 Task: Find connections with filter location Jhābua with filter topic #interviewwith filter profile language English with filter current company Biocon with filter school Sri Venkateswara College with filter industry Retail Groceries with filter service category Real Estate Appraisal with filter keywords title Bellhop
Action: Mouse moved to (644, 85)
Screenshot: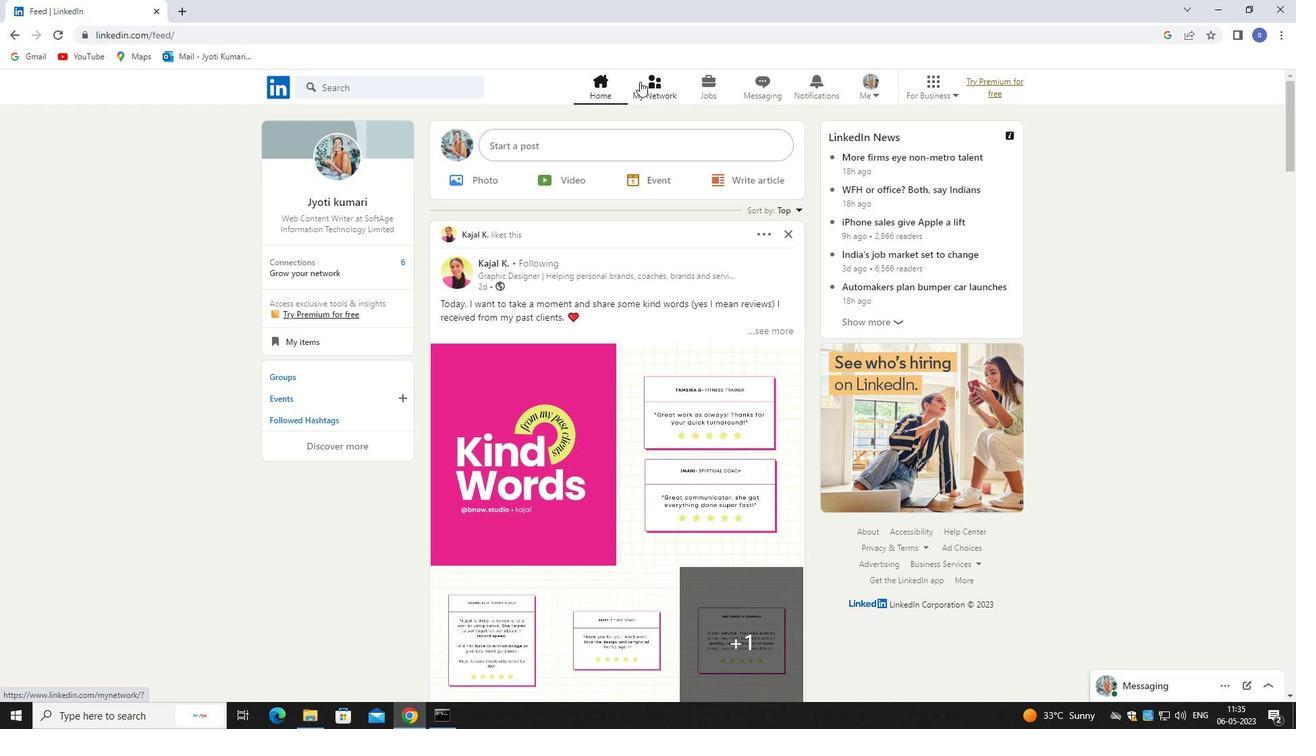 
Action: Mouse pressed left at (644, 85)
Screenshot: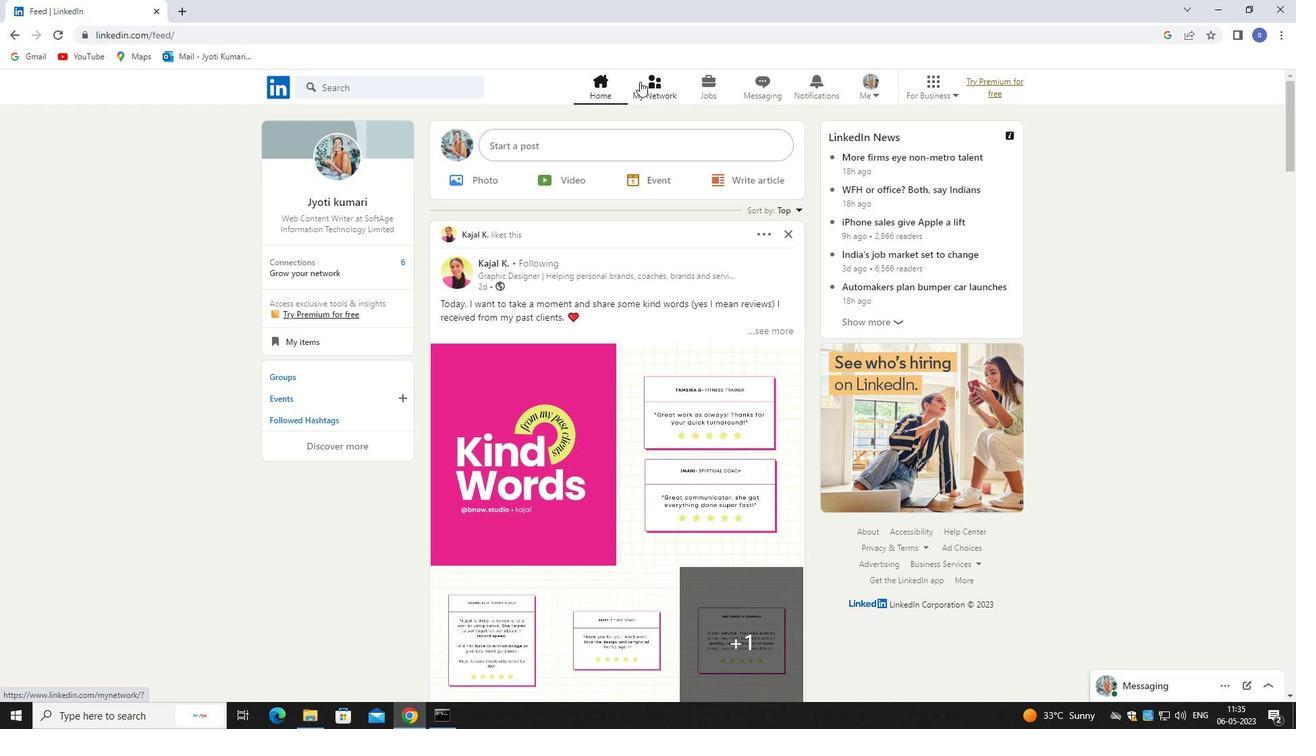 
Action: Mouse moved to (646, 85)
Screenshot: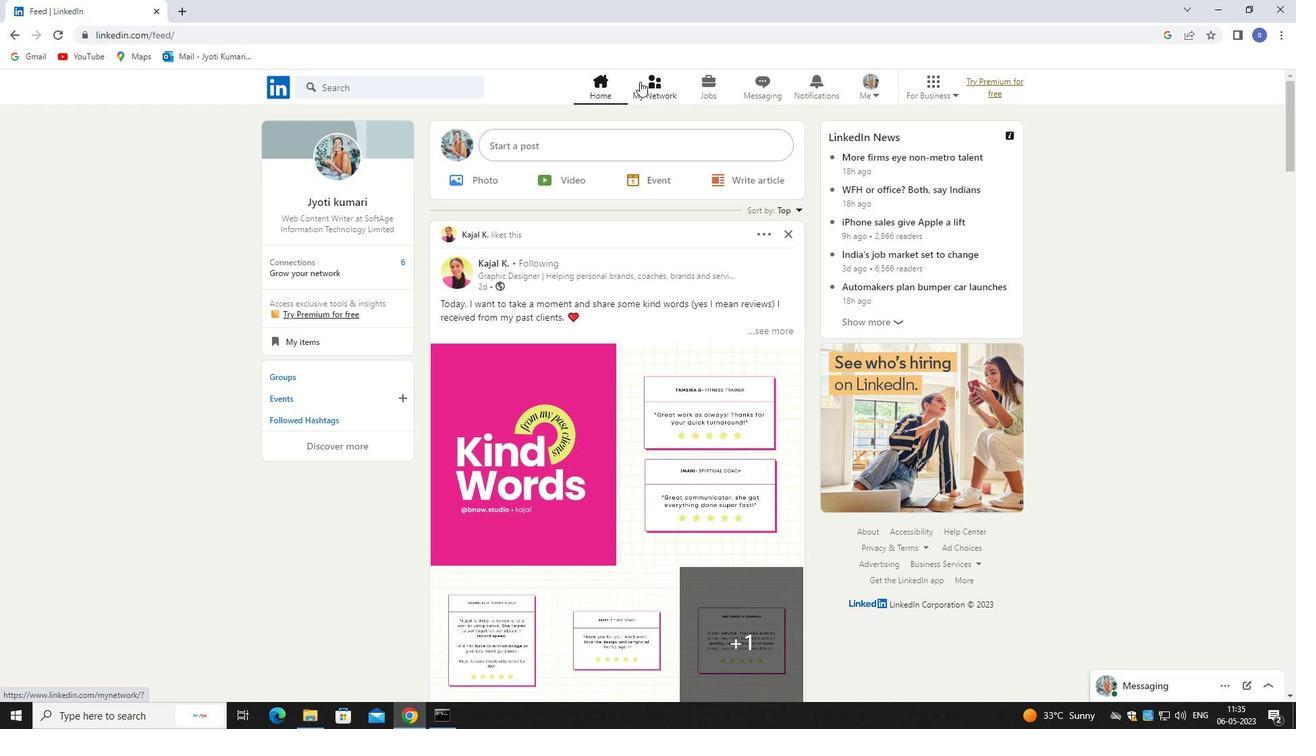 
Action: Mouse pressed left at (646, 85)
Screenshot: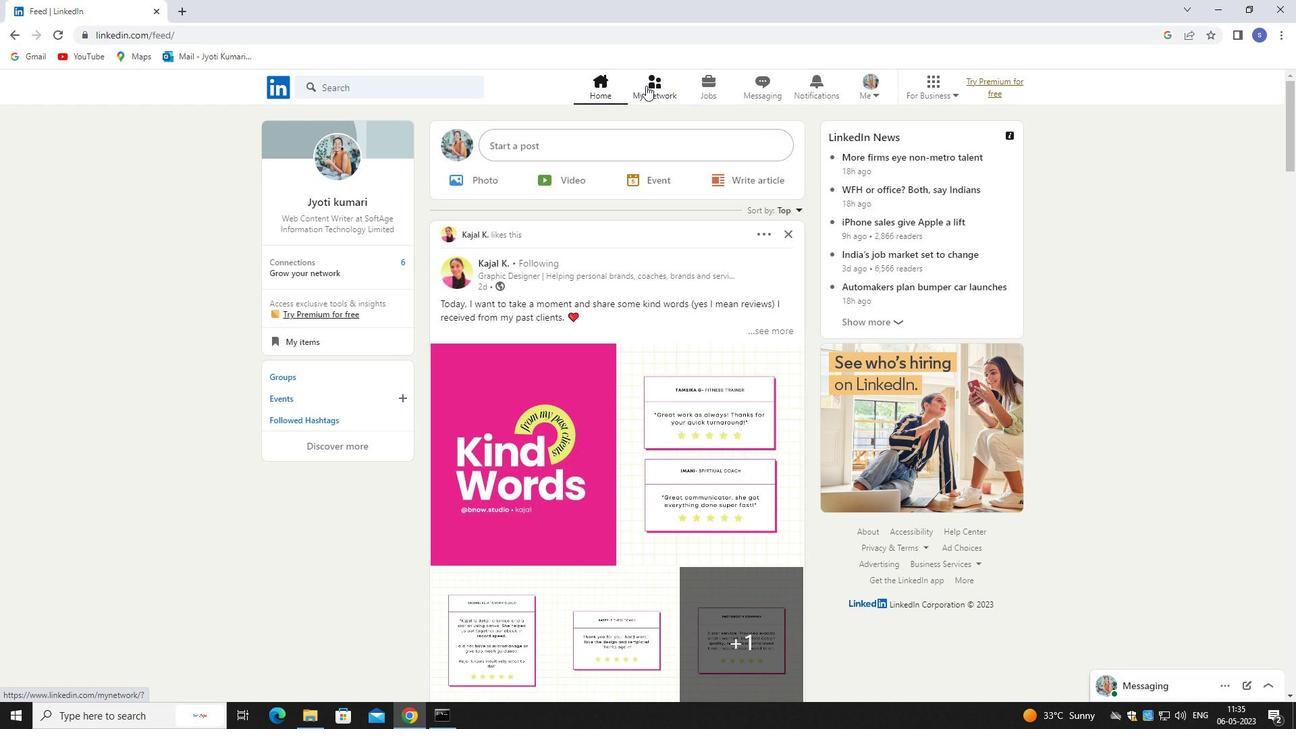 
Action: Mouse moved to (385, 157)
Screenshot: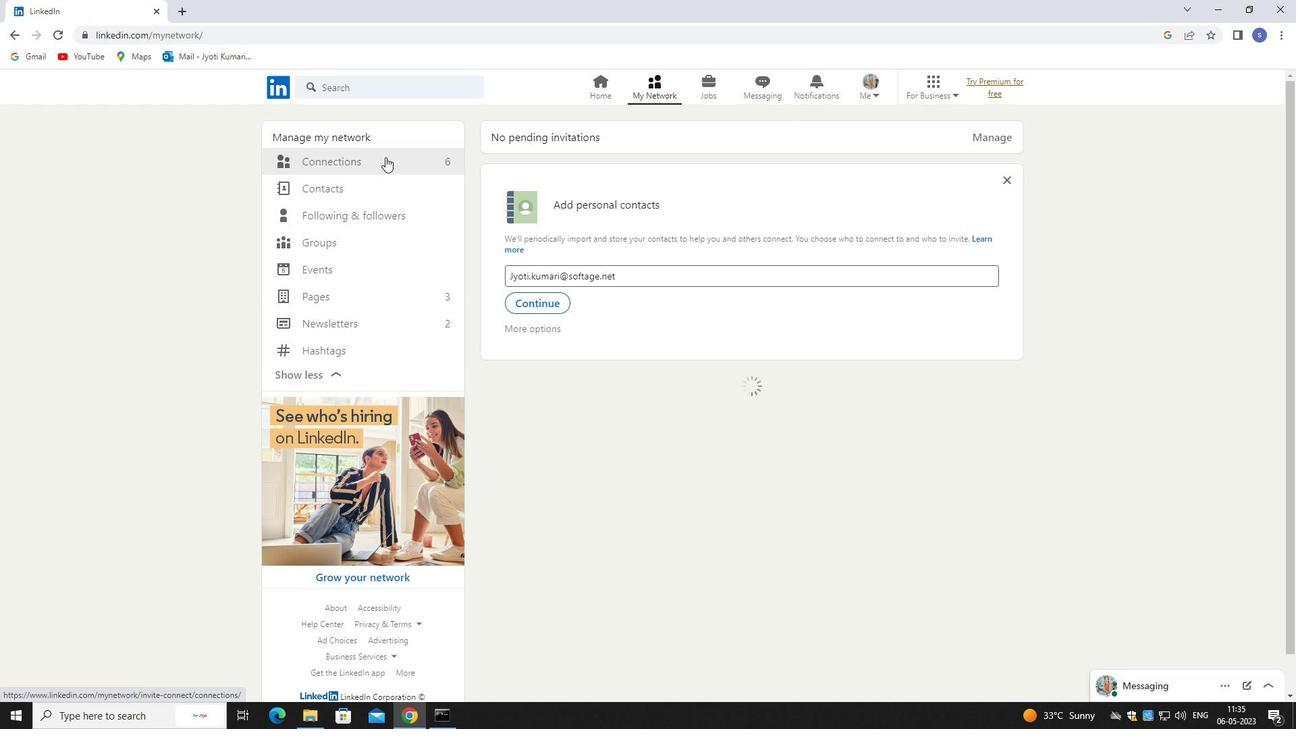 
Action: Mouse pressed left at (385, 157)
Screenshot: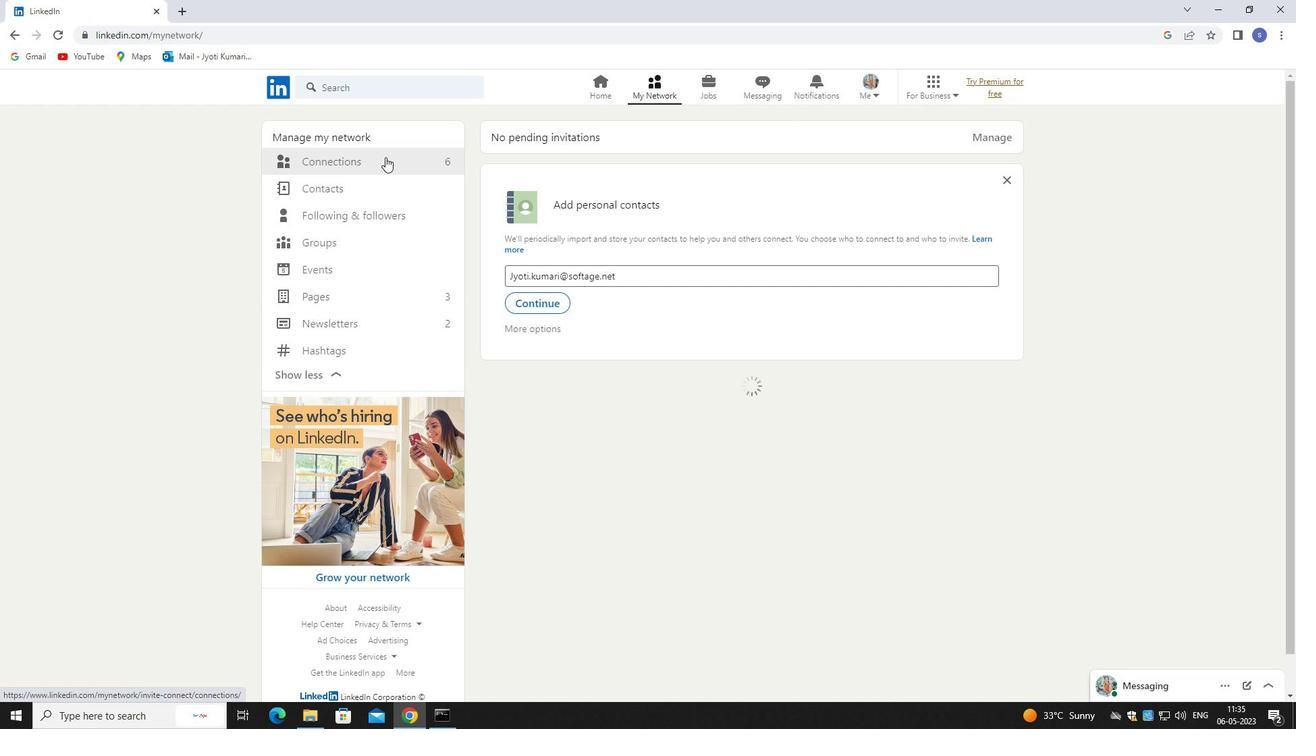 
Action: Mouse moved to (385, 158)
Screenshot: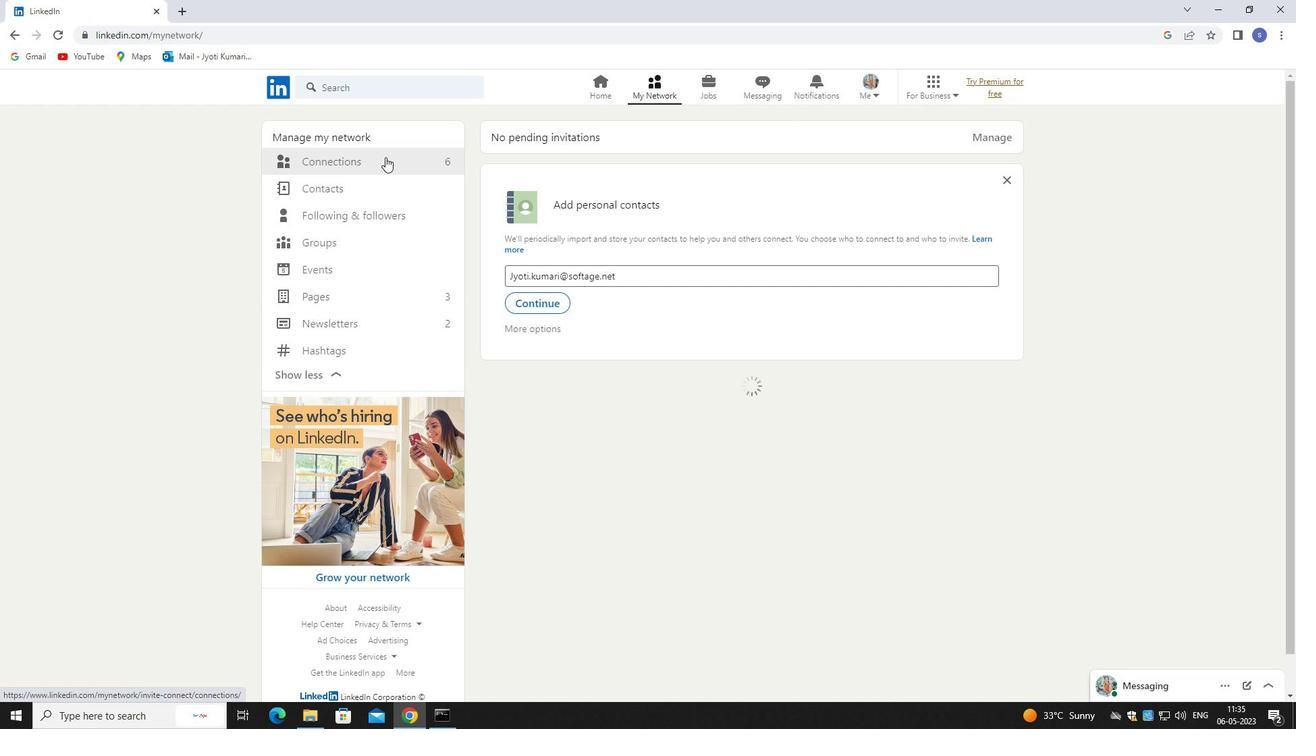 
Action: Mouse pressed left at (385, 158)
Screenshot: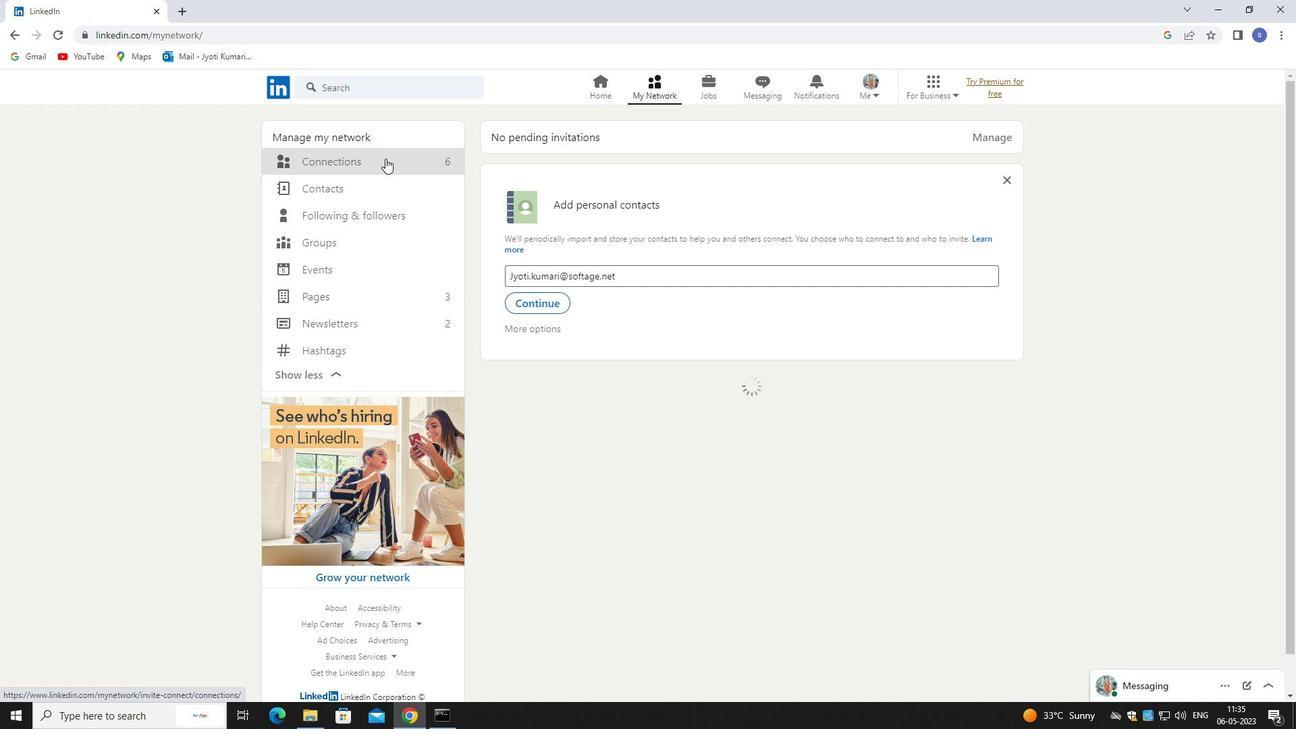 
Action: Mouse moved to (762, 160)
Screenshot: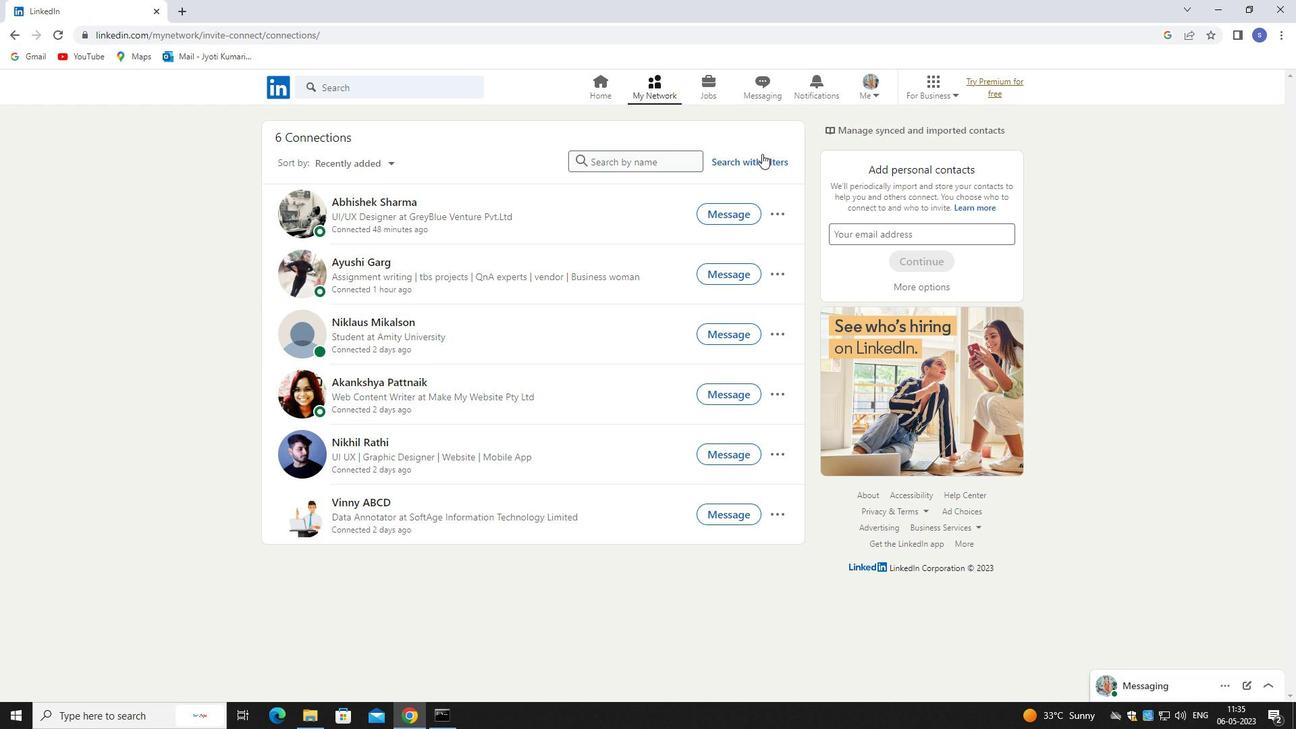 
Action: Mouse pressed left at (762, 160)
Screenshot: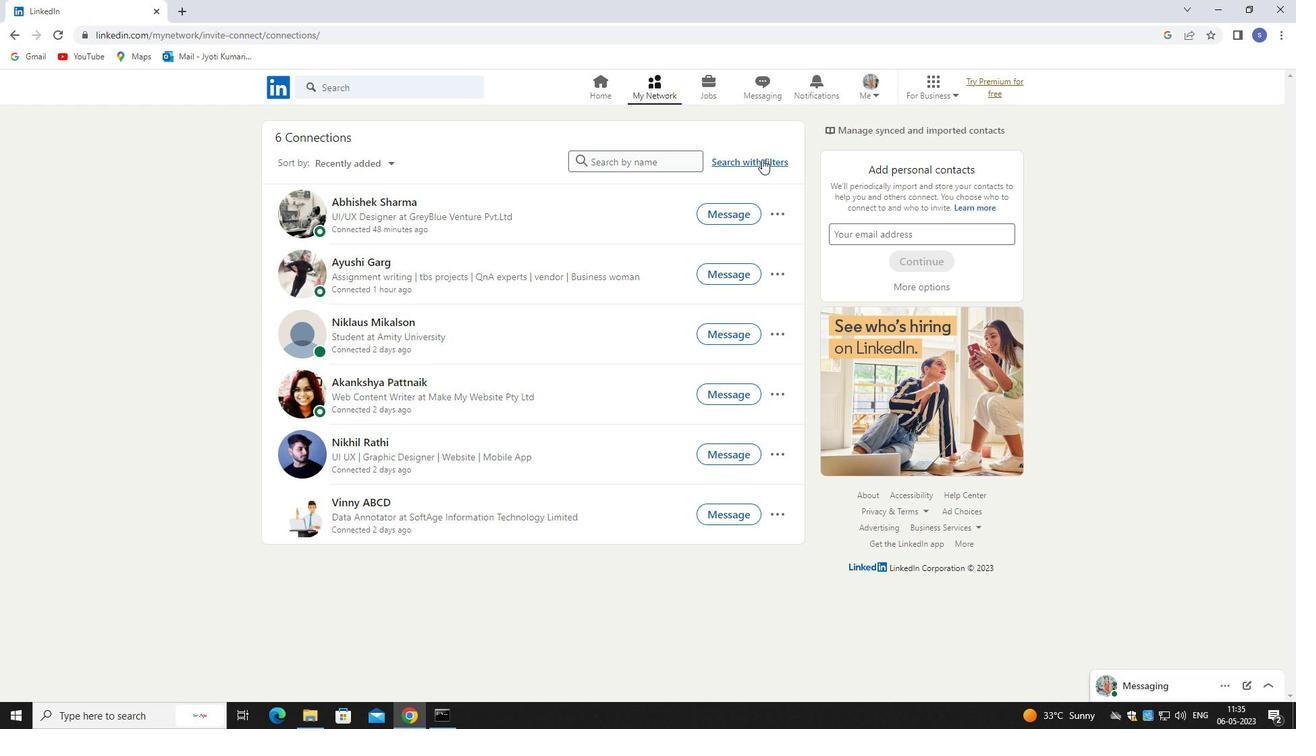 
Action: Mouse pressed left at (762, 160)
Screenshot: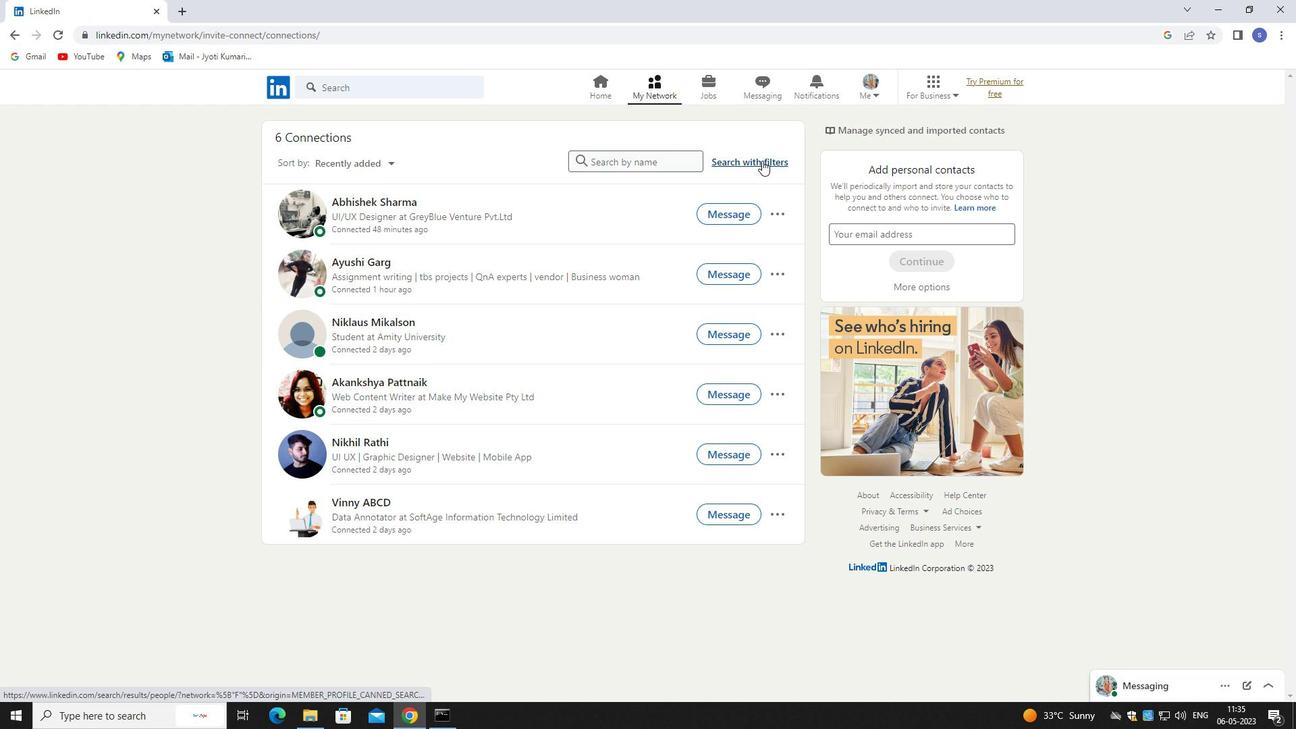 
Action: Mouse moved to (701, 125)
Screenshot: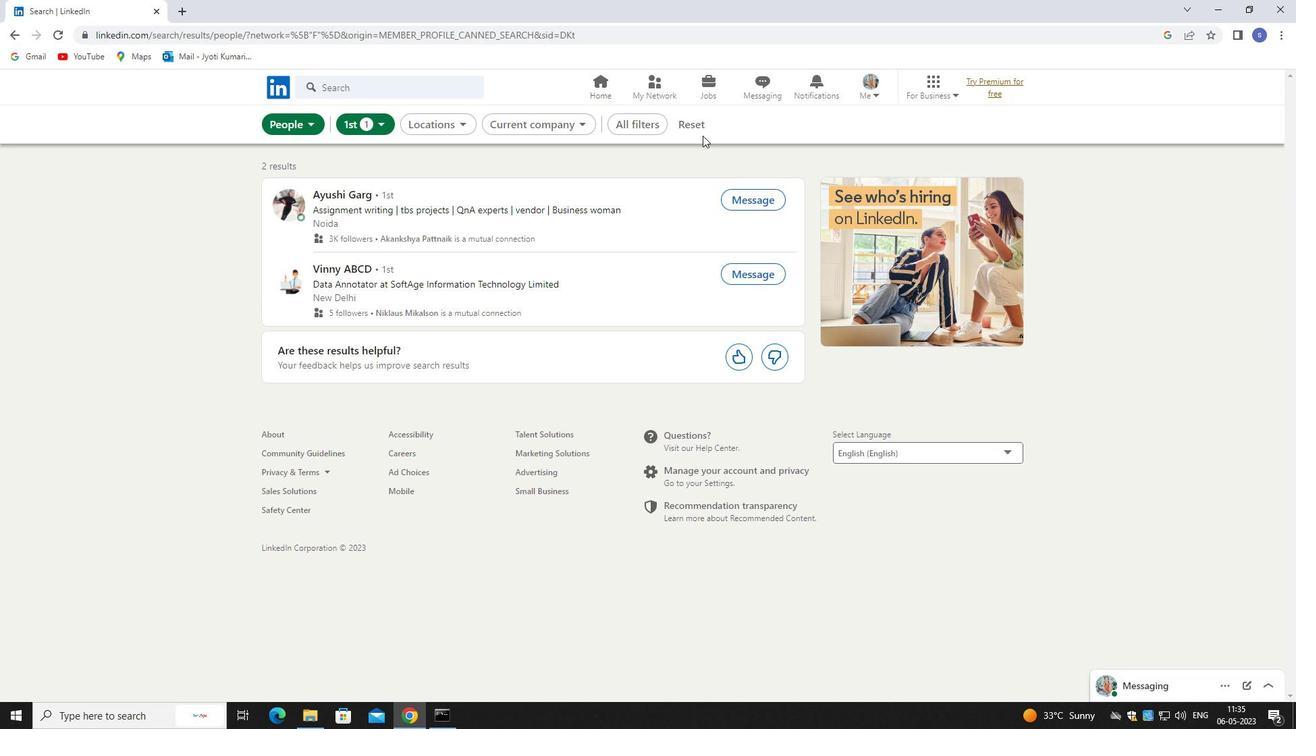 
Action: Mouse pressed left at (701, 125)
Screenshot: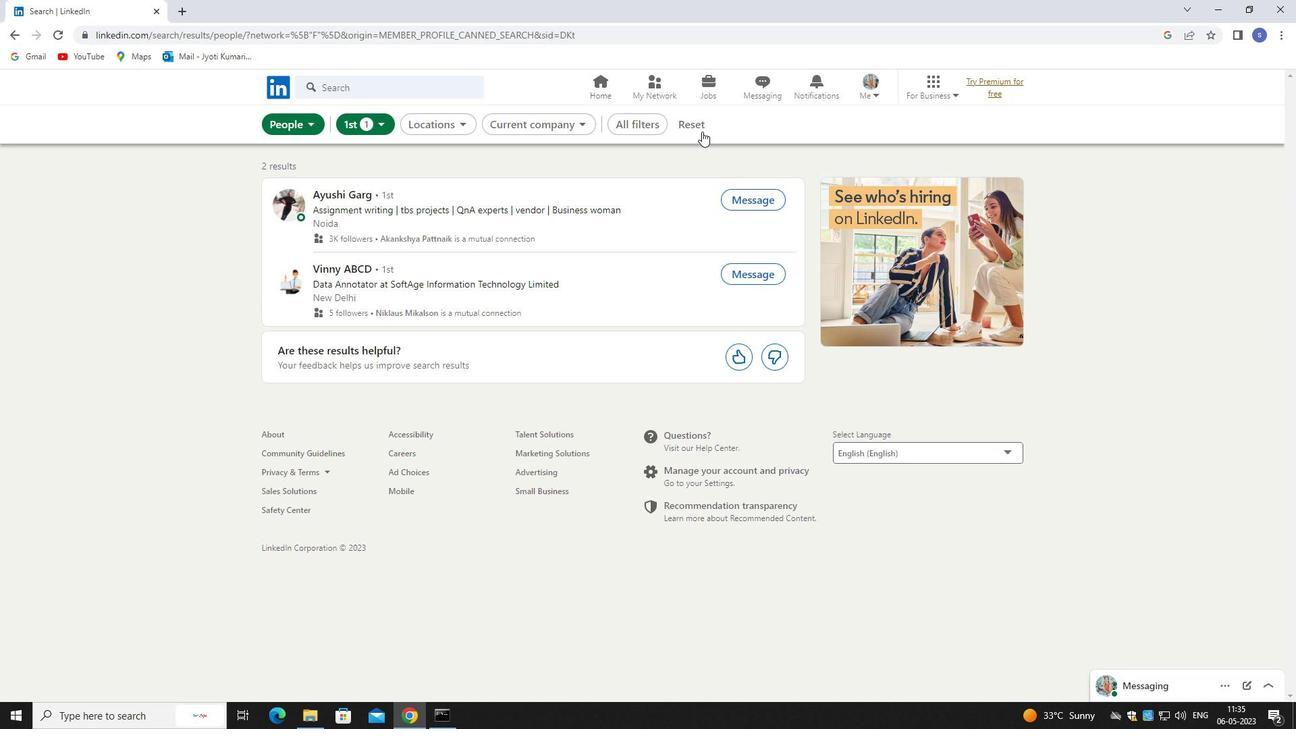 
Action: Mouse moved to (650, 120)
Screenshot: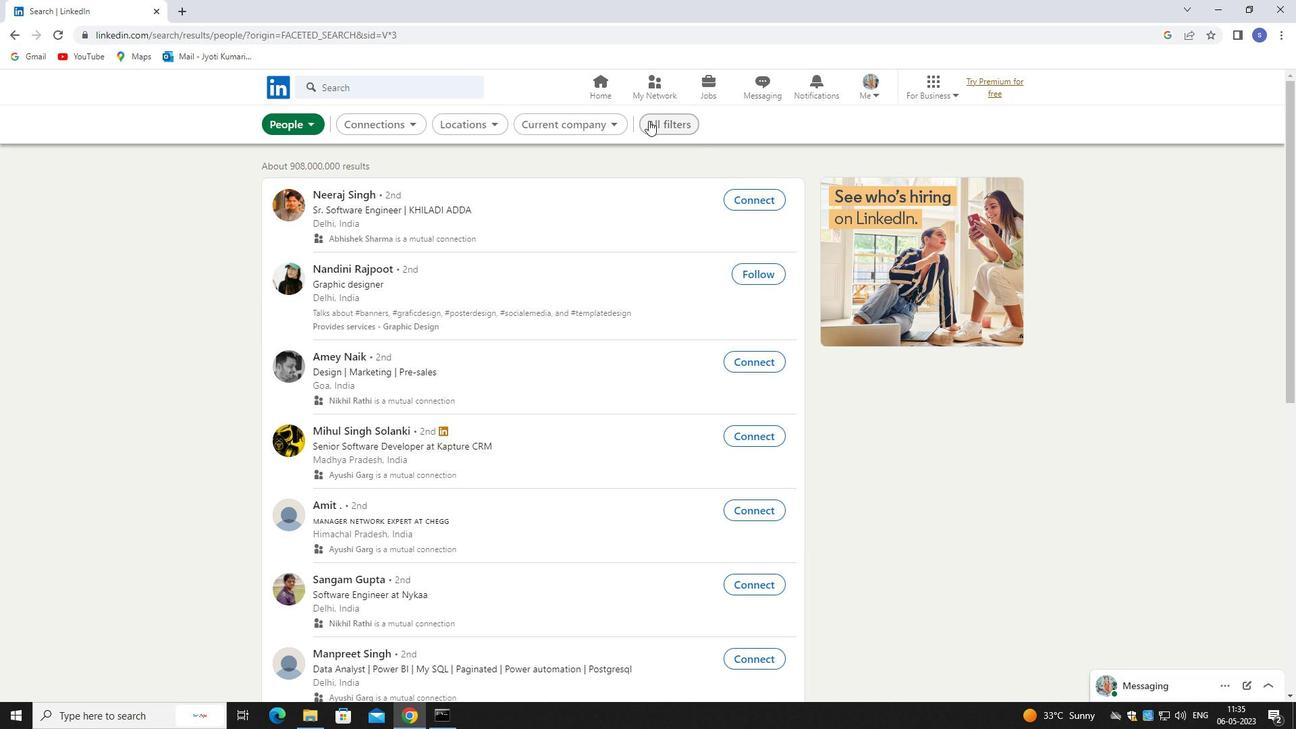 
Action: Mouse pressed left at (650, 120)
Screenshot: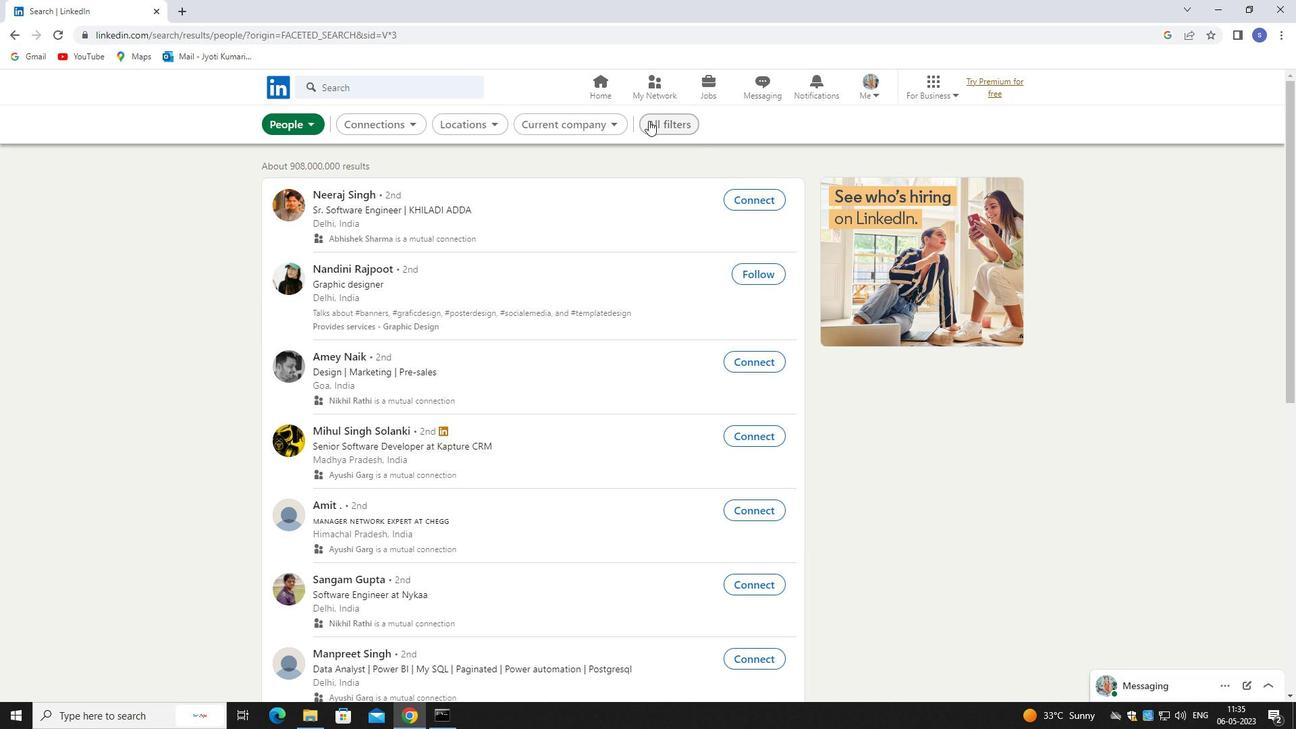 
Action: Mouse moved to (1178, 535)
Screenshot: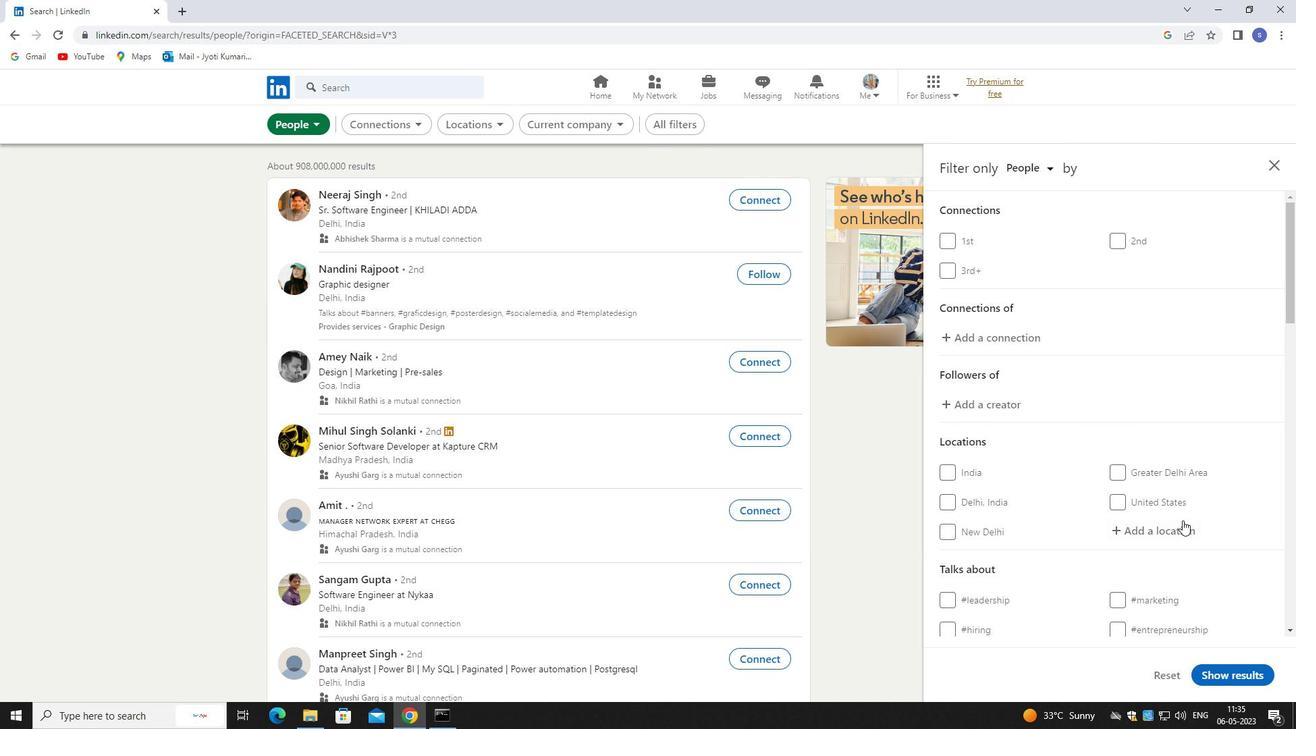 
Action: Mouse pressed left at (1178, 535)
Screenshot: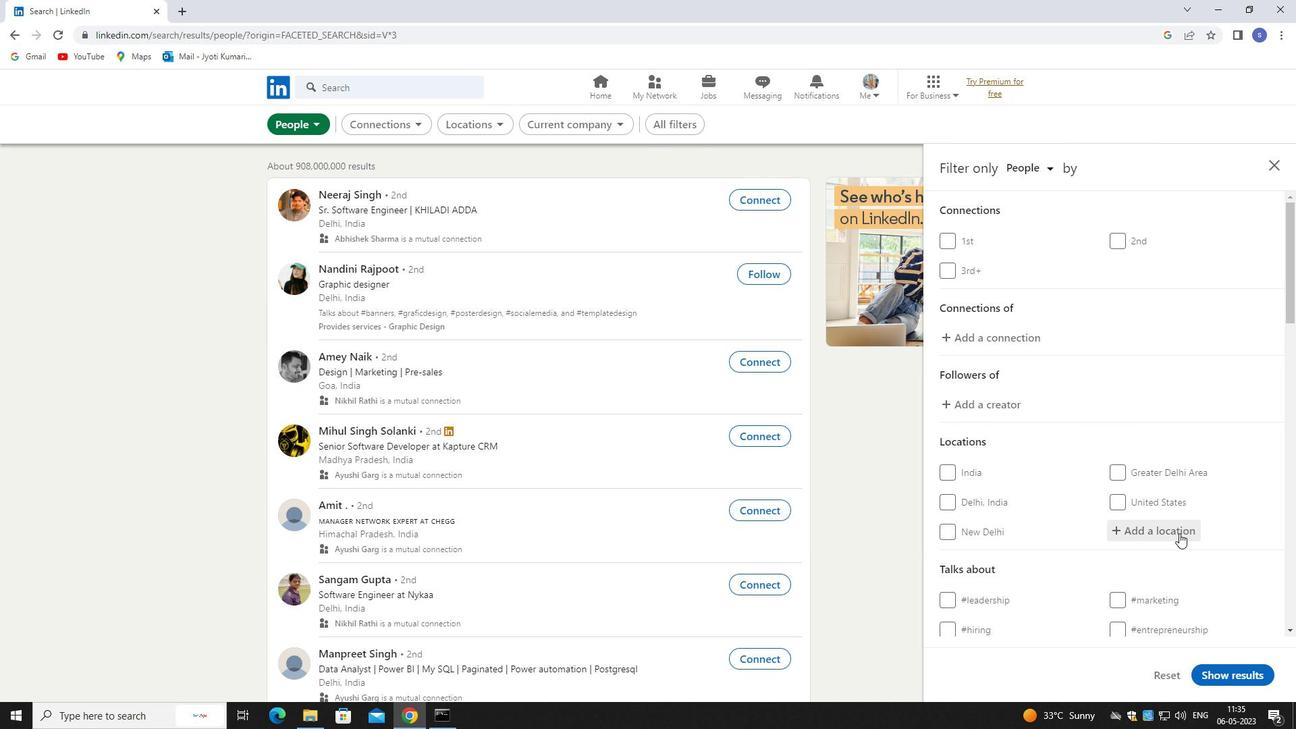 
Action: Mouse moved to (1173, 538)
Screenshot: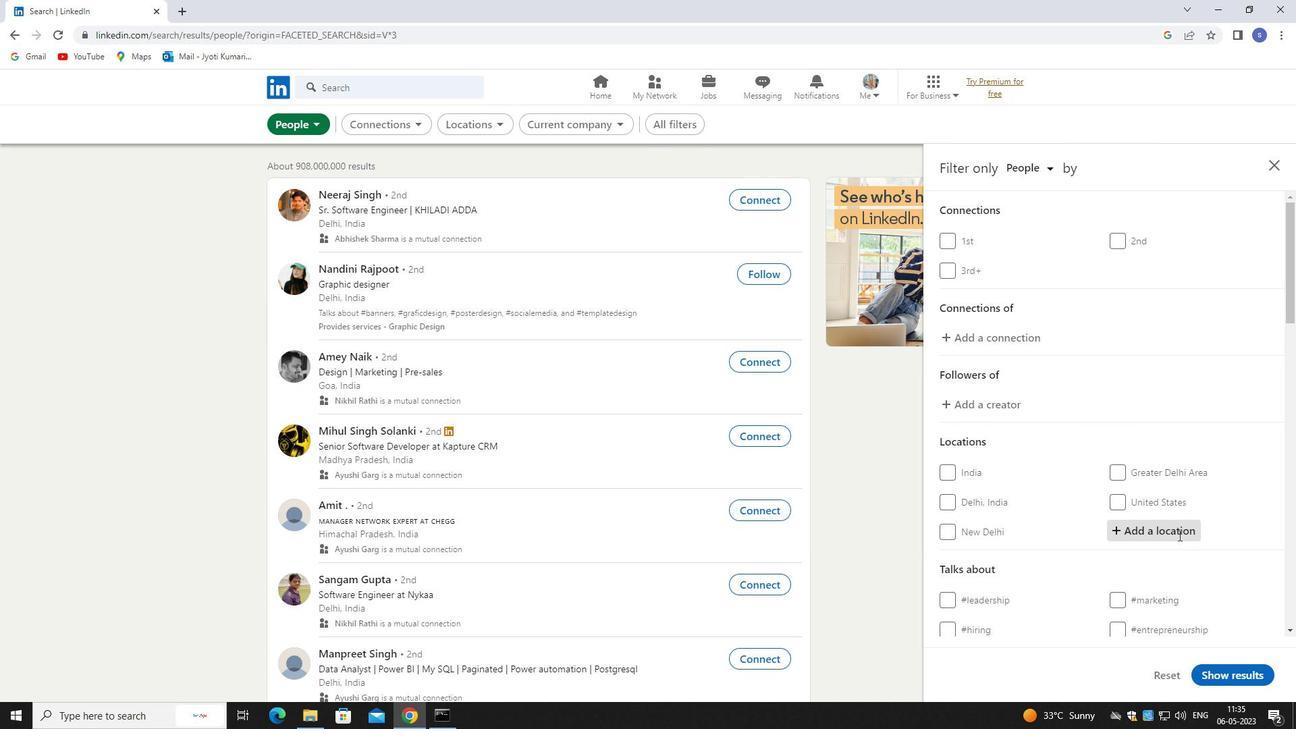 
Action: Key pressed jhabua
Screenshot: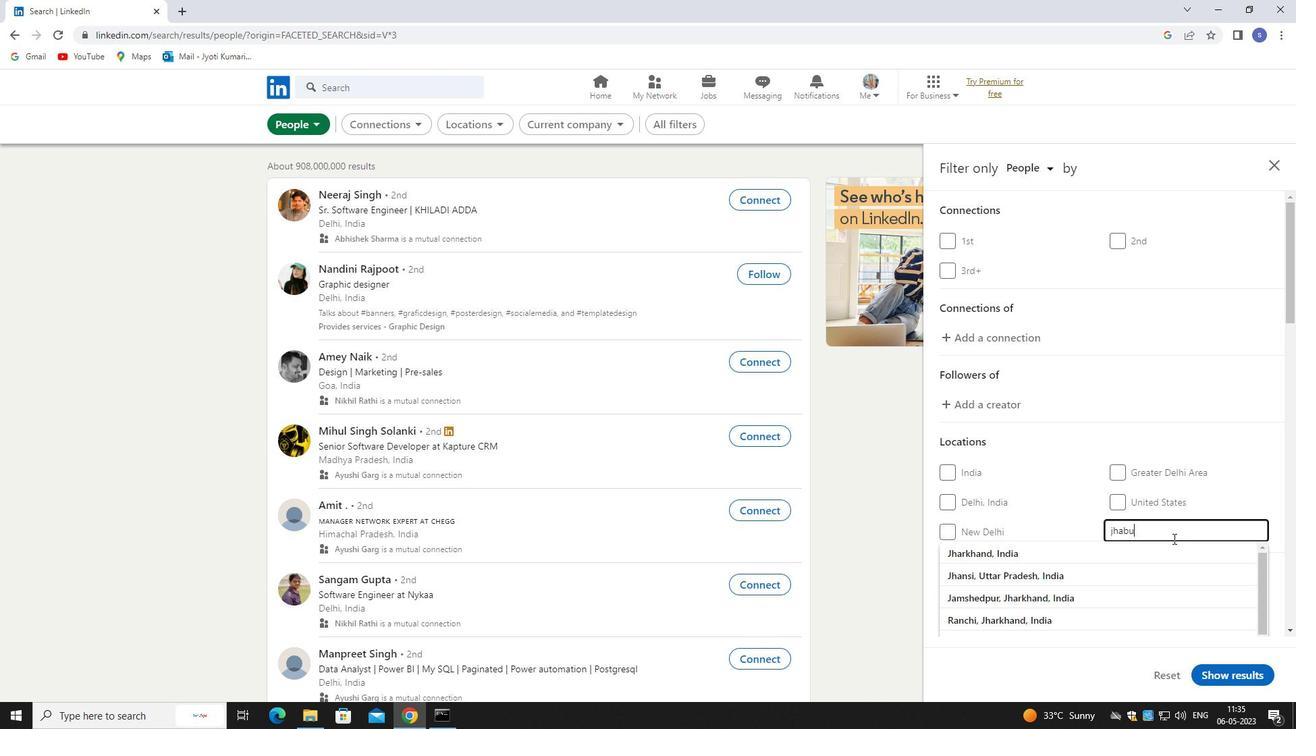
Action: Mouse moved to (1159, 551)
Screenshot: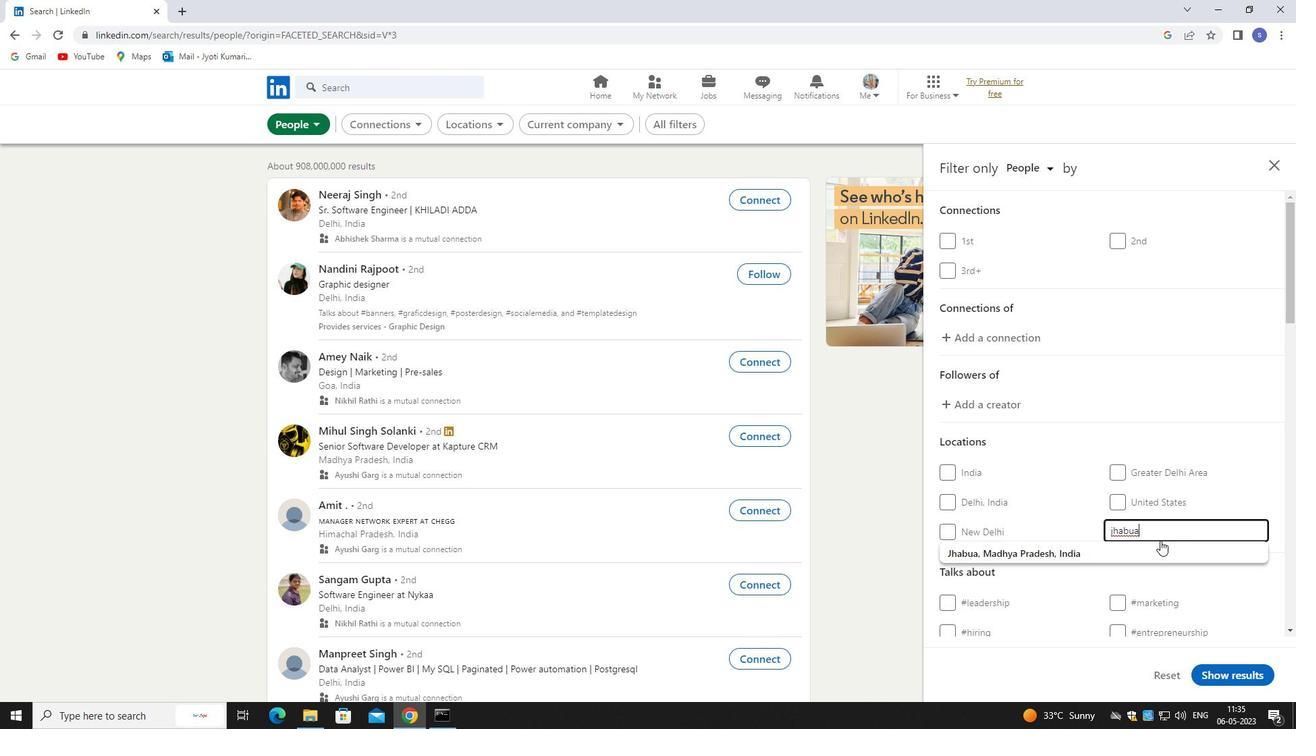 
Action: Mouse pressed left at (1159, 551)
Screenshot: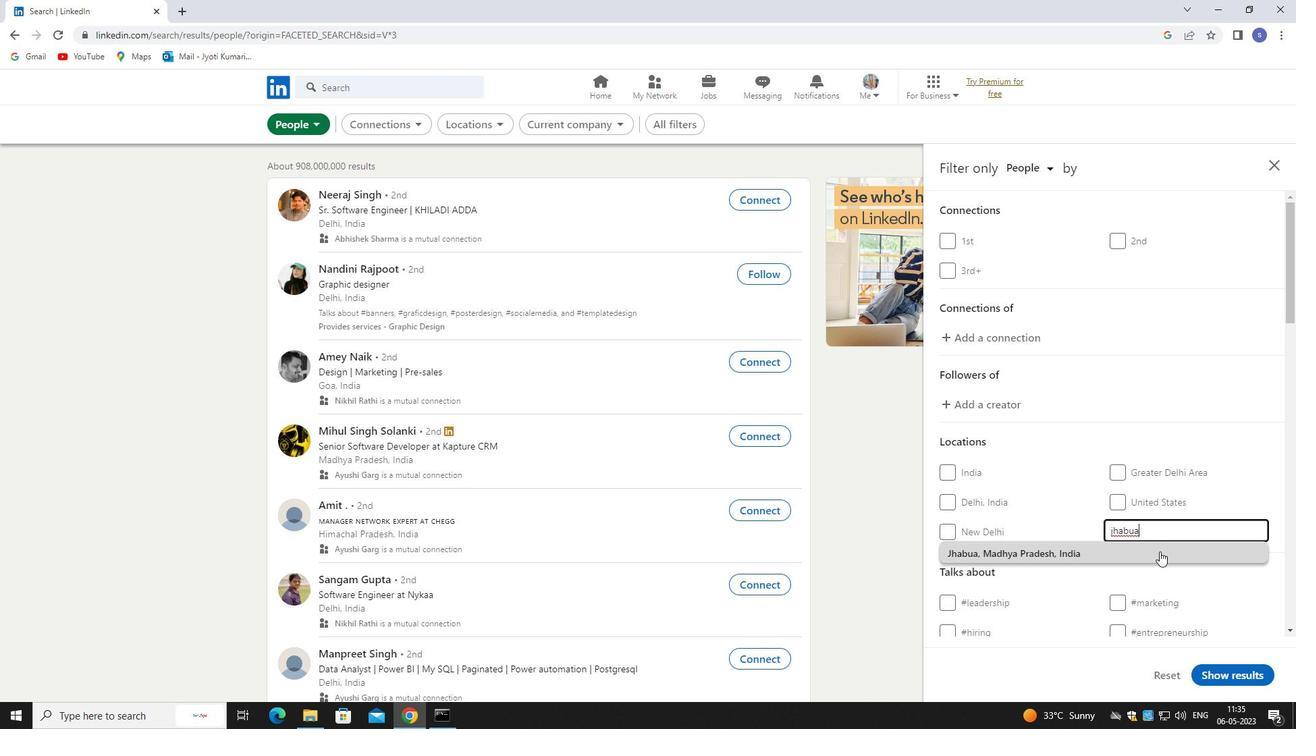 
Action: Mouse moved to (1160, 553)
Screenshot: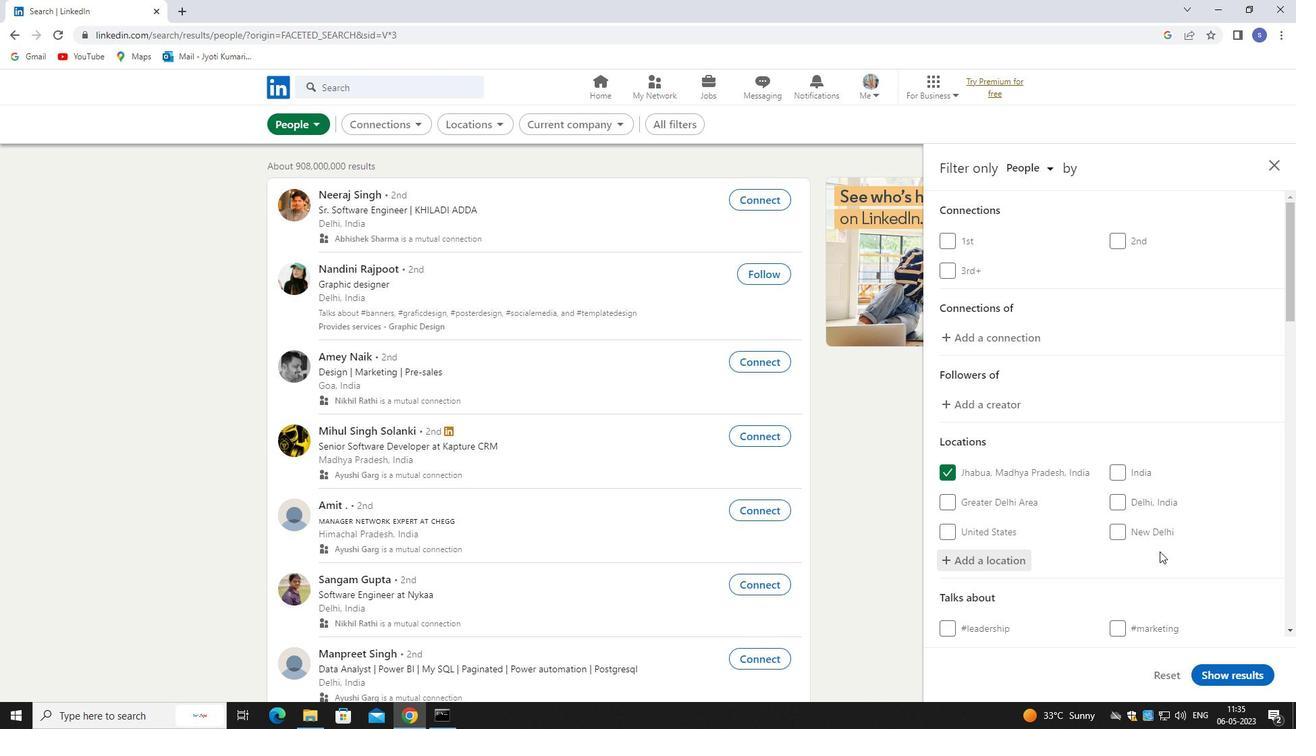 
Action: Mouse scrolled (1160, 552) with delta (0, 0)
Screenshot: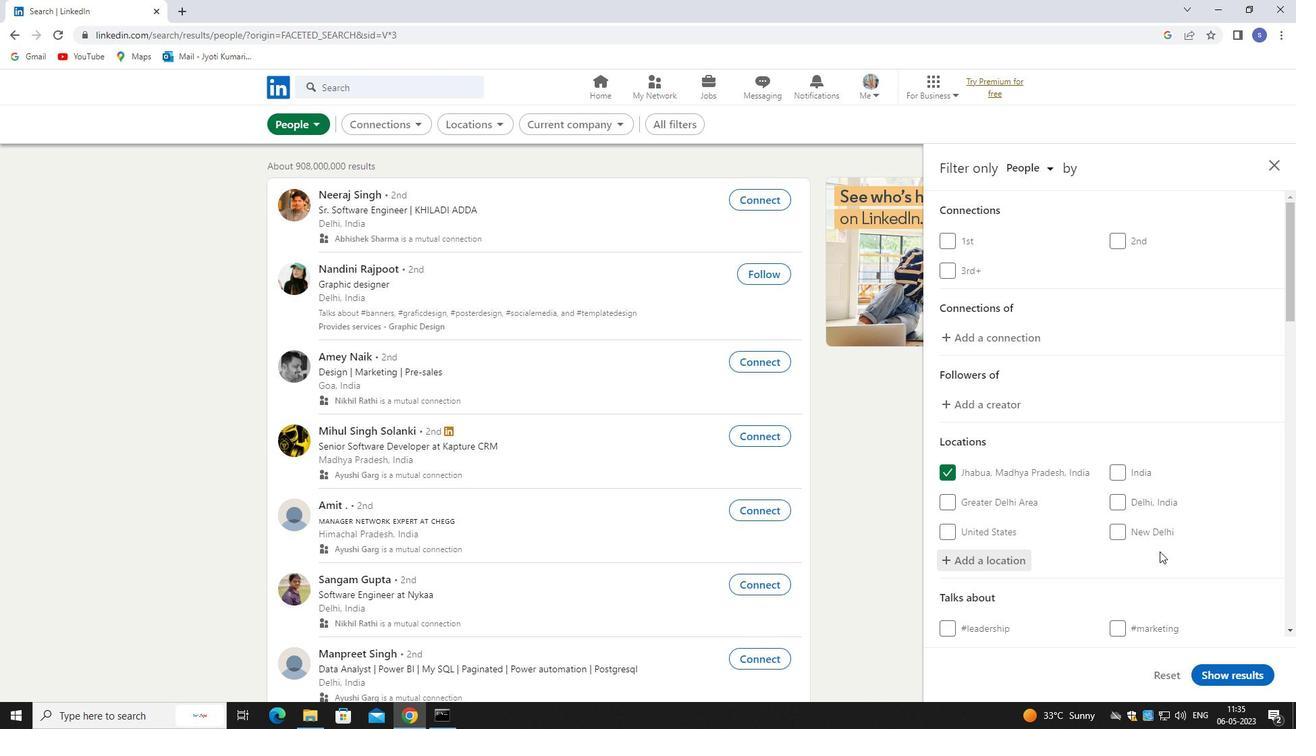 
Action: Mouse moved to (1161, 554)
Screenshot: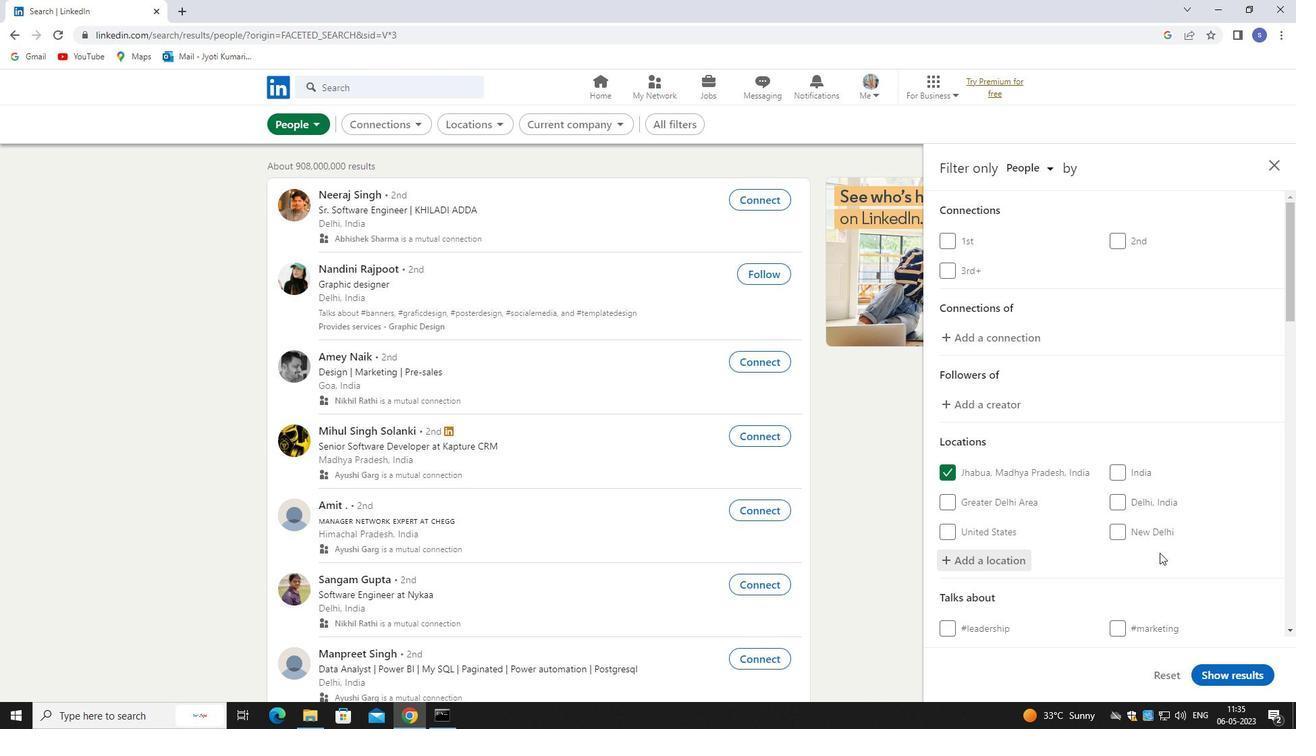 
Action: Mouse scrolled (1161, 553) with delta (0, 0)
Screenshot: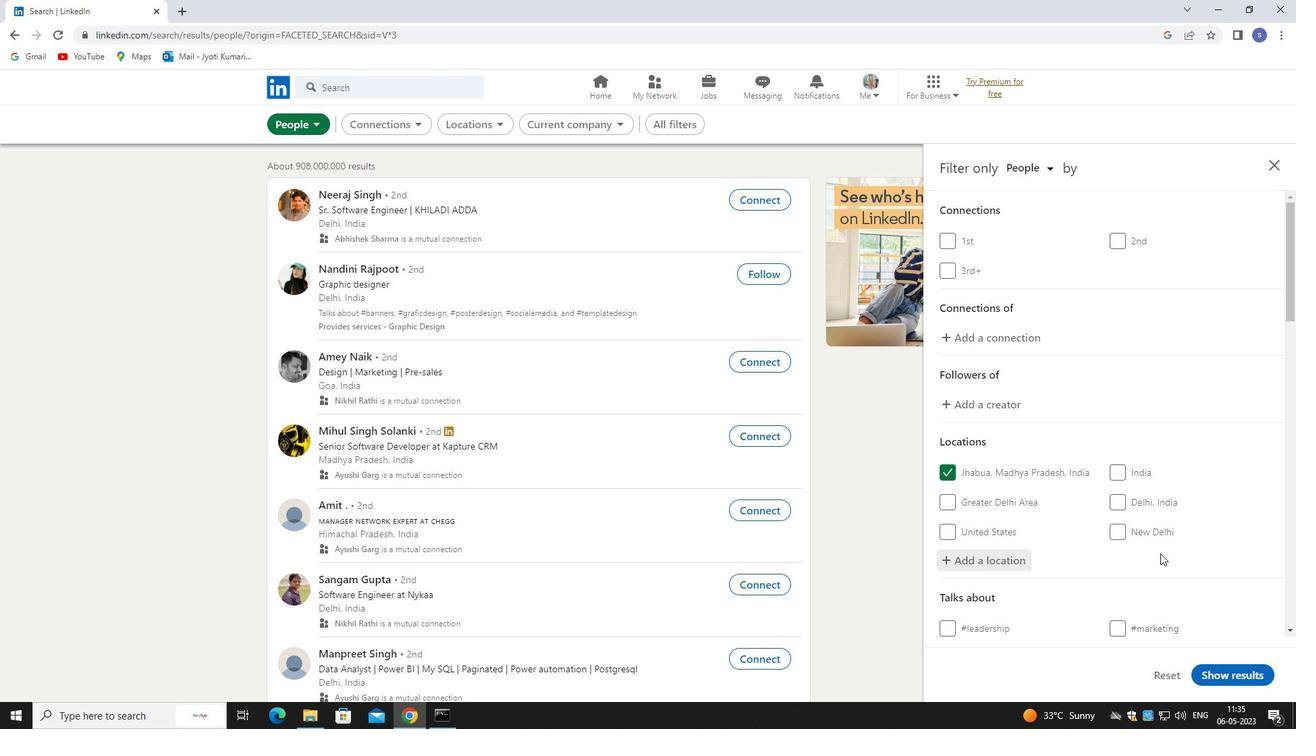 
Action: Mouse moved to (1163, 556)
Screenshot: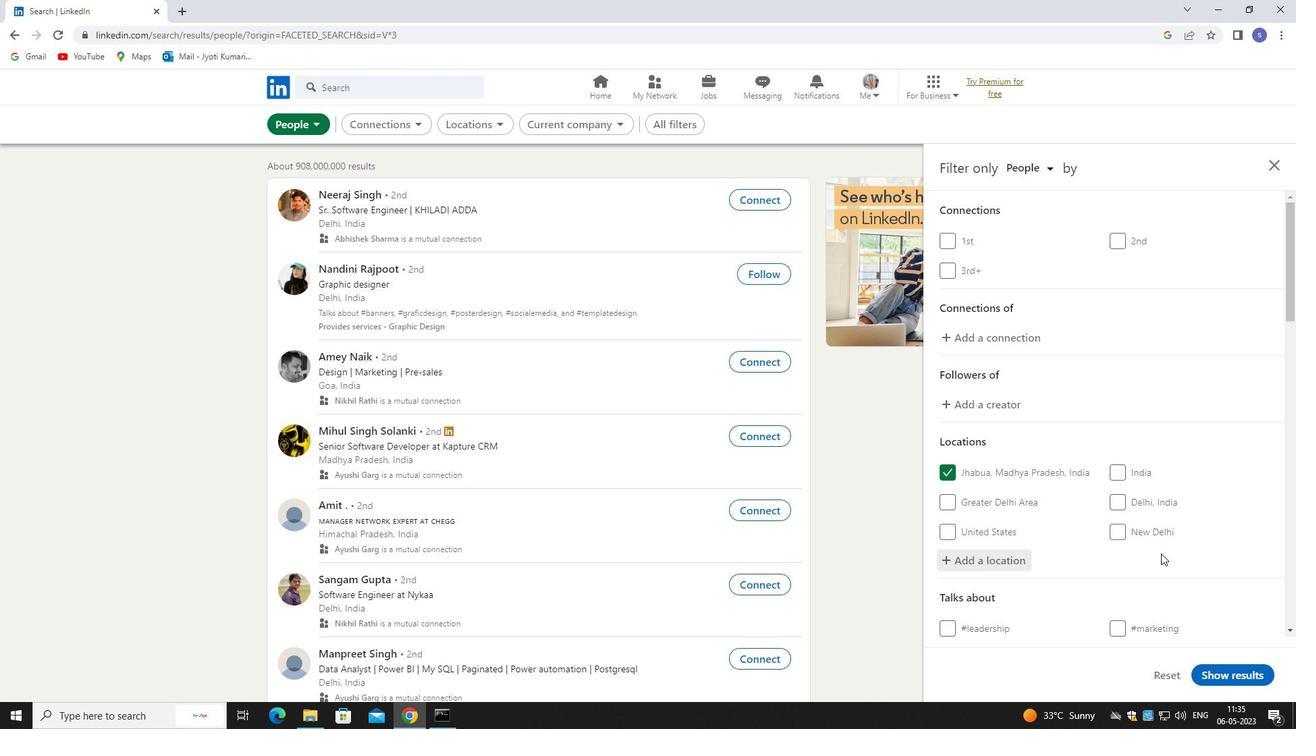 
Action: Mouse pressed left at (1163, 556)
Screenshot: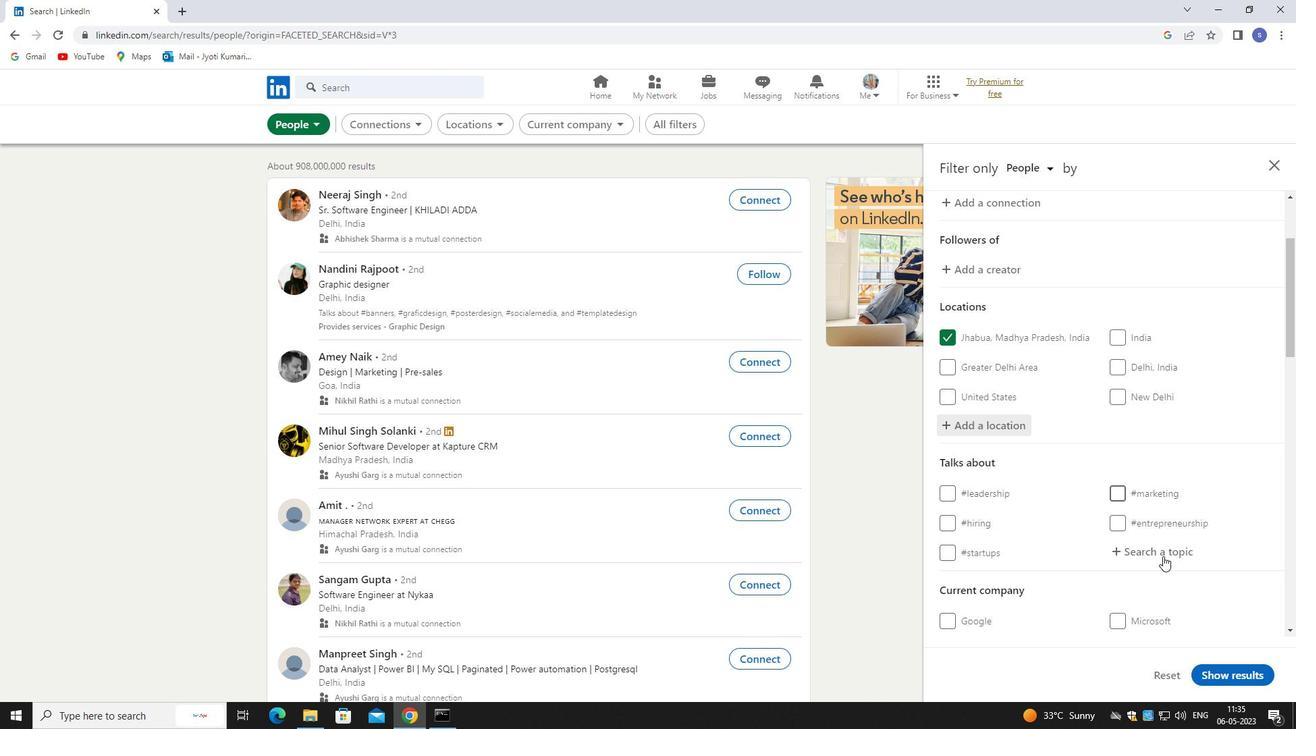 
Action: Key pressed interv
Screenshot: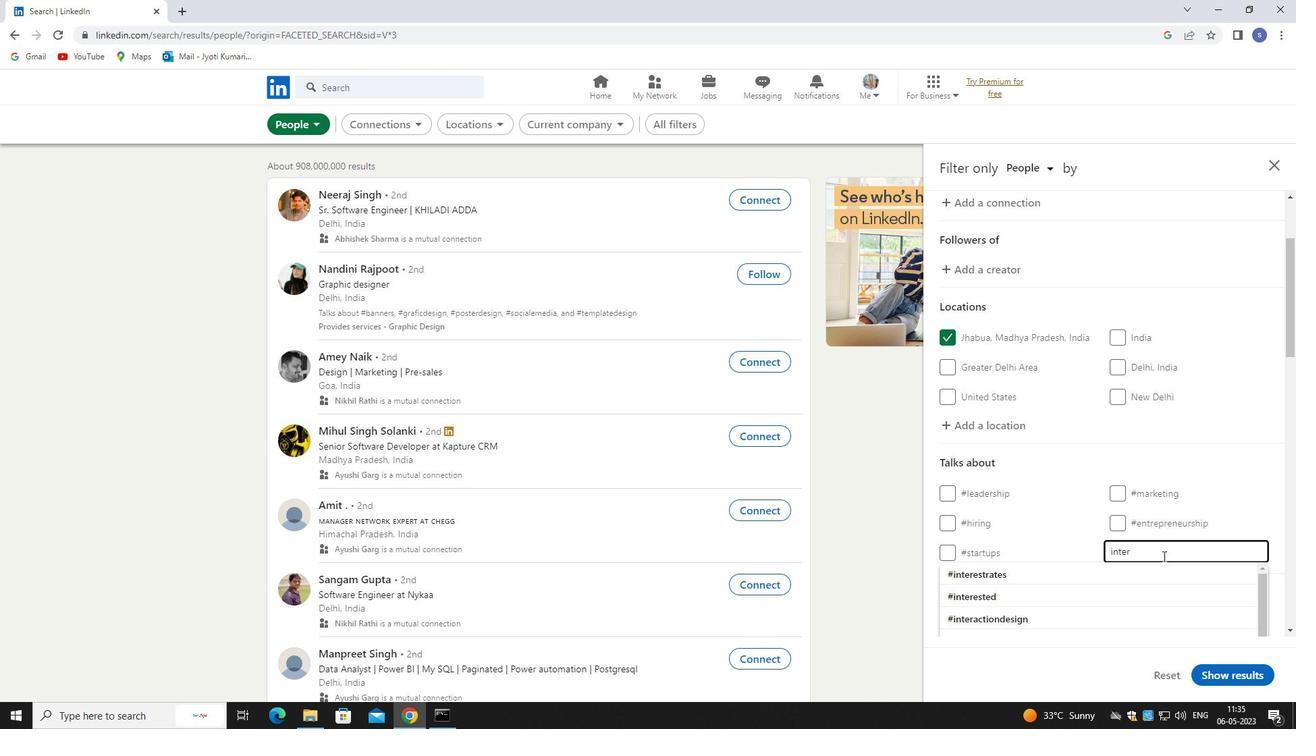 
Action: Mouse moved to (1169, 580)
Screenshot: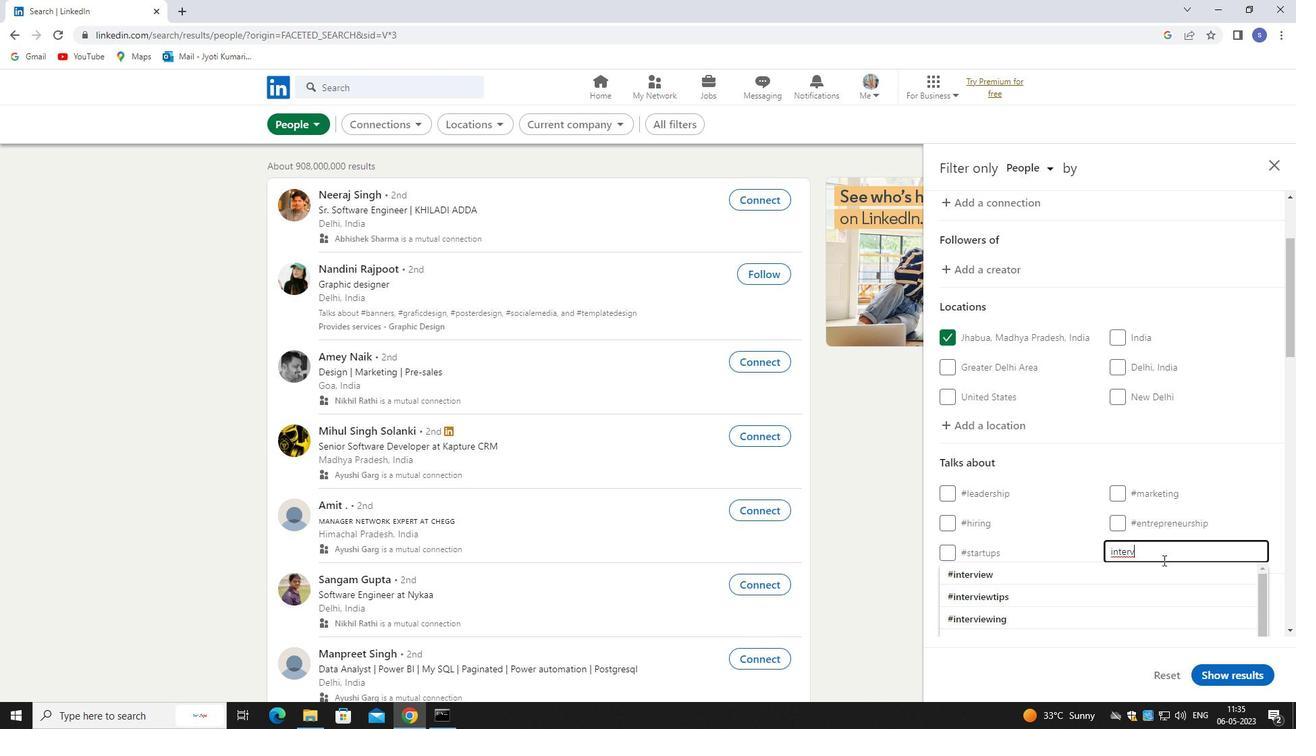
Action: Mouse pressed left at (1169, 580)
Screenshot: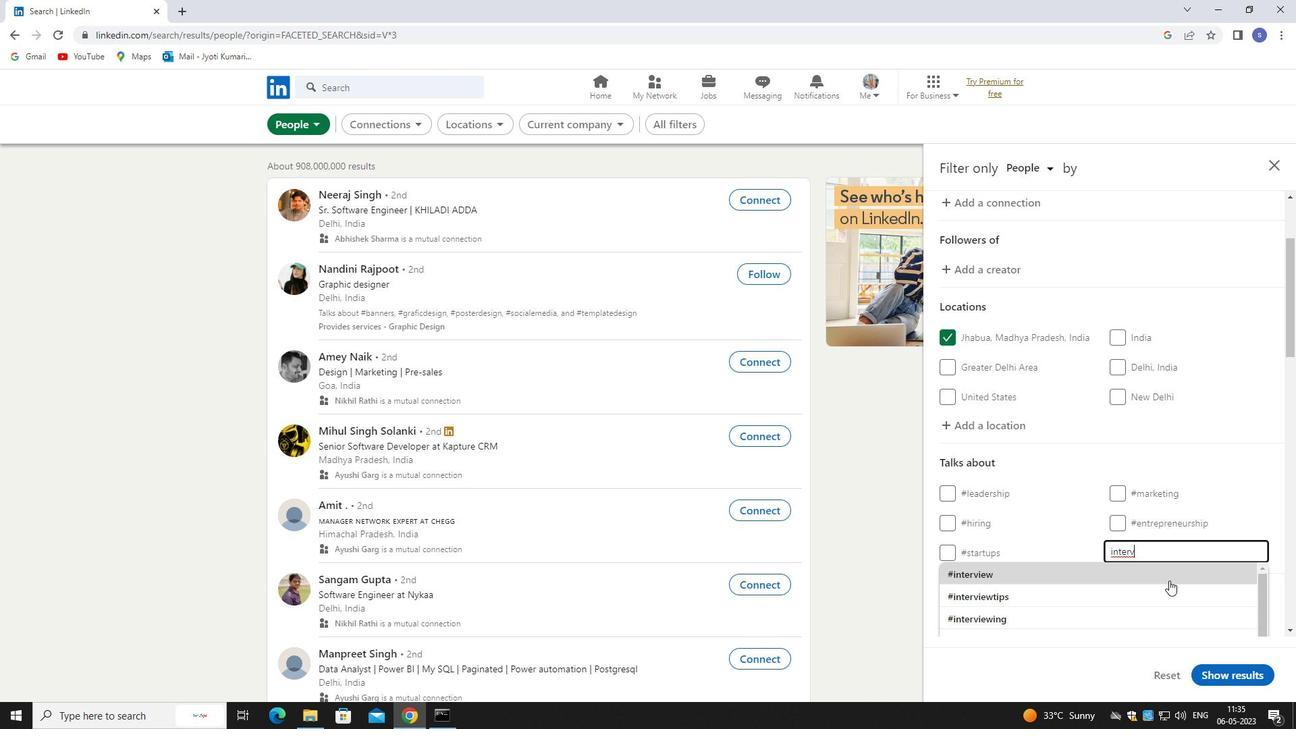 
Action: Mouse moved to (1169, 581)
Screenshot: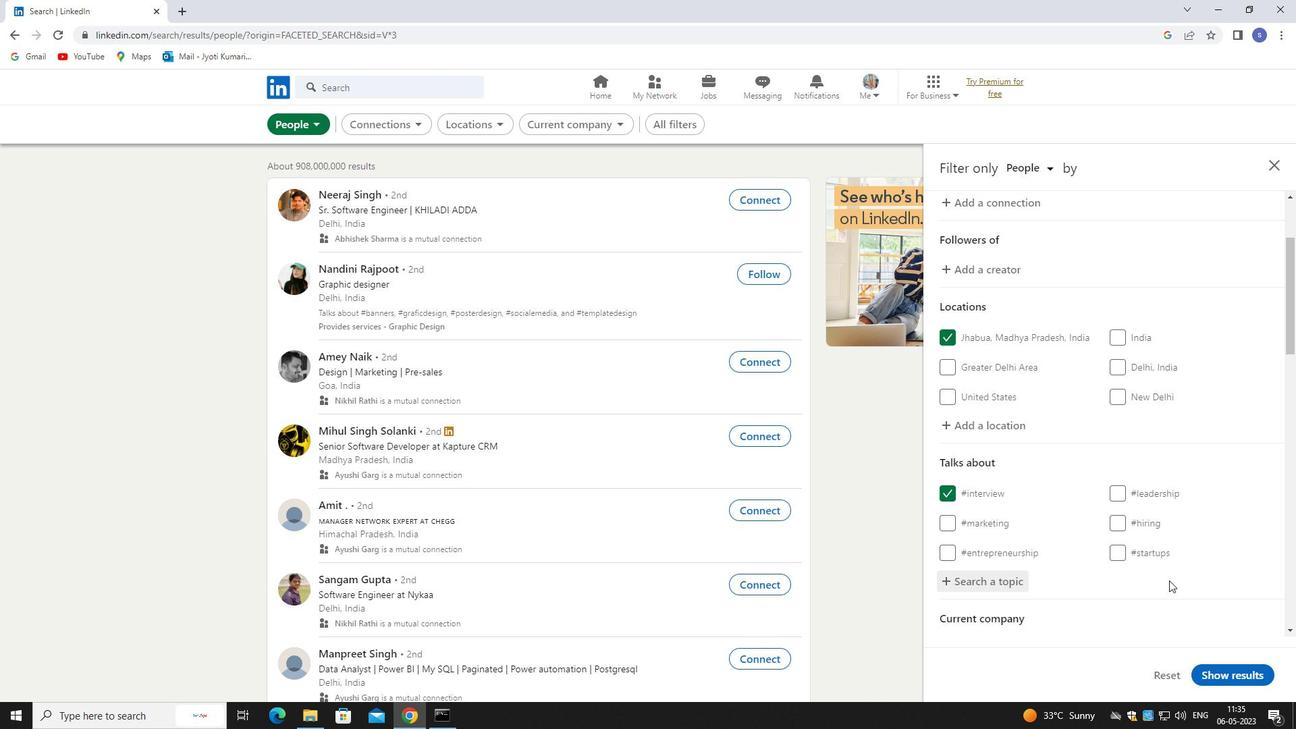 
Action: Mouse scrolled (1169, 580) with delta (0, 0)
Screenshot: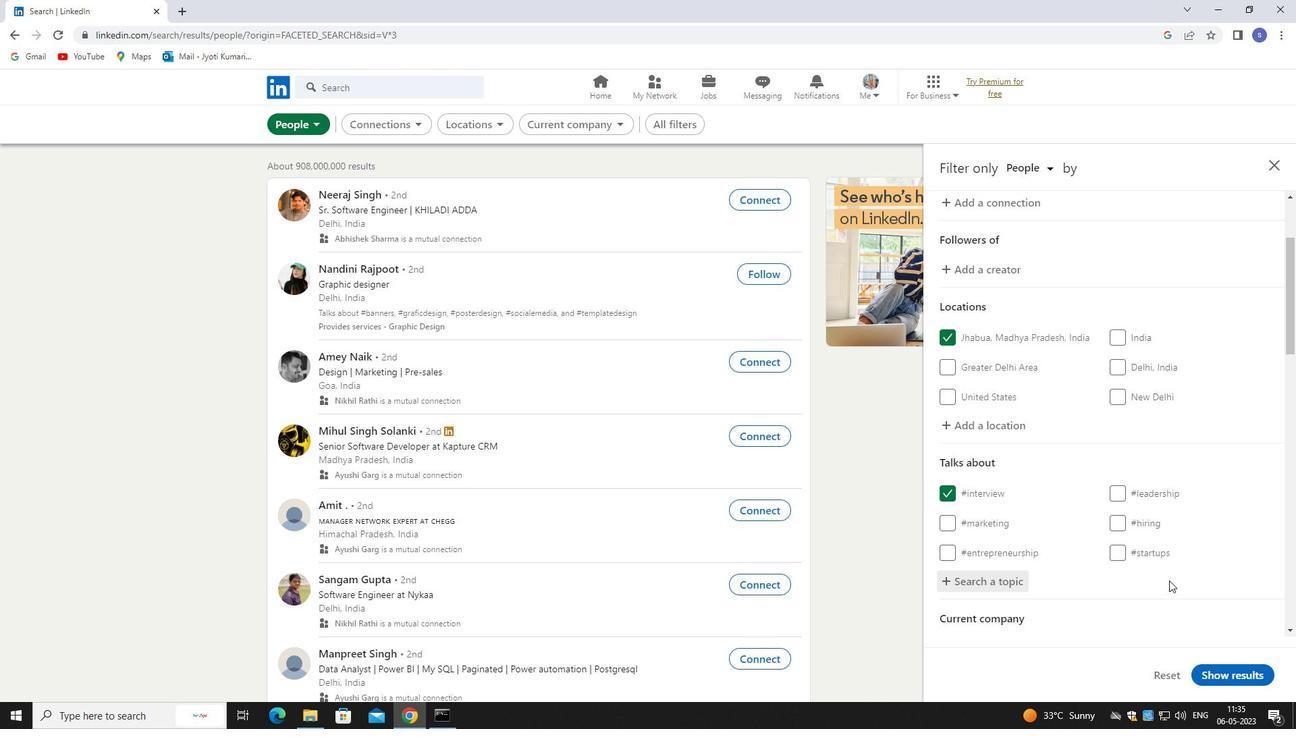 
Action: Mouse moved to (1167, 584)
Screenshot: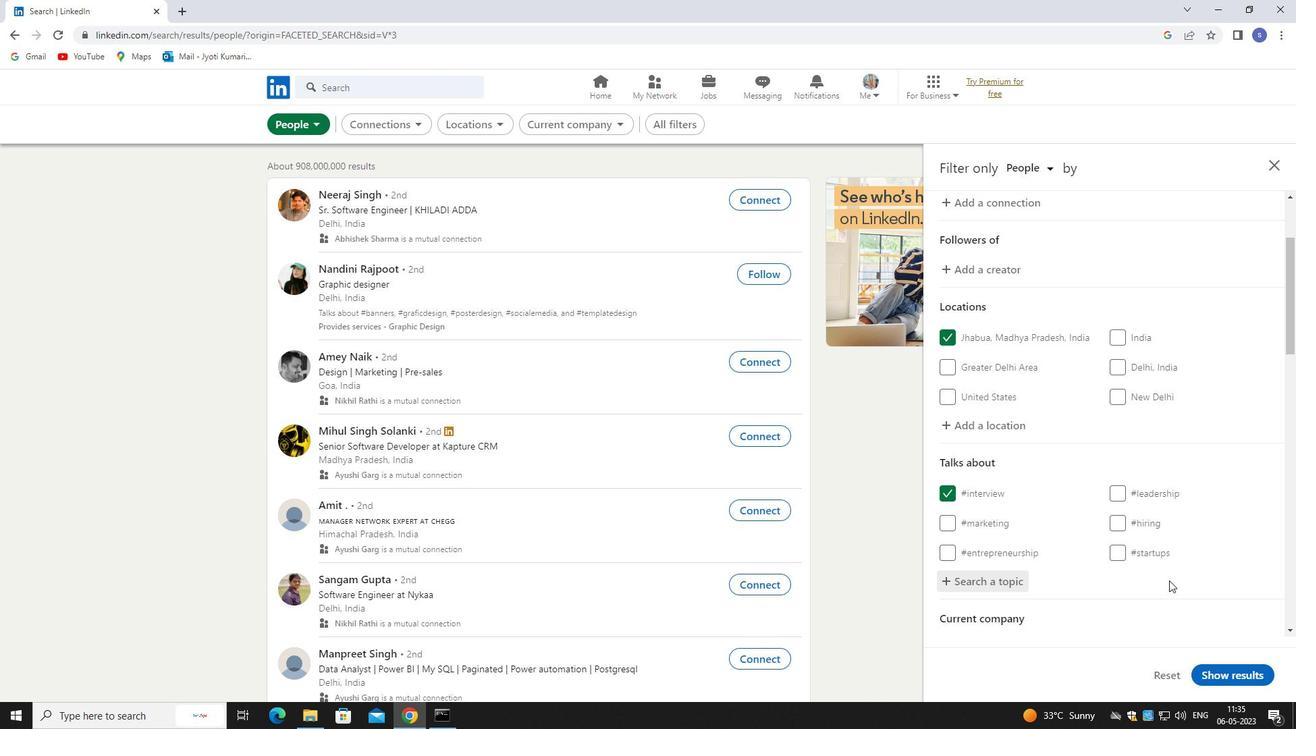 
Action: Mouse scrolled (1167, 583) with delta (0, 0)
Screenshot: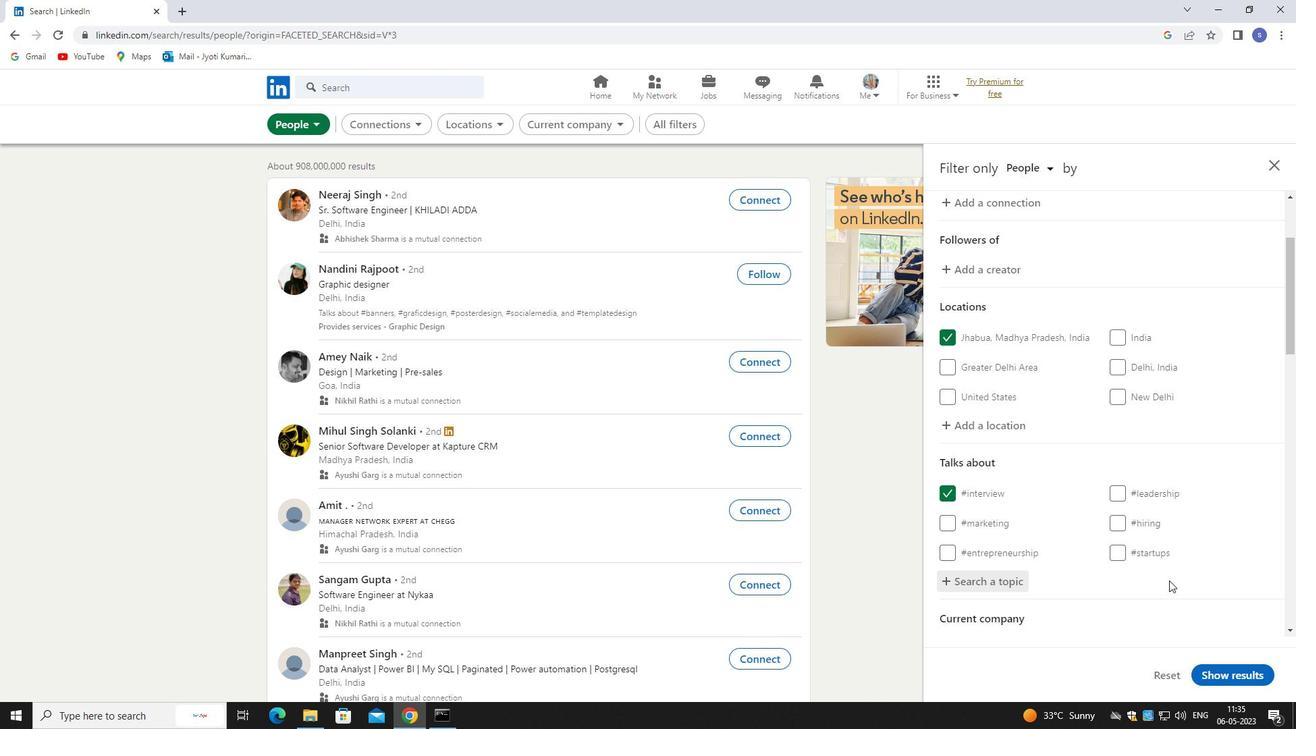 
Action: Mouse moved to (1167, 585)
Screenshot: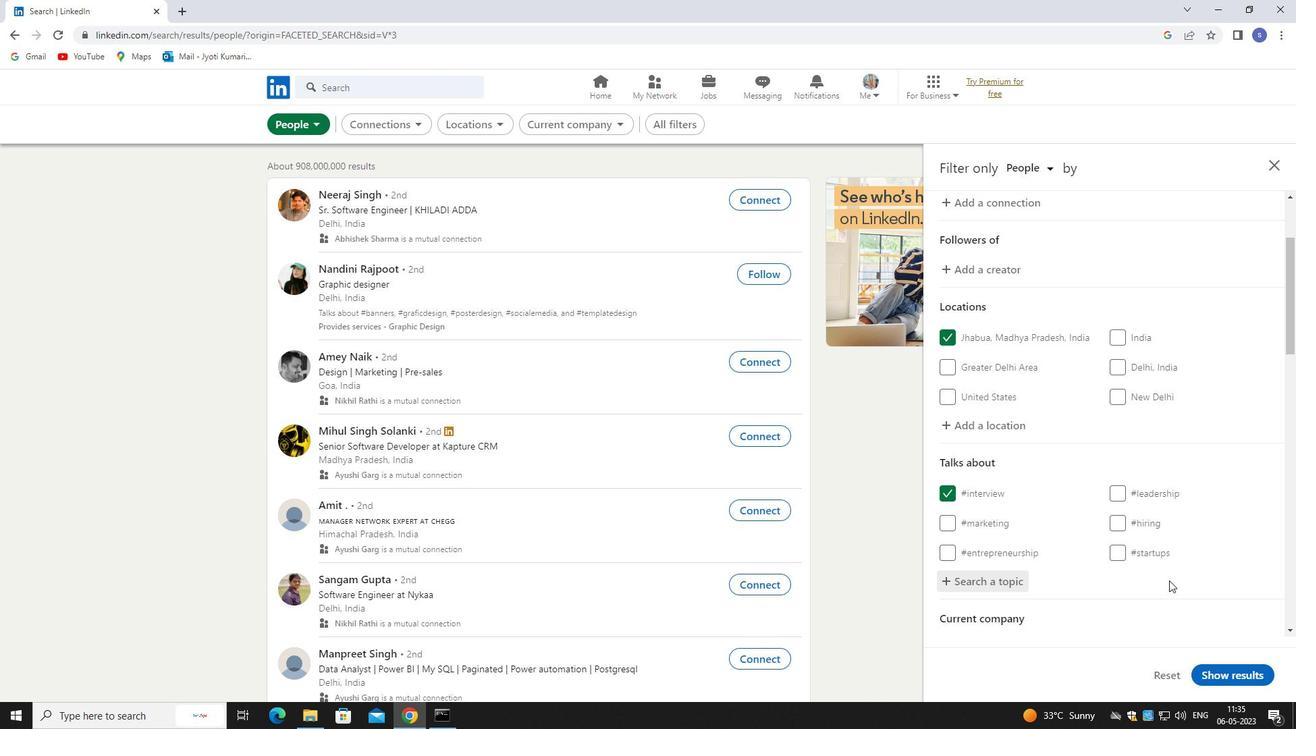 
Action: Mouse scrolled (1167, 585) with delta (0, 0)
Screenshot: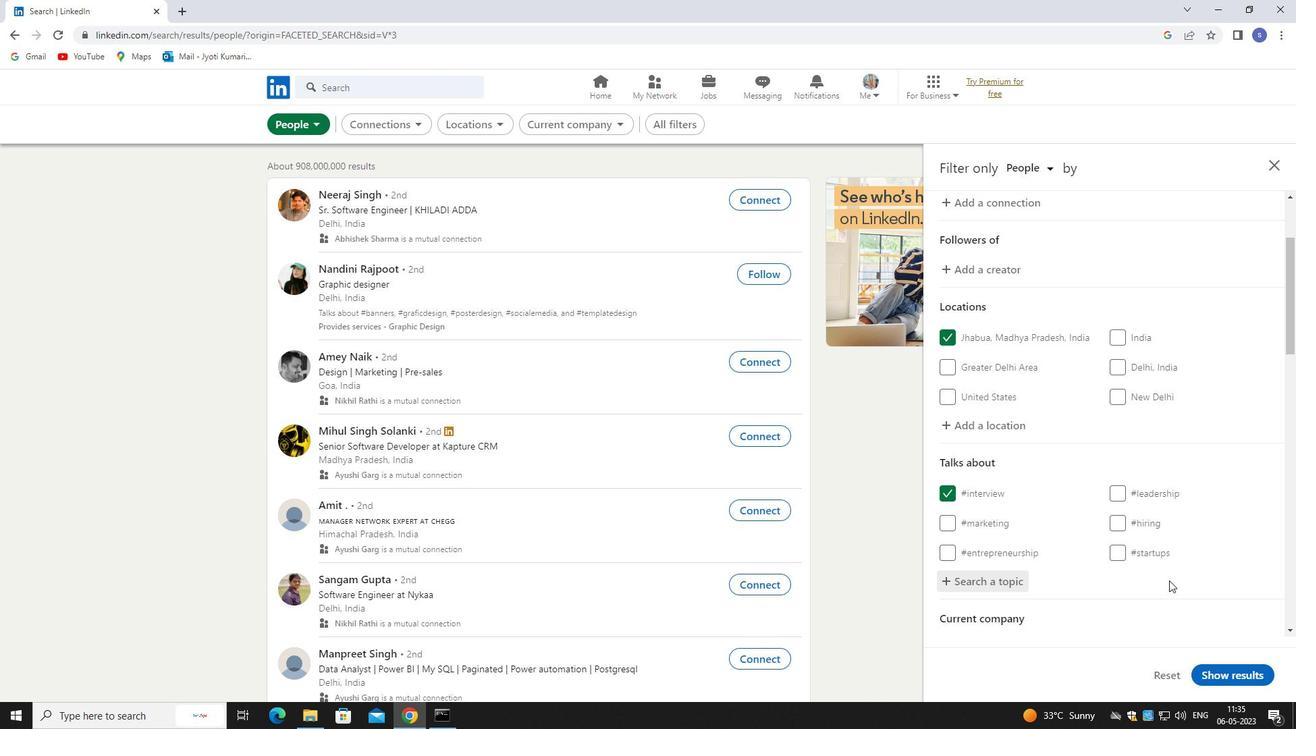
Action: Mouse moved to (1166, 585)
Screenshot: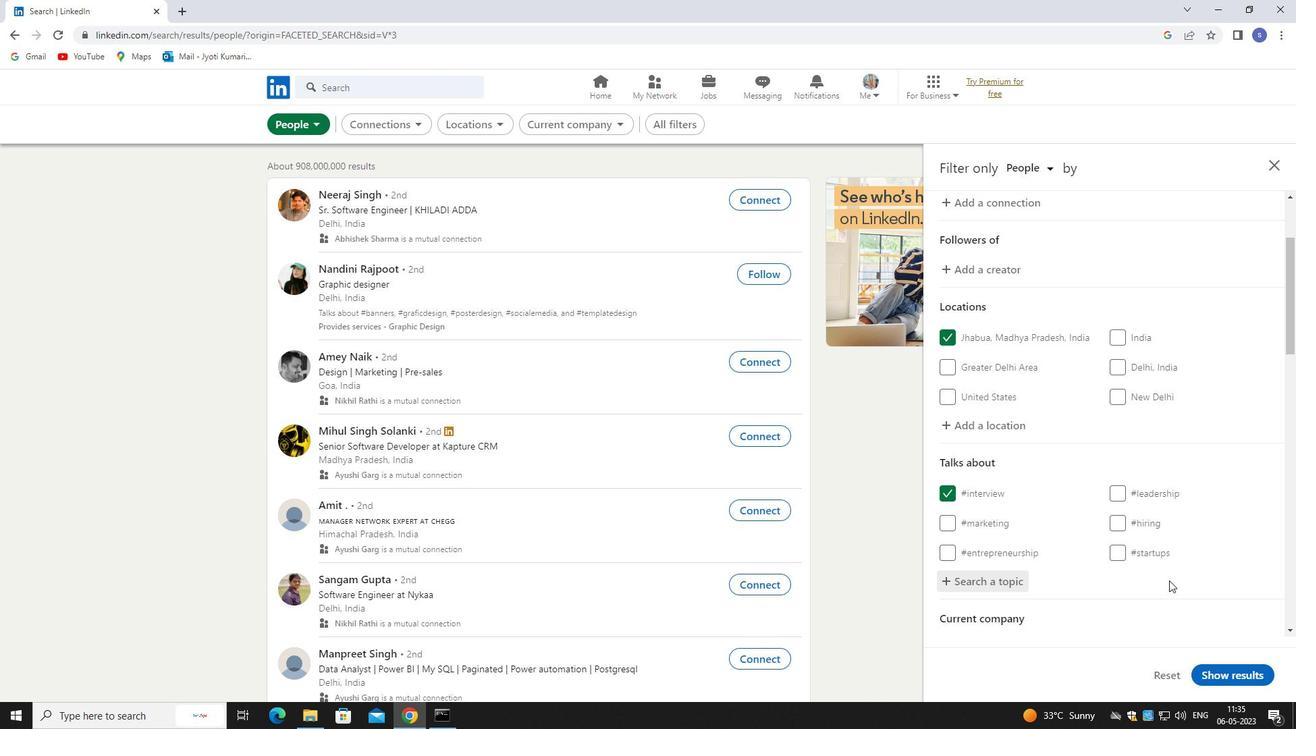 
Action: Mouse scrolled (1166, 585) with delta (0, 0)
Screenshot: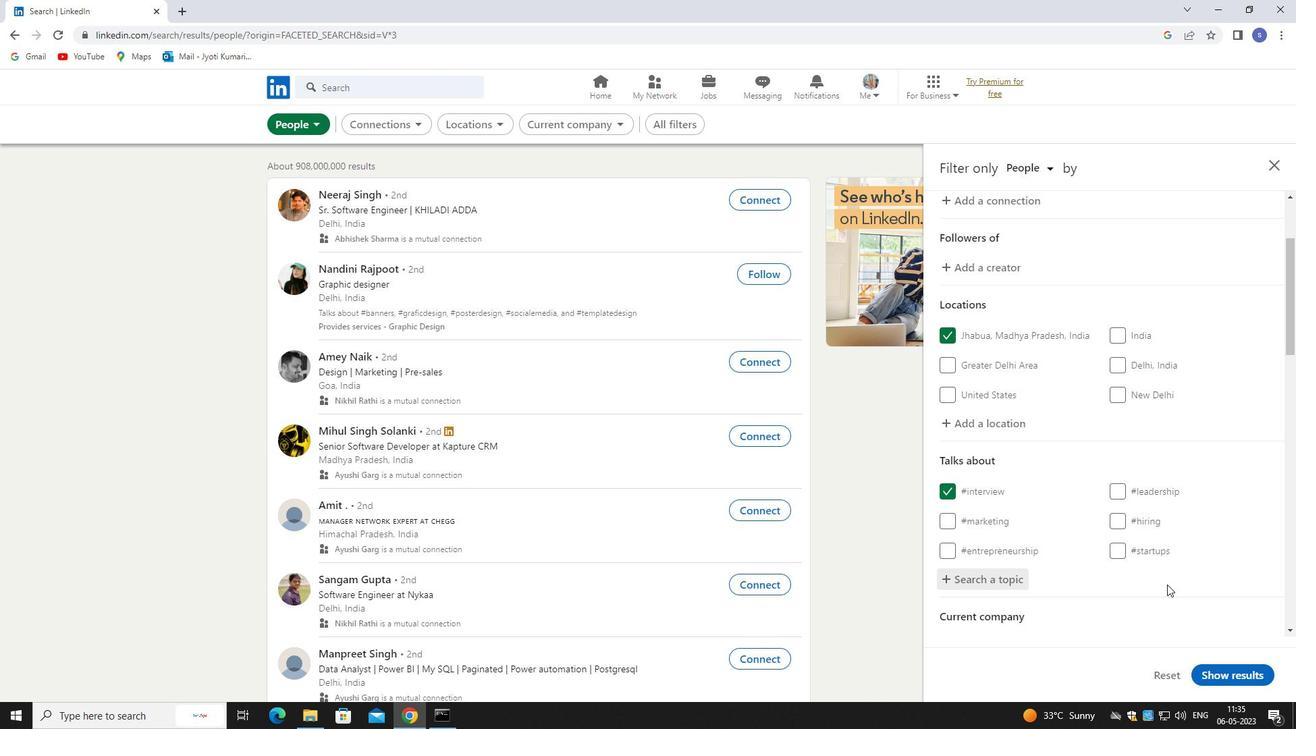 
Action: Mouse moved to (1150, 432)
Screenshot: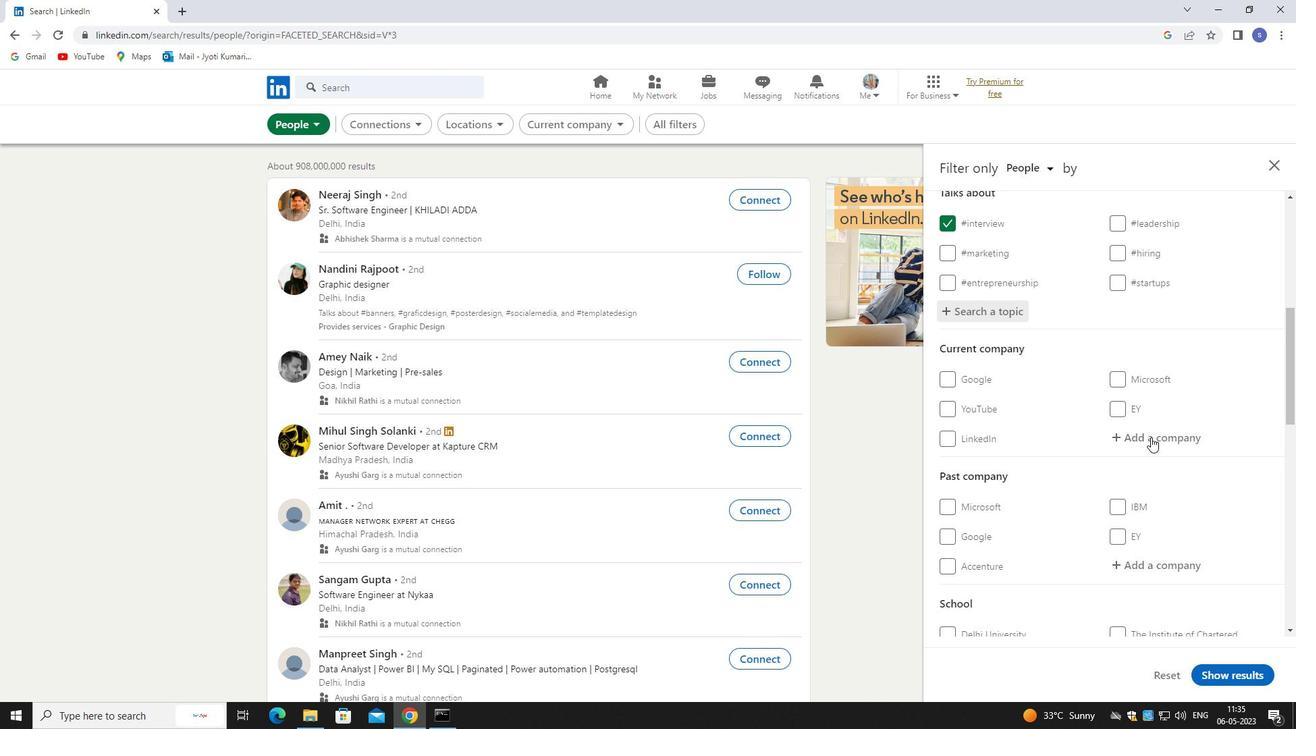 
Action: Mouse pressed left at (1150, 432)
Screenshot: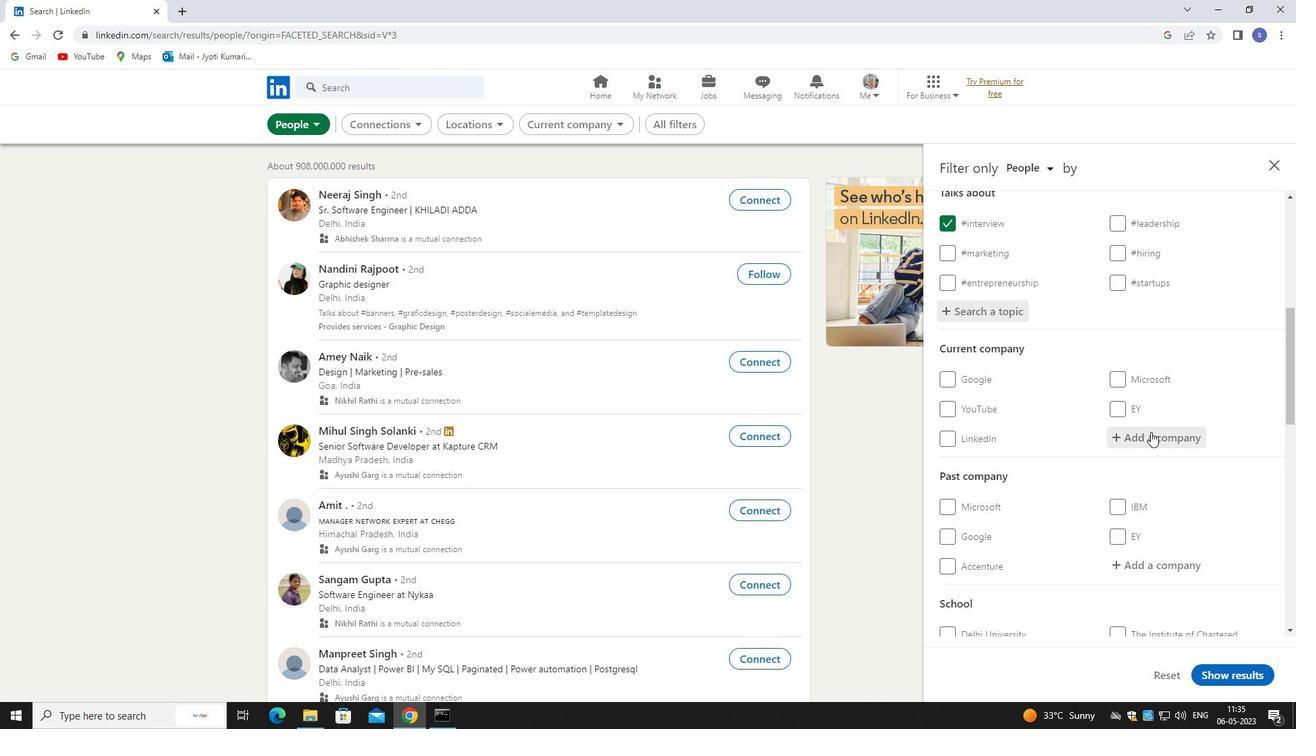 
Action: Mouse moved to (1166, 438)
Screenshot: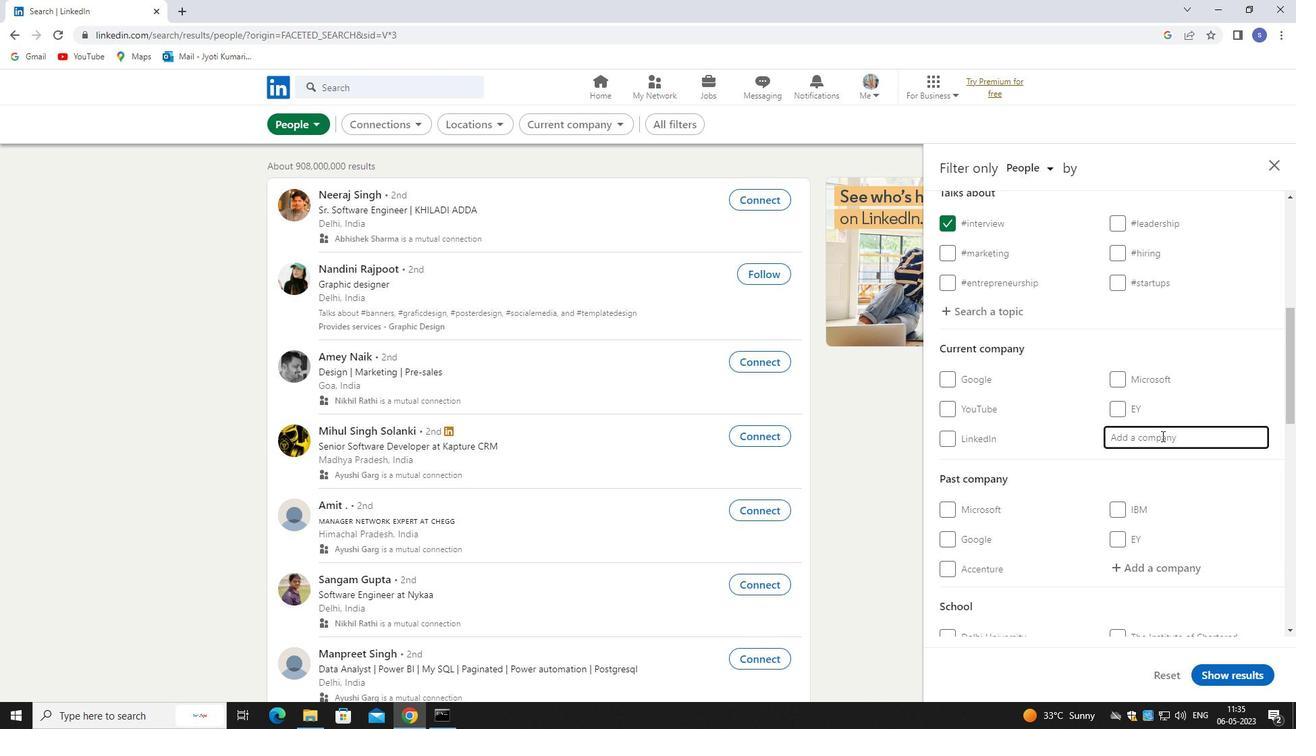 
Action: Key pressed <Key.shift>BIOCON
Screenshot: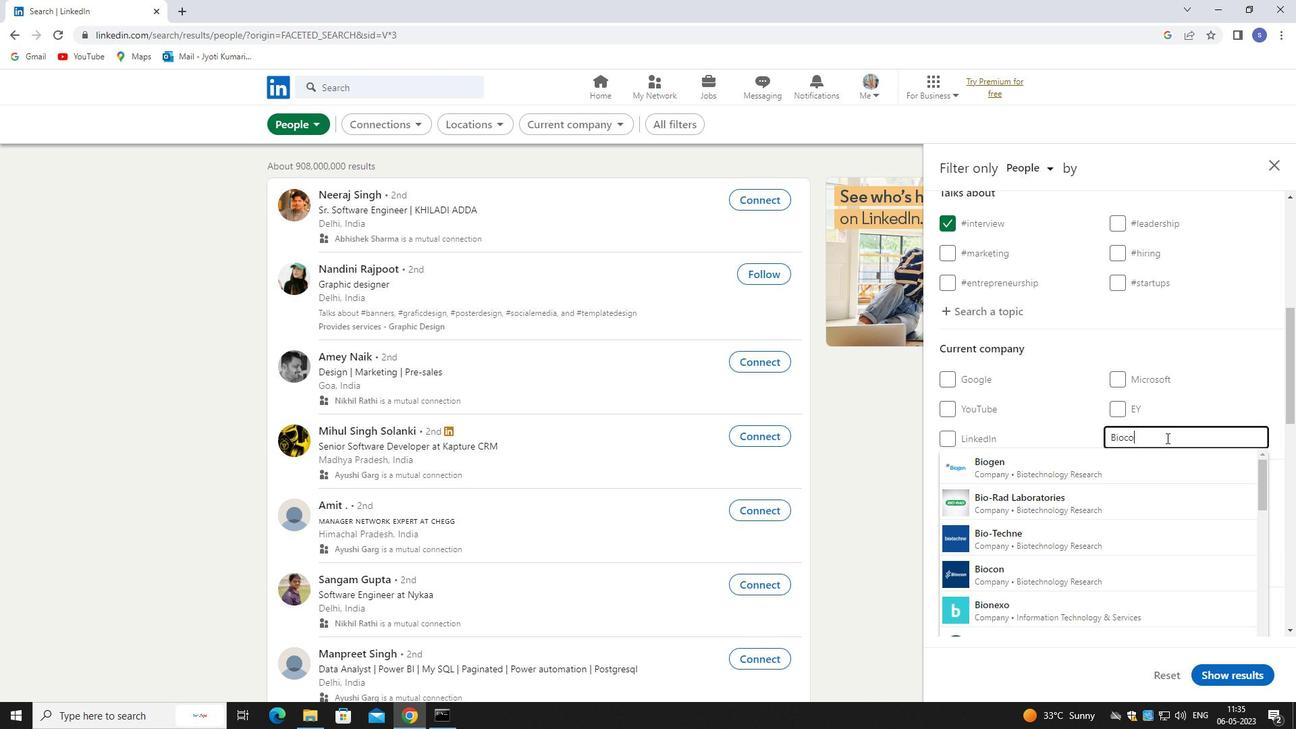 
Action: Mouse moved to (1150, 463)
Screenshot: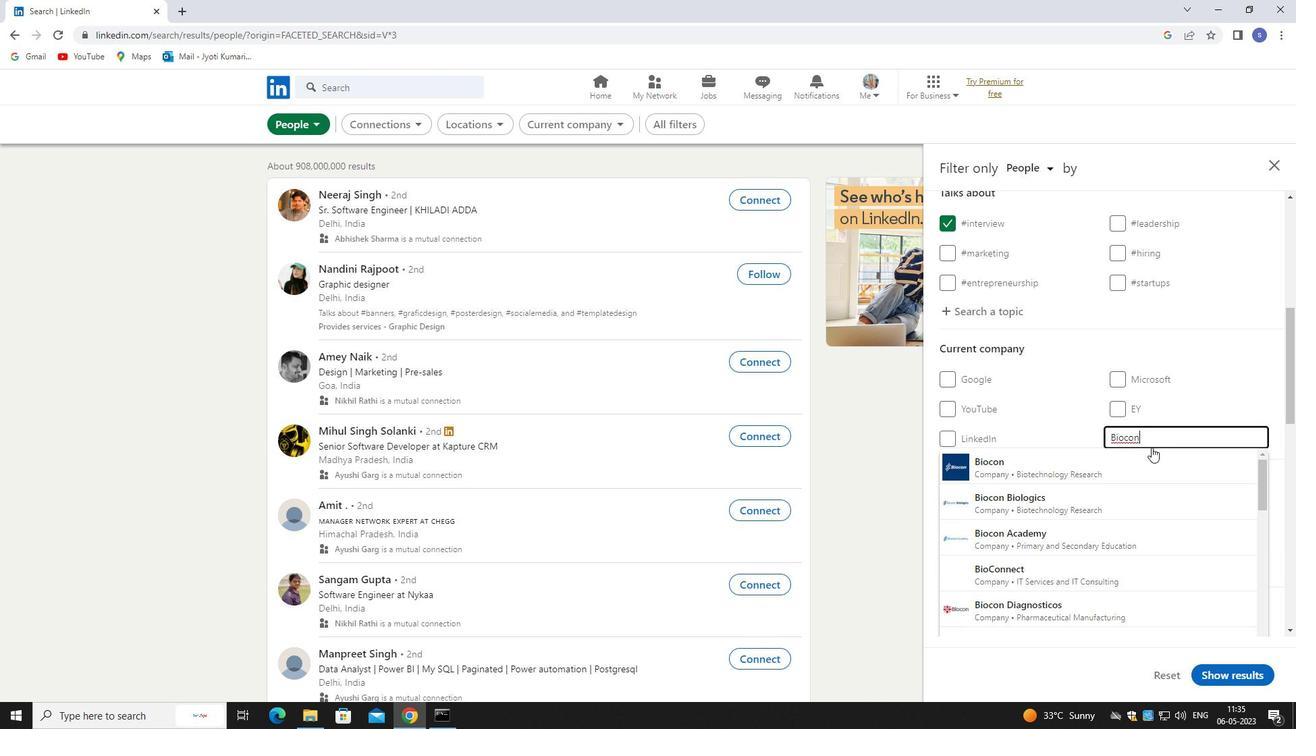 
Action: Mouse pressed left at (1150, 463)
Screenshot: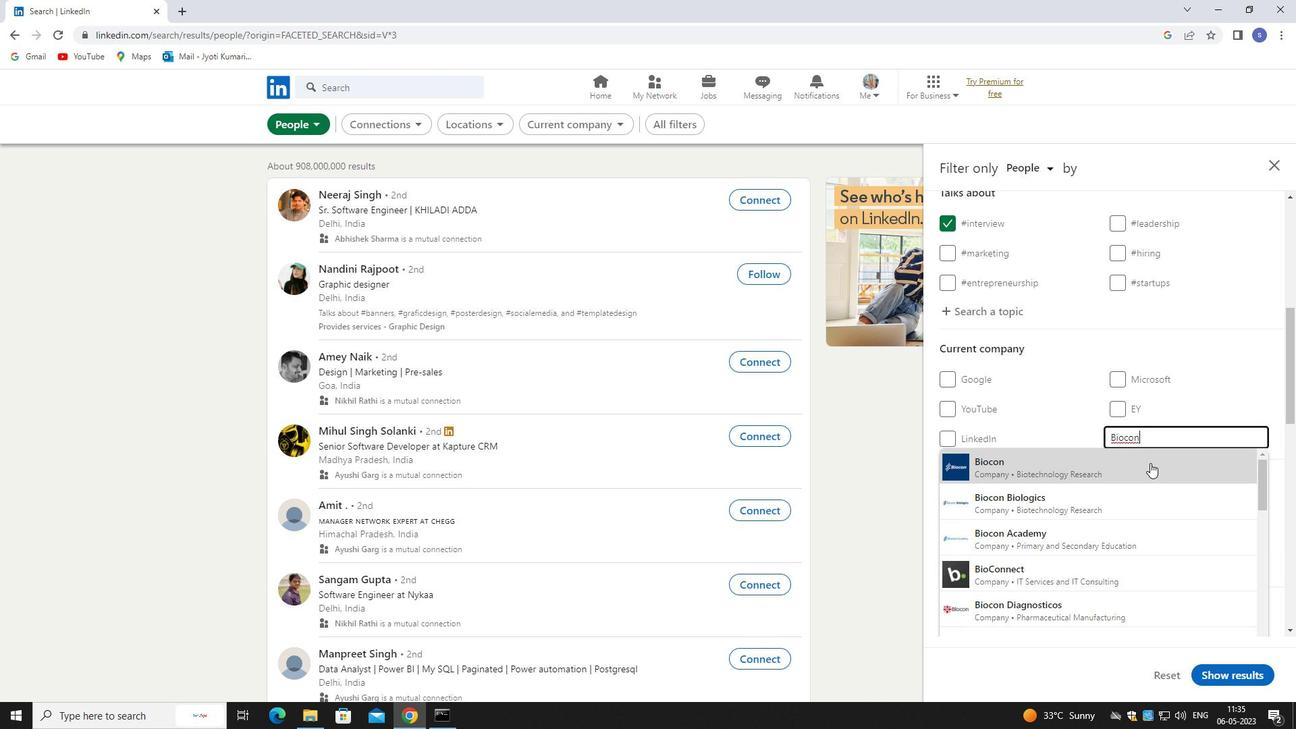 
Action: Mouse moved to (1149, 464)
Screenshot: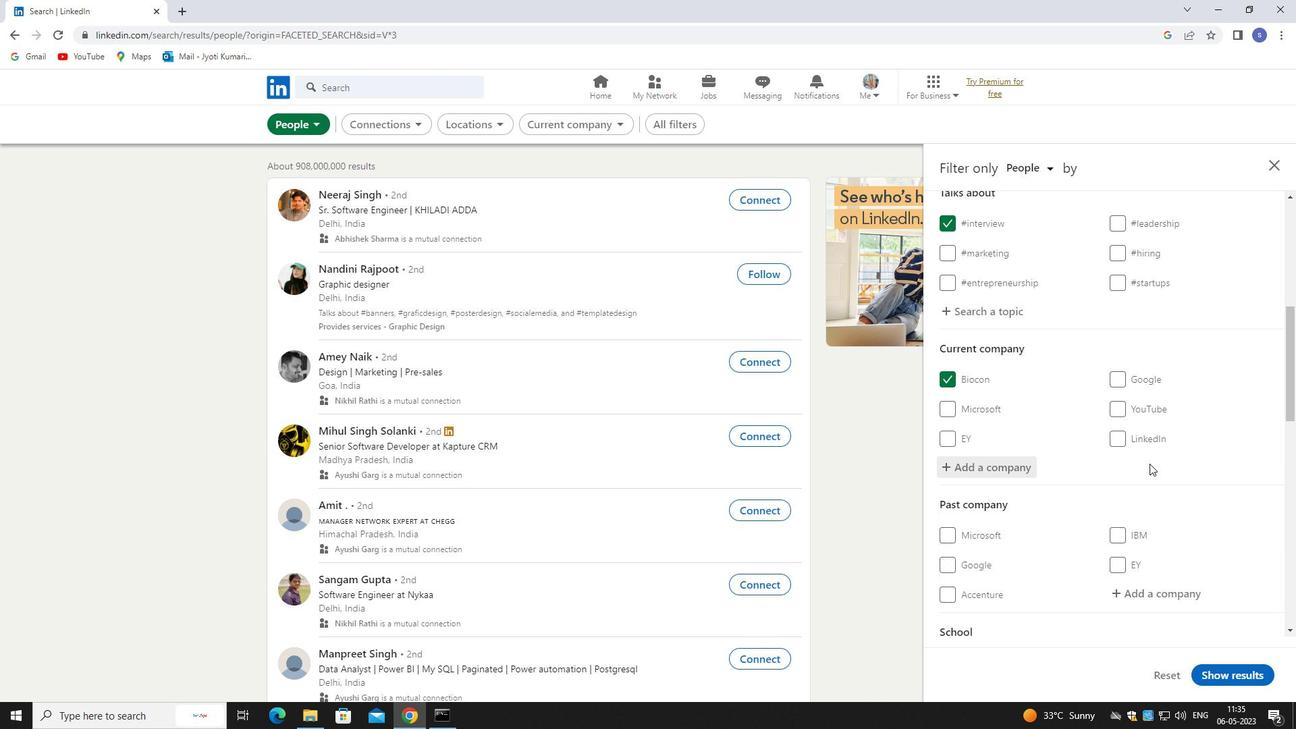 
Action: Mouse scrolled (1149, 463) with delta (0, 0)
Screenshot: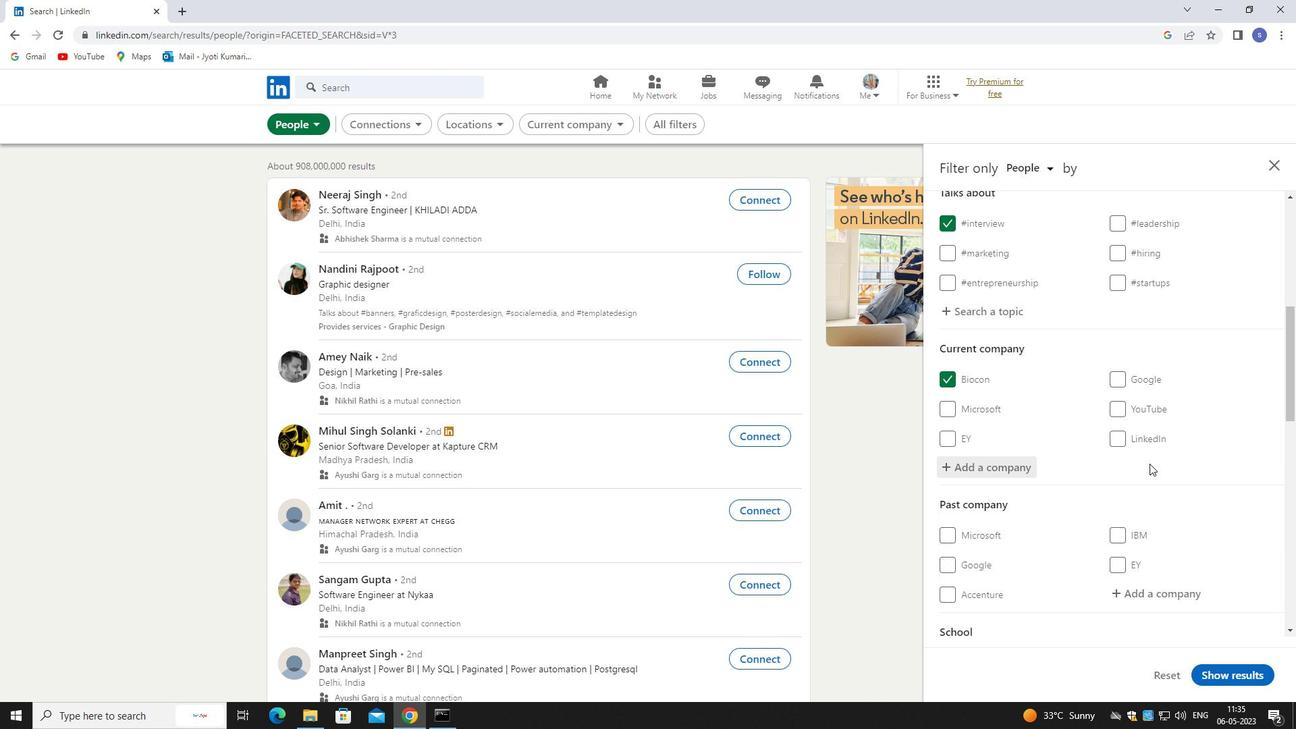 
Action: Mouse moved to (1149, 465)
Screenshot: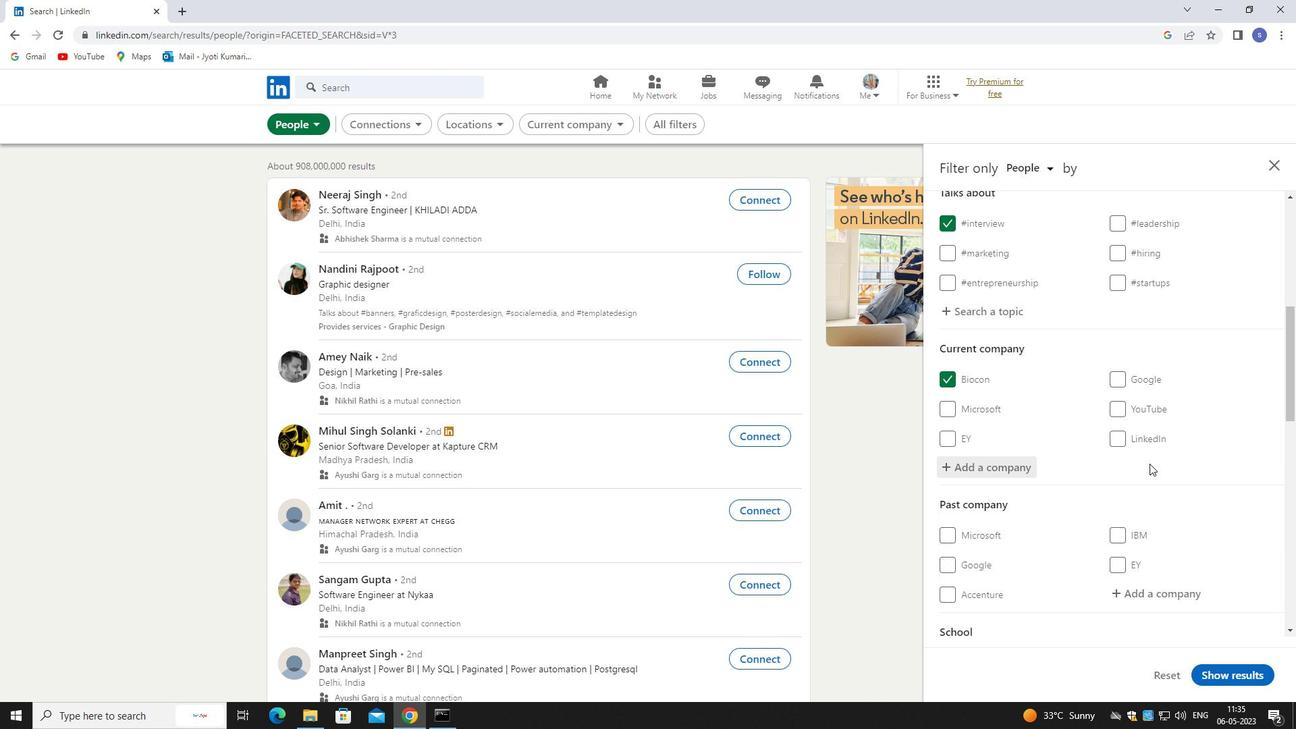 
Action: Mouse scrolled (1149, 464) with delta (0, 0)
Screenshot: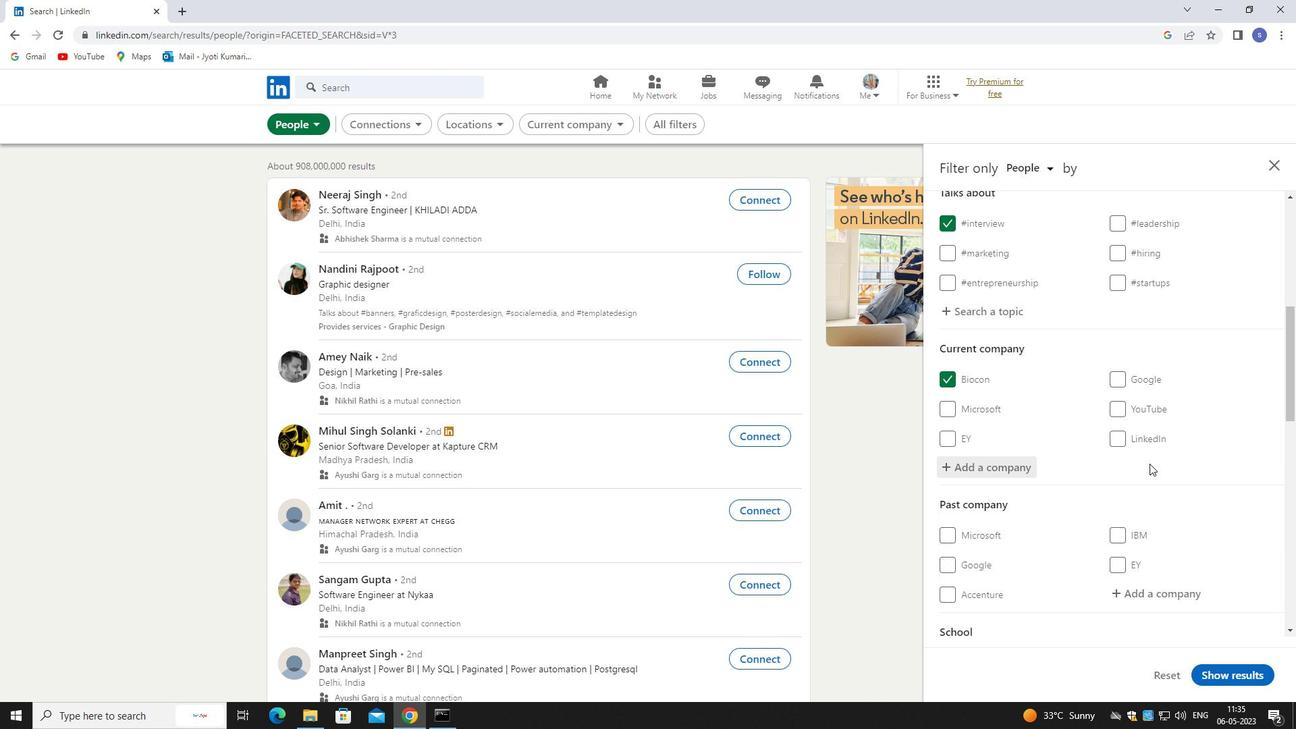 
Action: Mouse moved to (1146, 471)
Screenshot: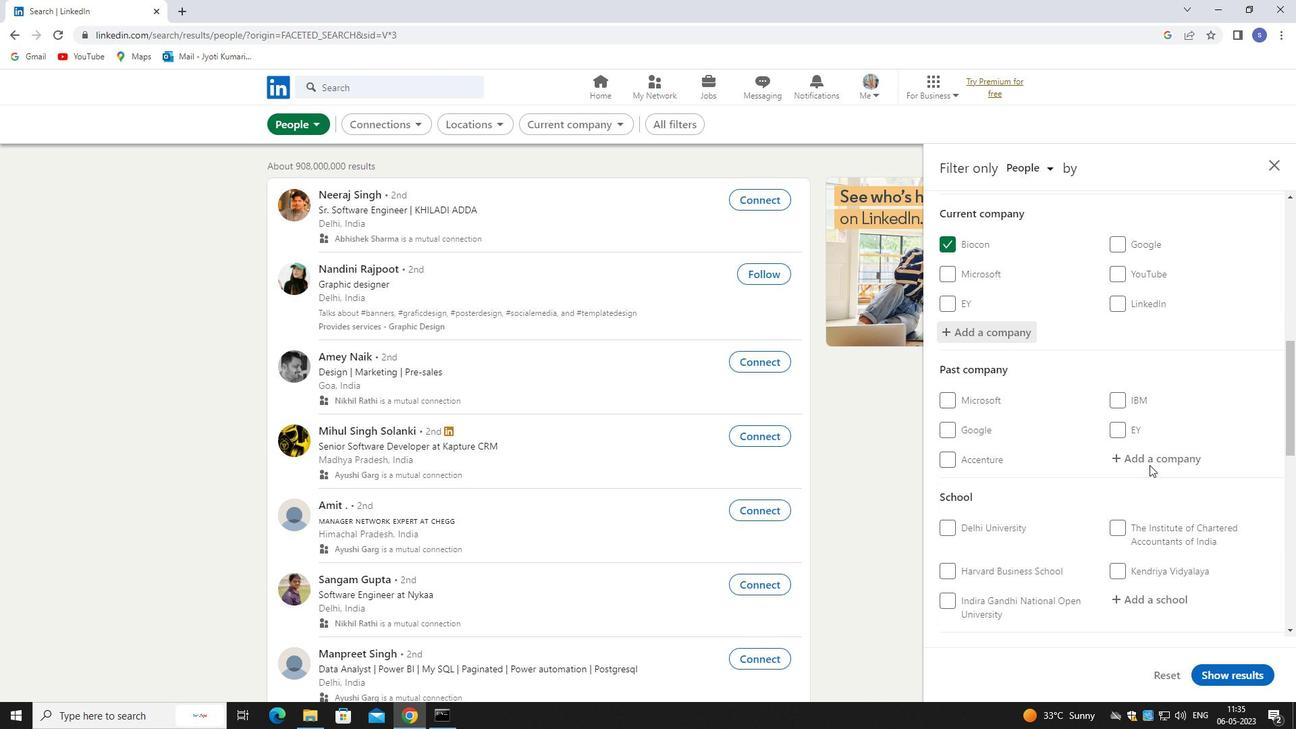
Action: Mouse scrolled (1146, 470) with delta (0, 0)
Screenshot: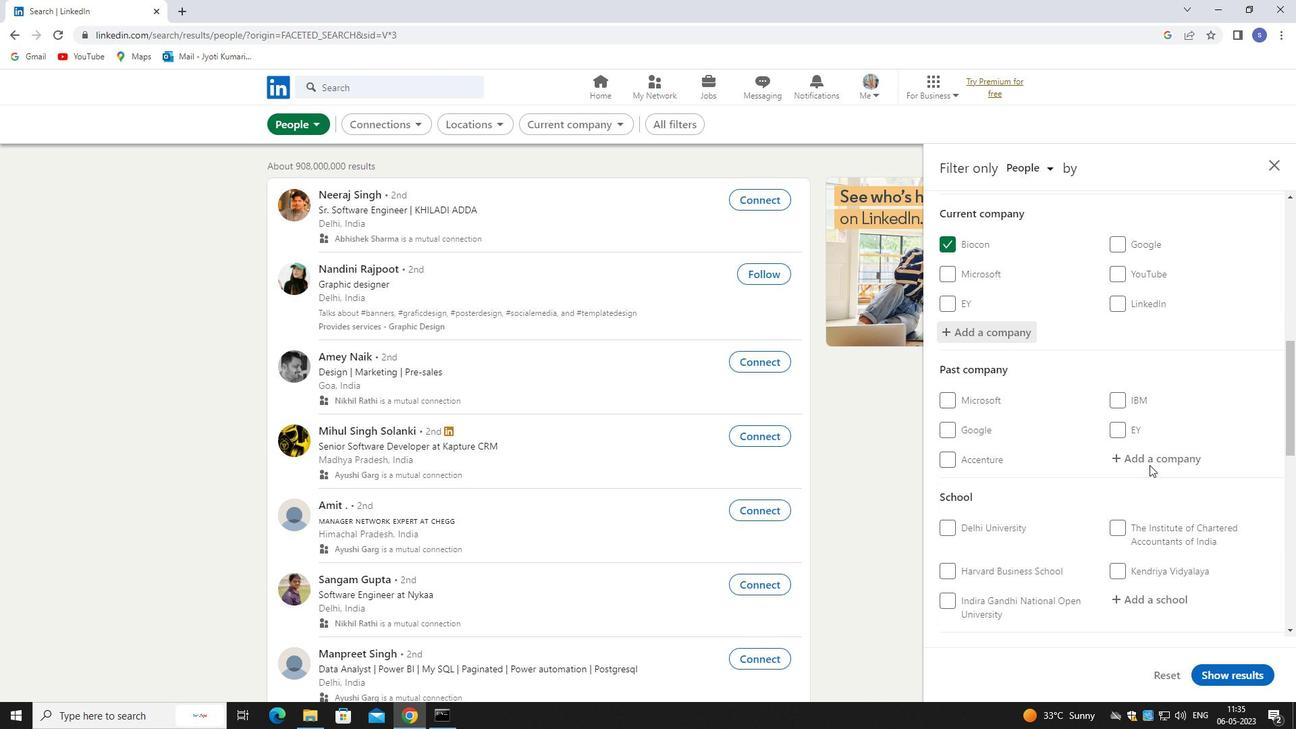 
Action: Mouse moved to (1144, 473)
Screenshot: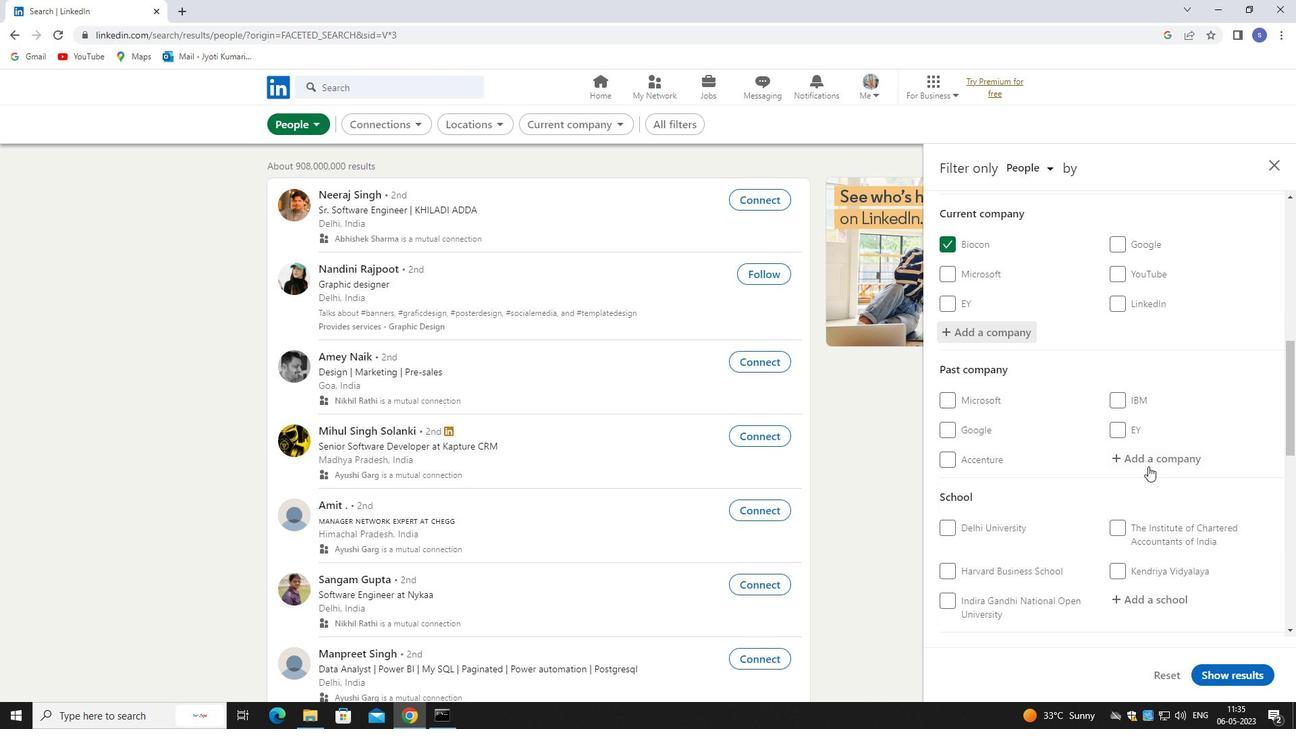 
Action: Mouse scrolled (1144, 473) with delta (0, 0)
Screenshot: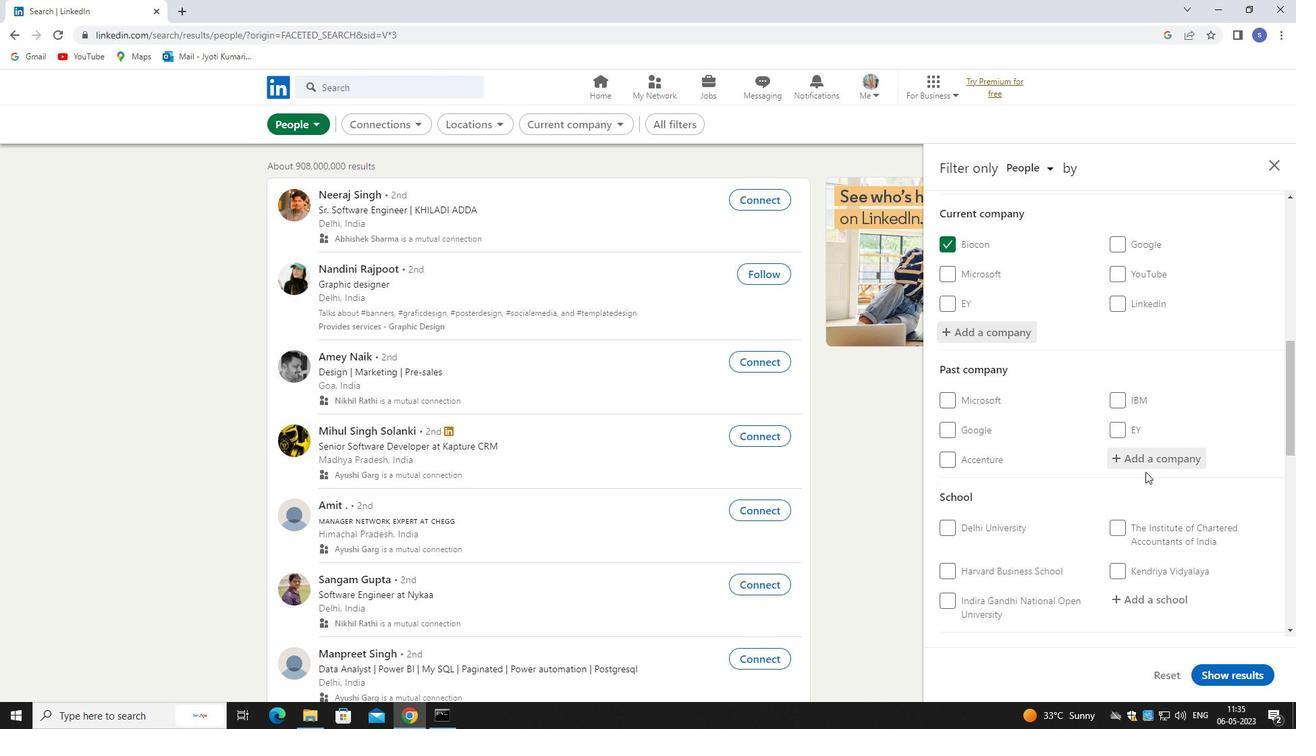 
Action: Mouse moved to (1144, 467)
Screenshot: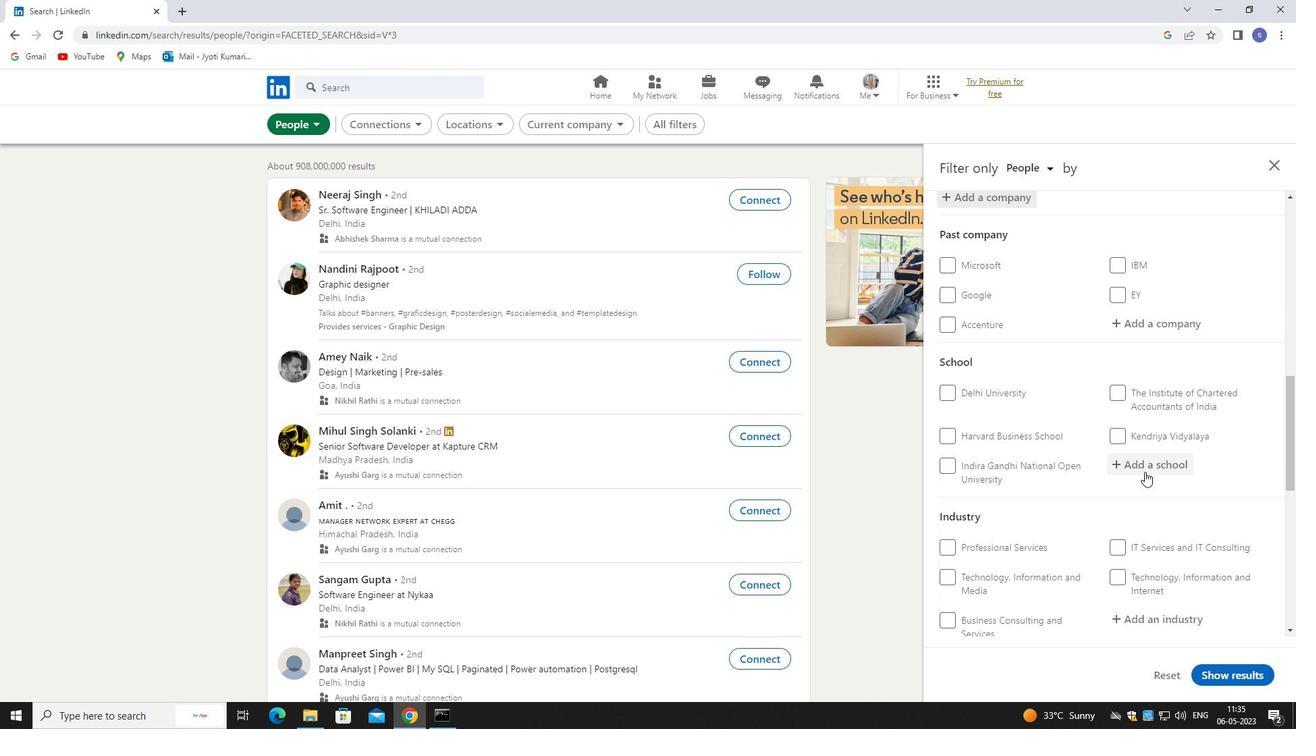 
Action: Mouse pressed left at (1144, 467)
Screenshot: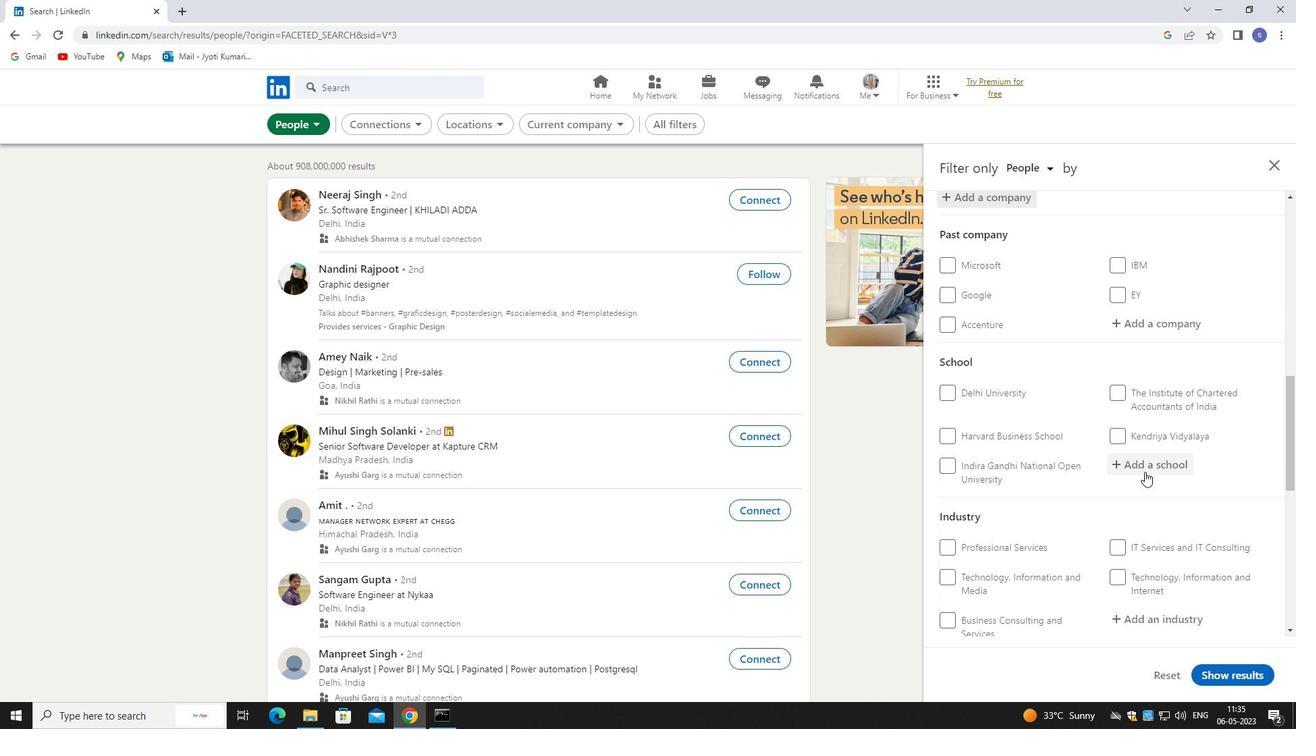 
Action: Key pressed SRI<Key.space>VEN
Screenshot: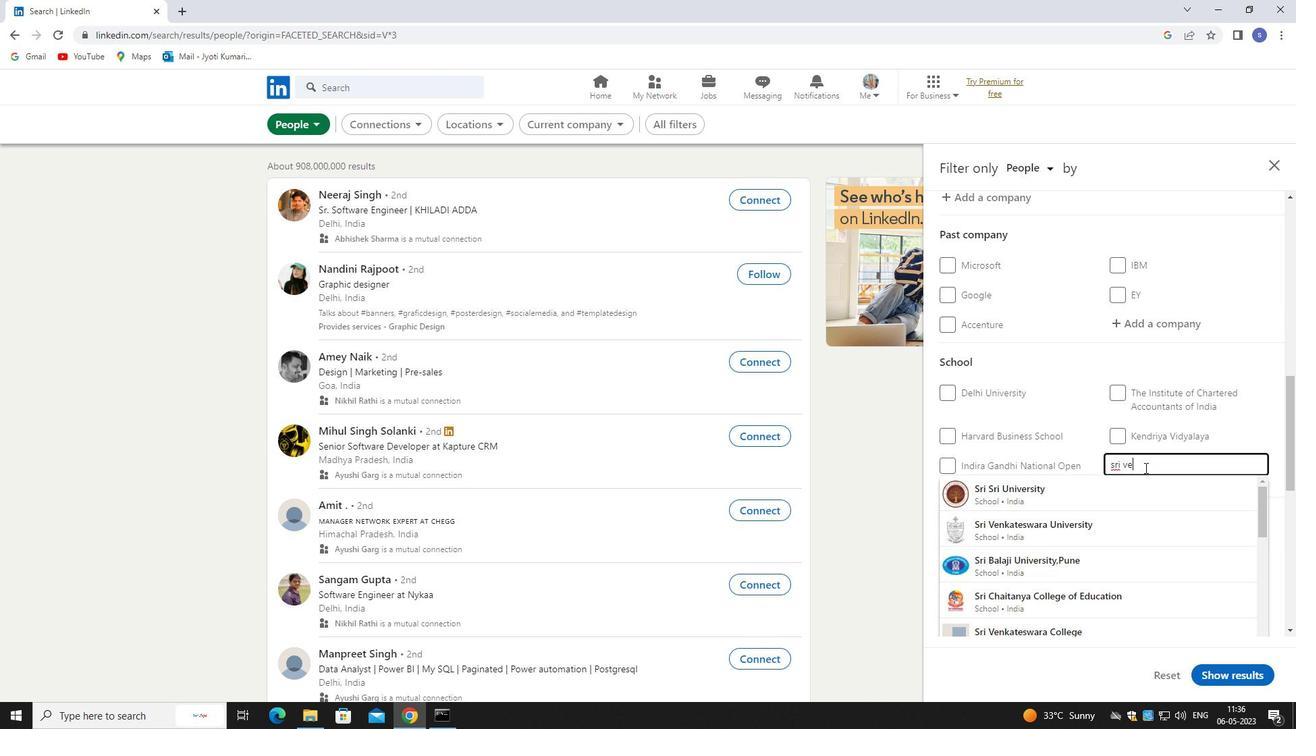 
Action: Mouse moved to (1124, 492)
Screenshot: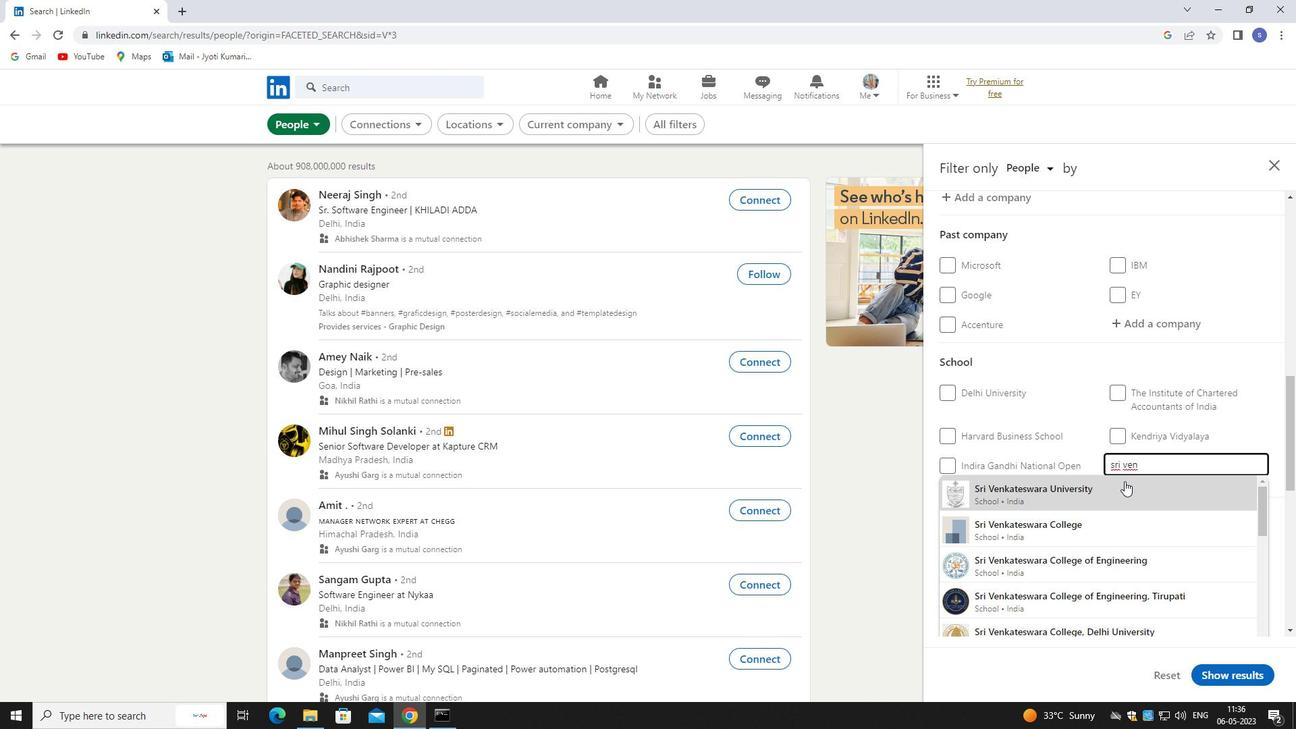 
Action: Mouse pressed left at (1124, 492)
Screenshot: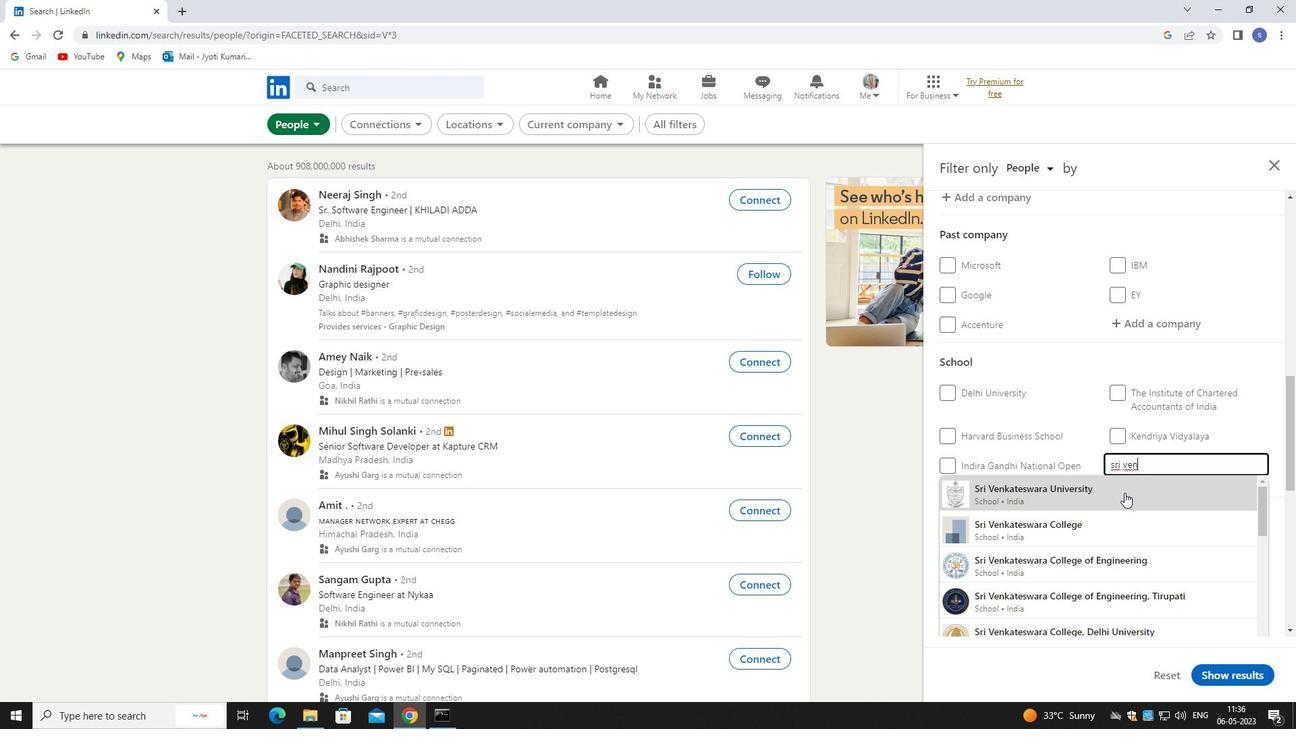 
Action: Mouse moved to (998, 503)
Screenshot: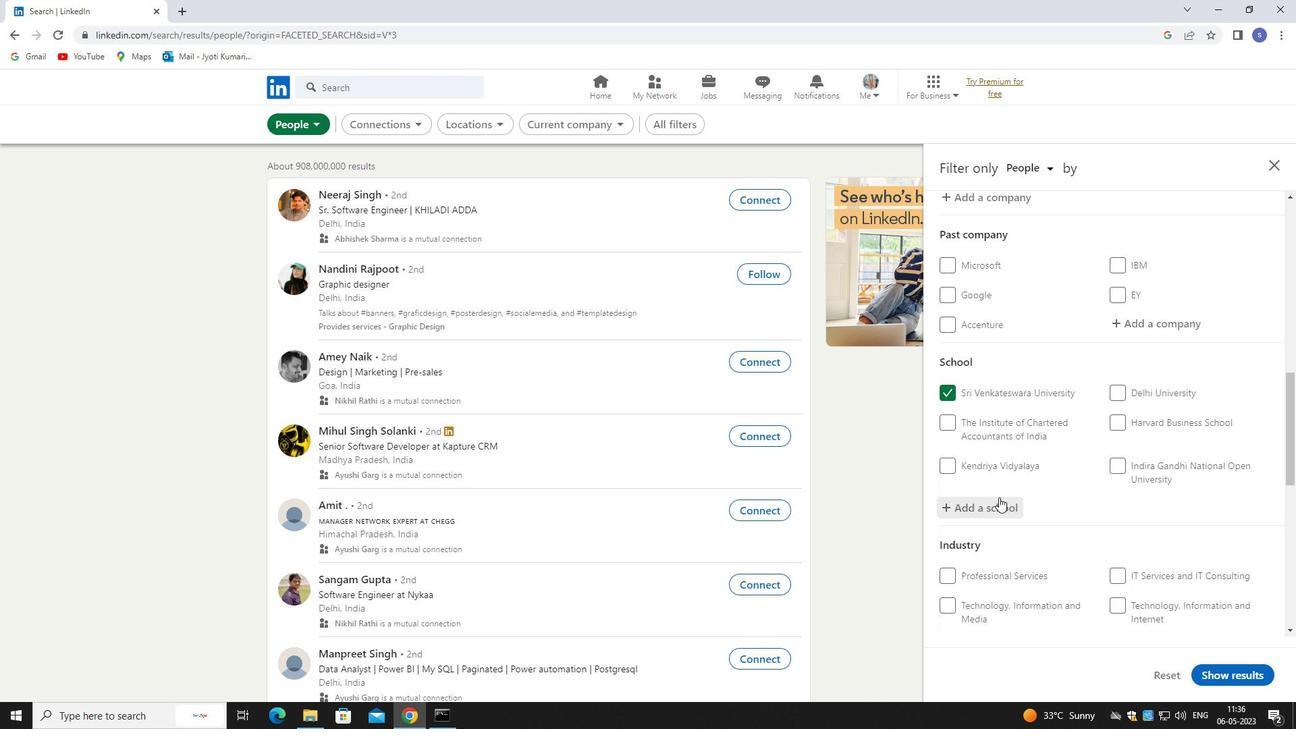 
Action: Mouse pressed left at (998, 503)
Screenshot: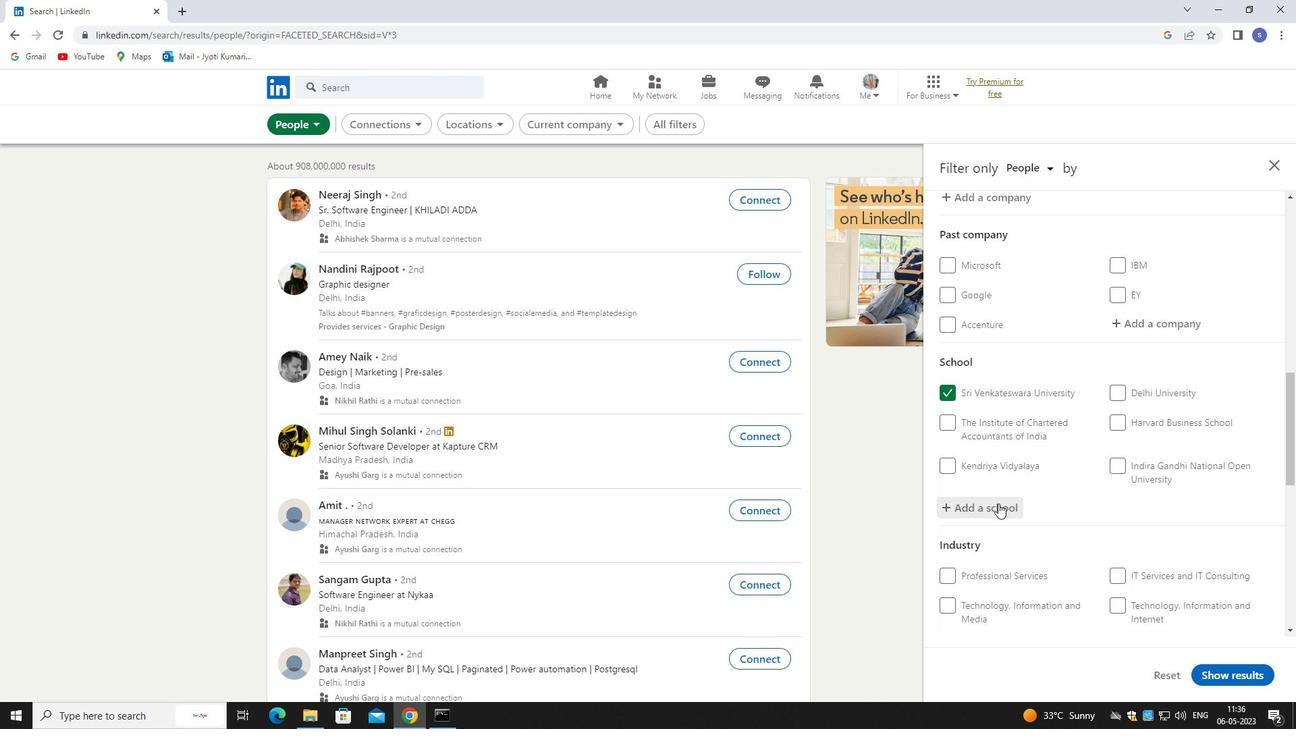 
Action: Key pressed SRI<Key.space>VEN
Screenshot: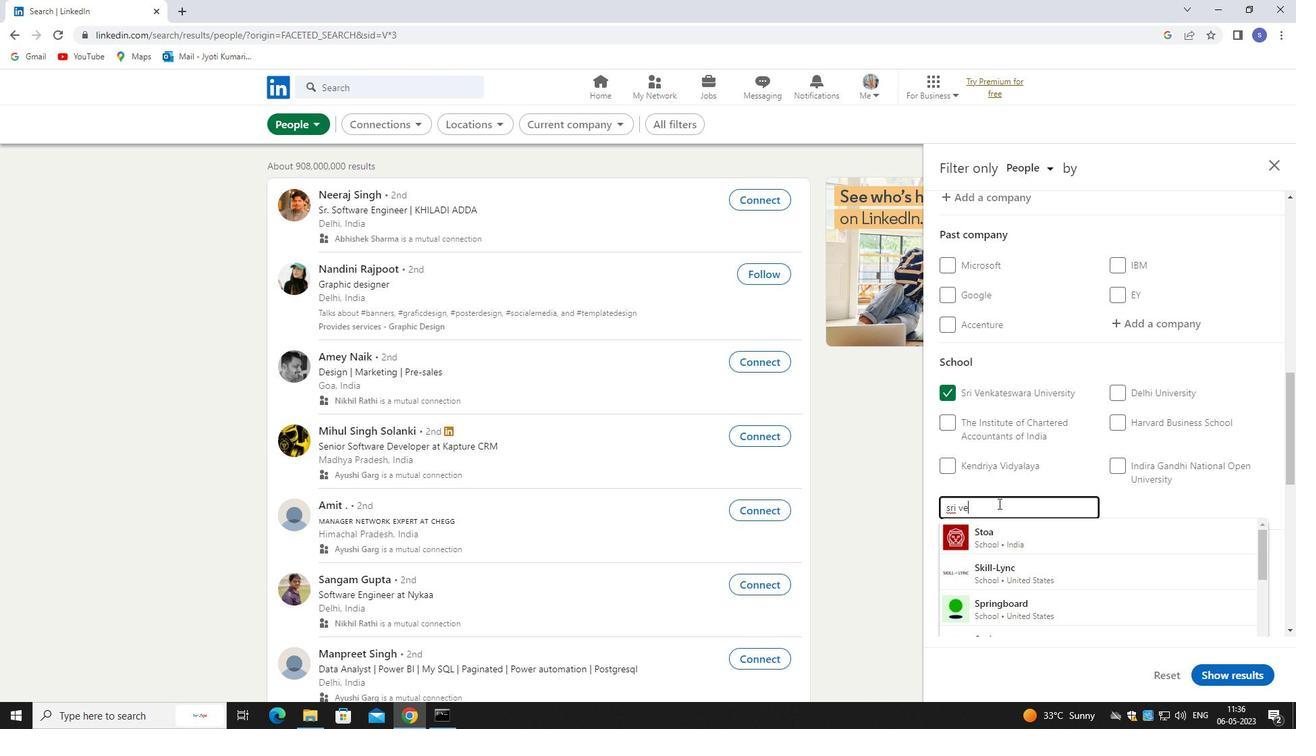 
Action: Mouse moved to (1030, 562)
Screenshot: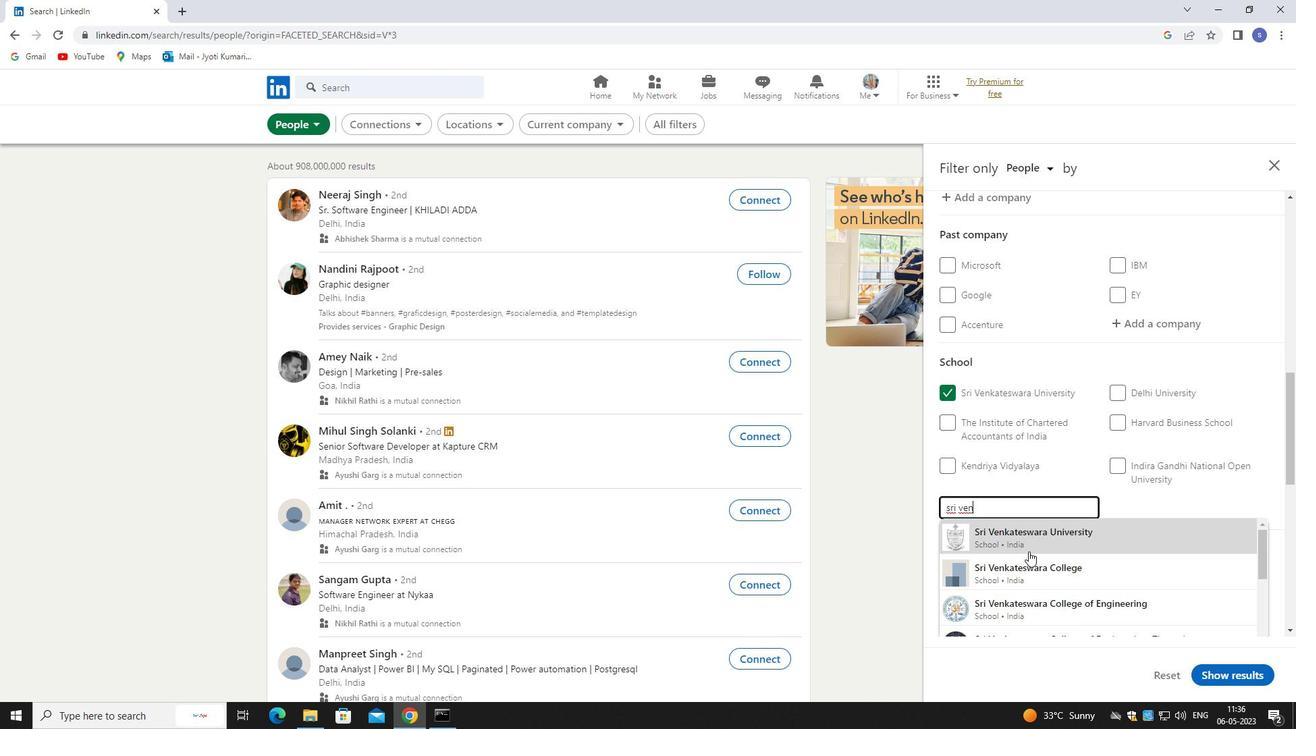 
Action: Mouse pressed left at (1030, 562)
Screenshot: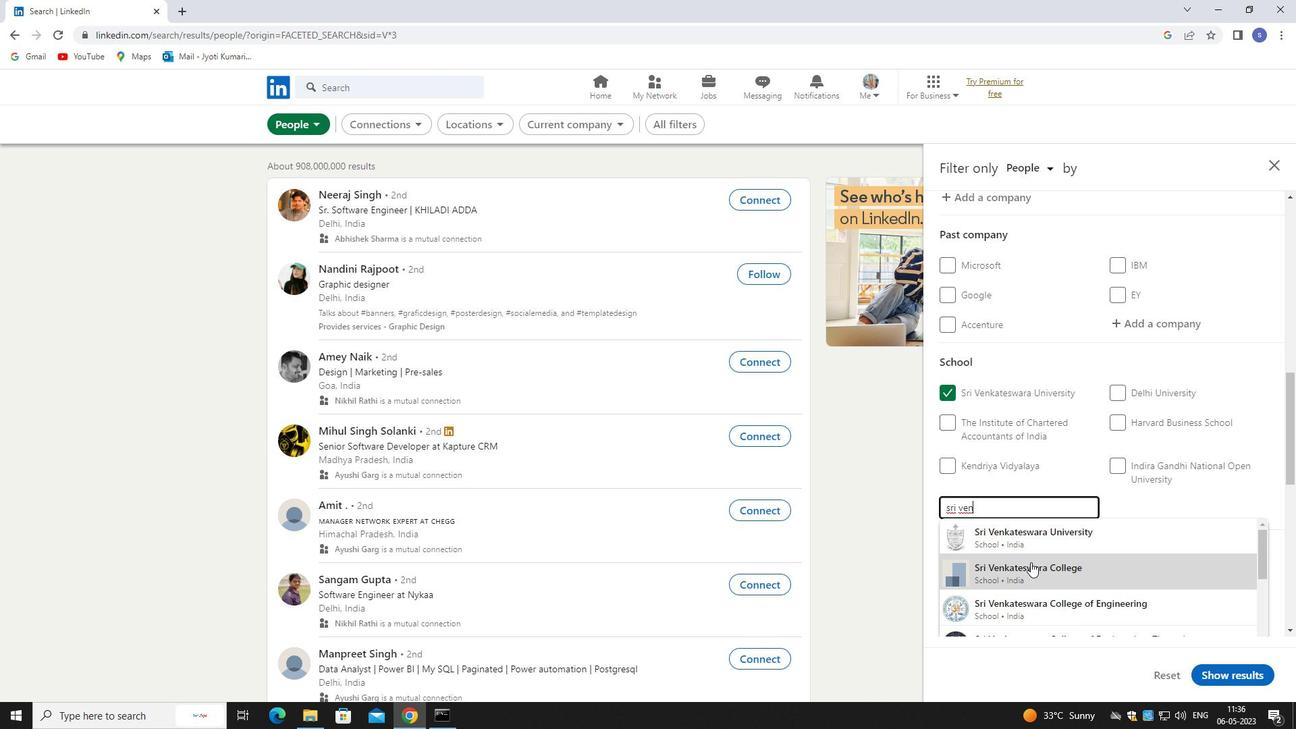 
Action: Mouse moved to (952, 388)
Screenshot: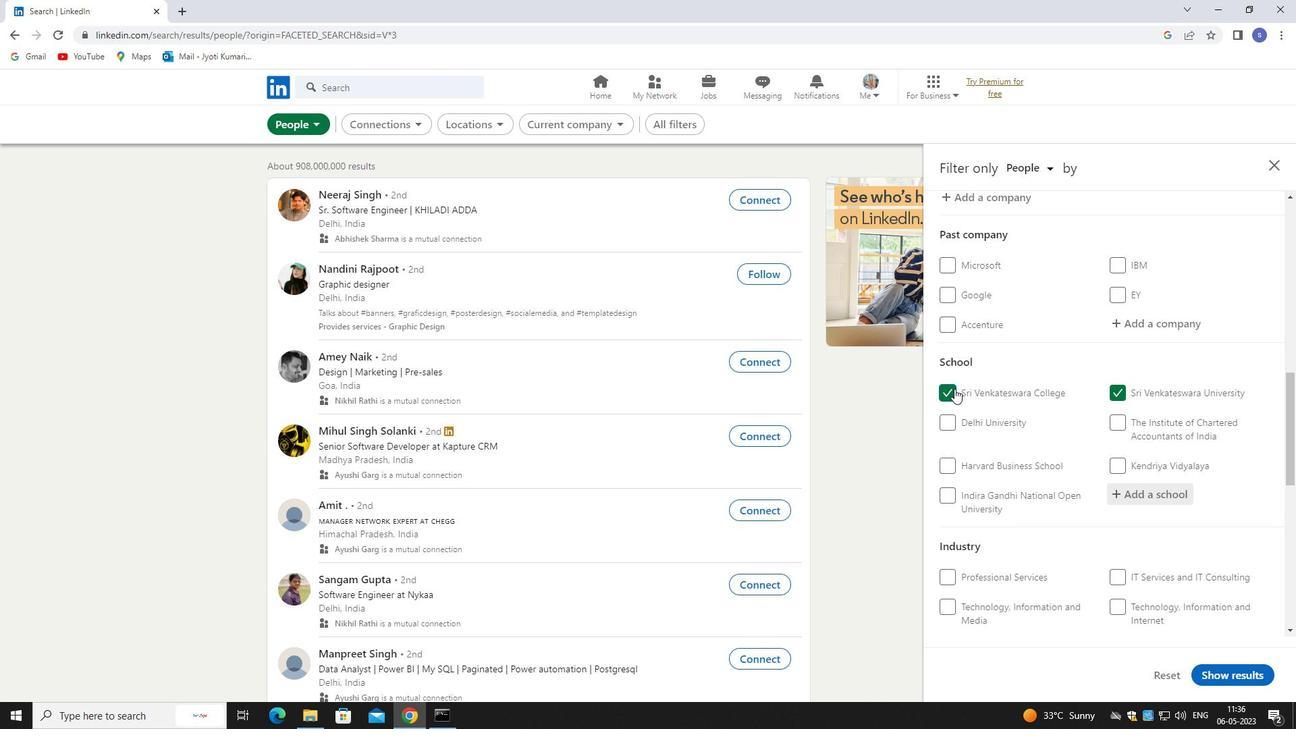 
Action: Mouse pressed left at (952, 388)
Screenshot: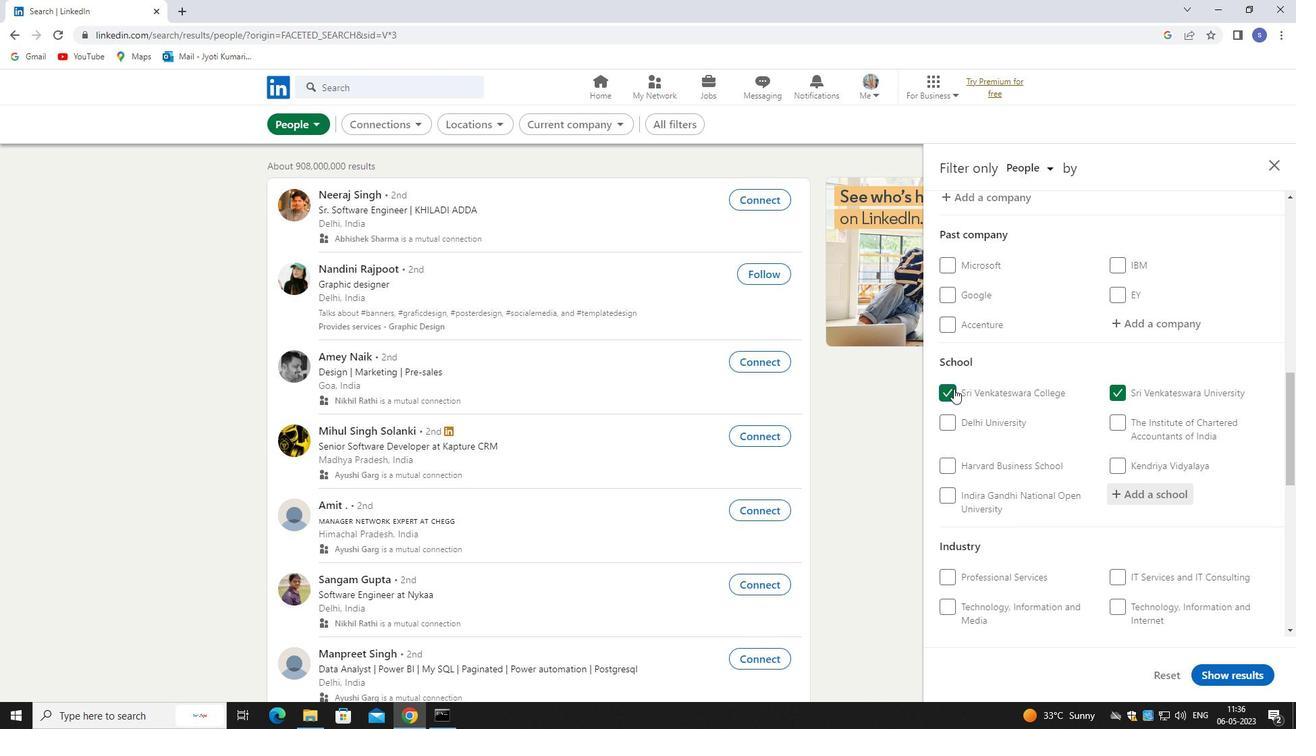 
Action: Mouse moved to (979, 442)
Screenshot: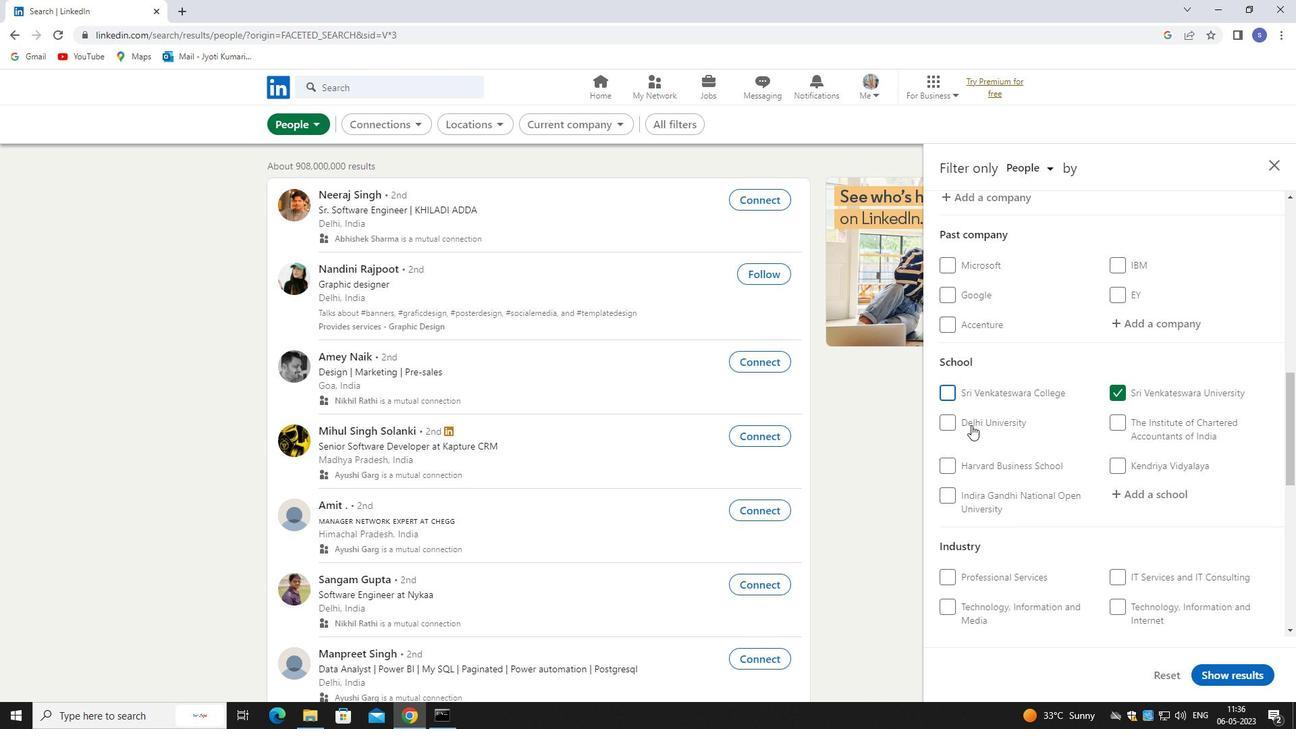 
Action: Mouse scrolled (979, 441) with delta (0, 0)
Screenshot: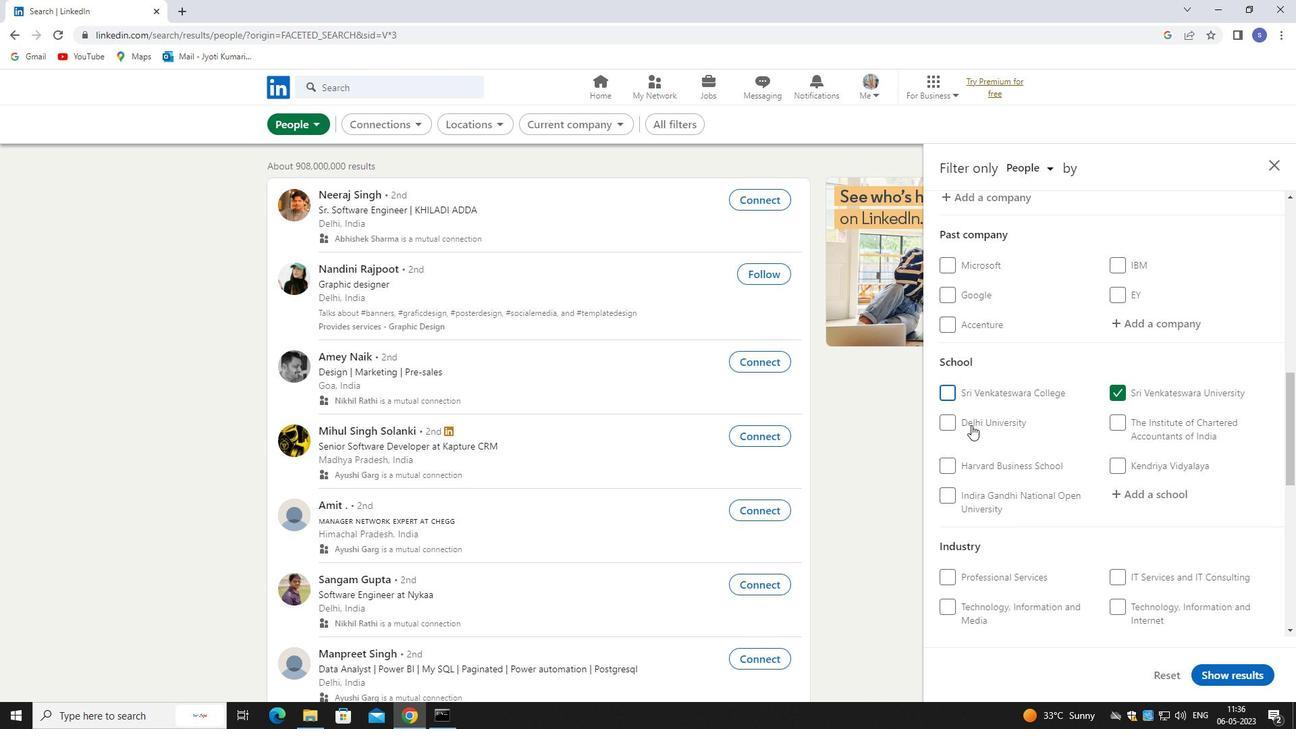 
Action: Mouse moved to (982, 448)
Screenshot: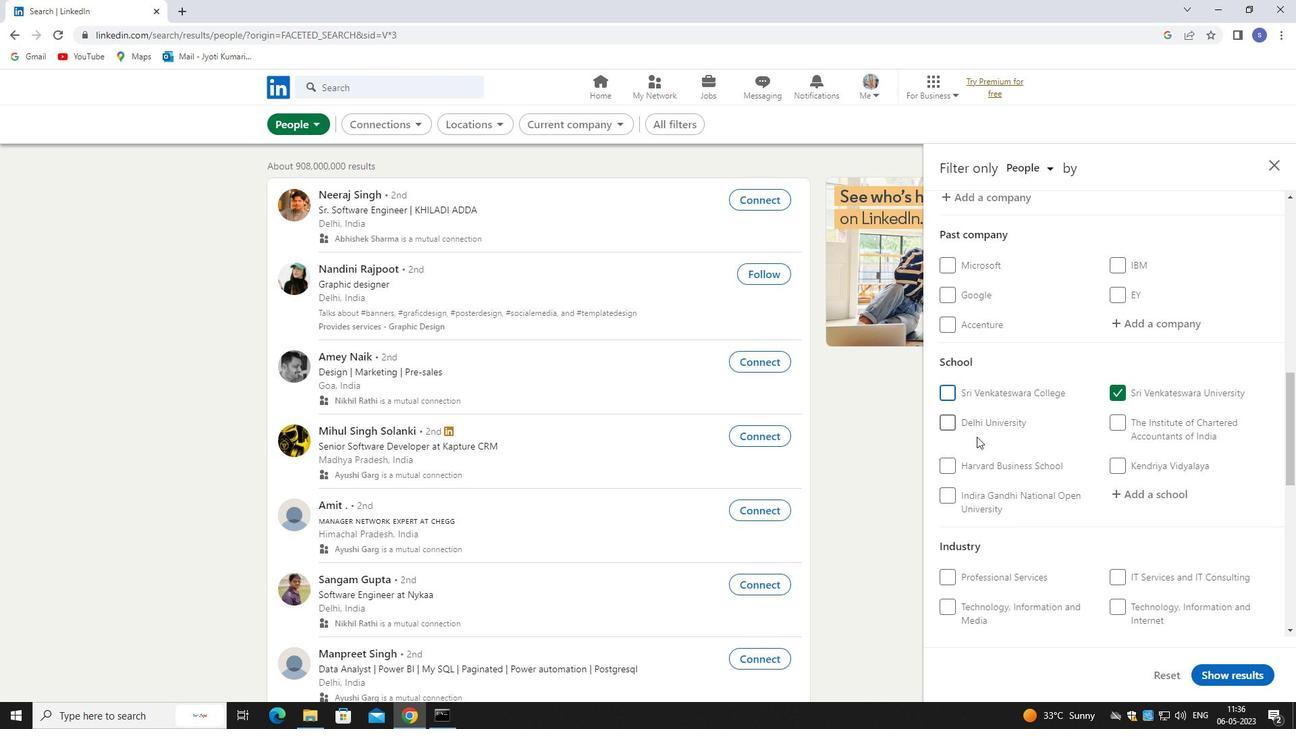 
Action: Mouse scrolled (982, 447) with delta (0, 0)
Screenshot: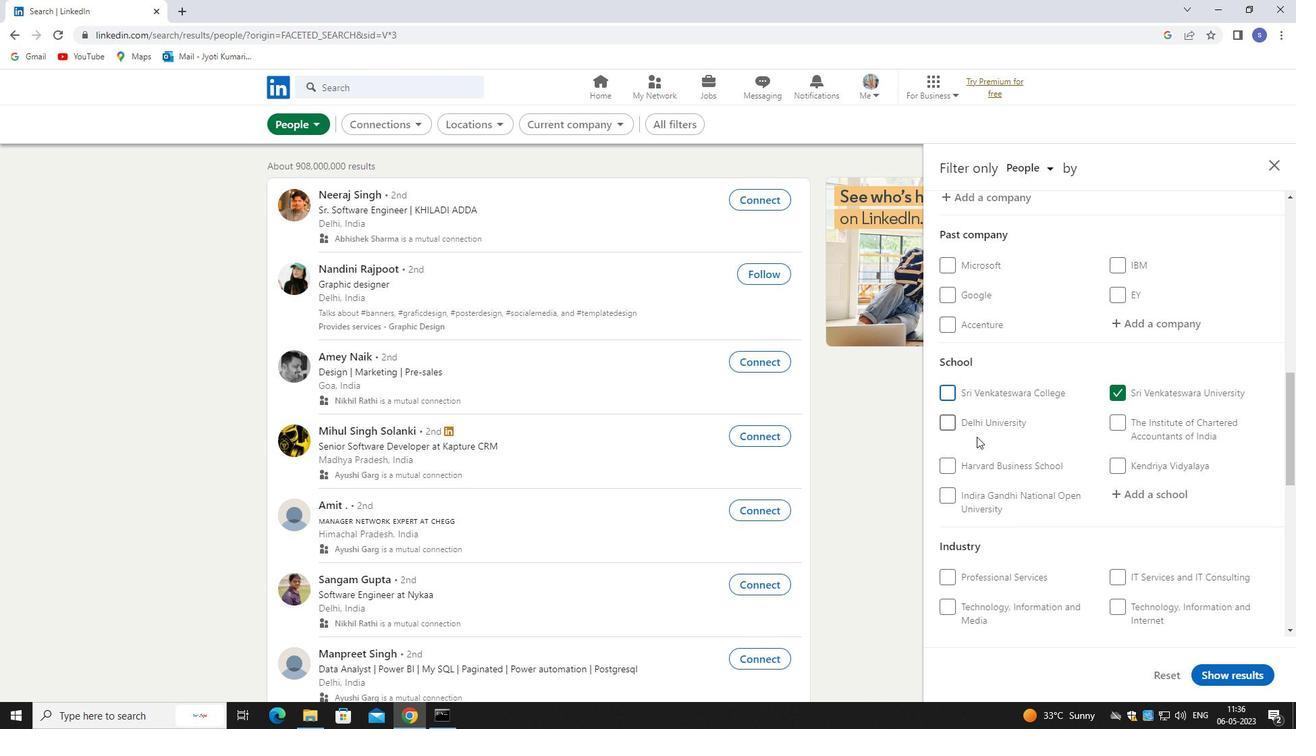 
Action: Mouse moved to (982, 450)
Screenshot: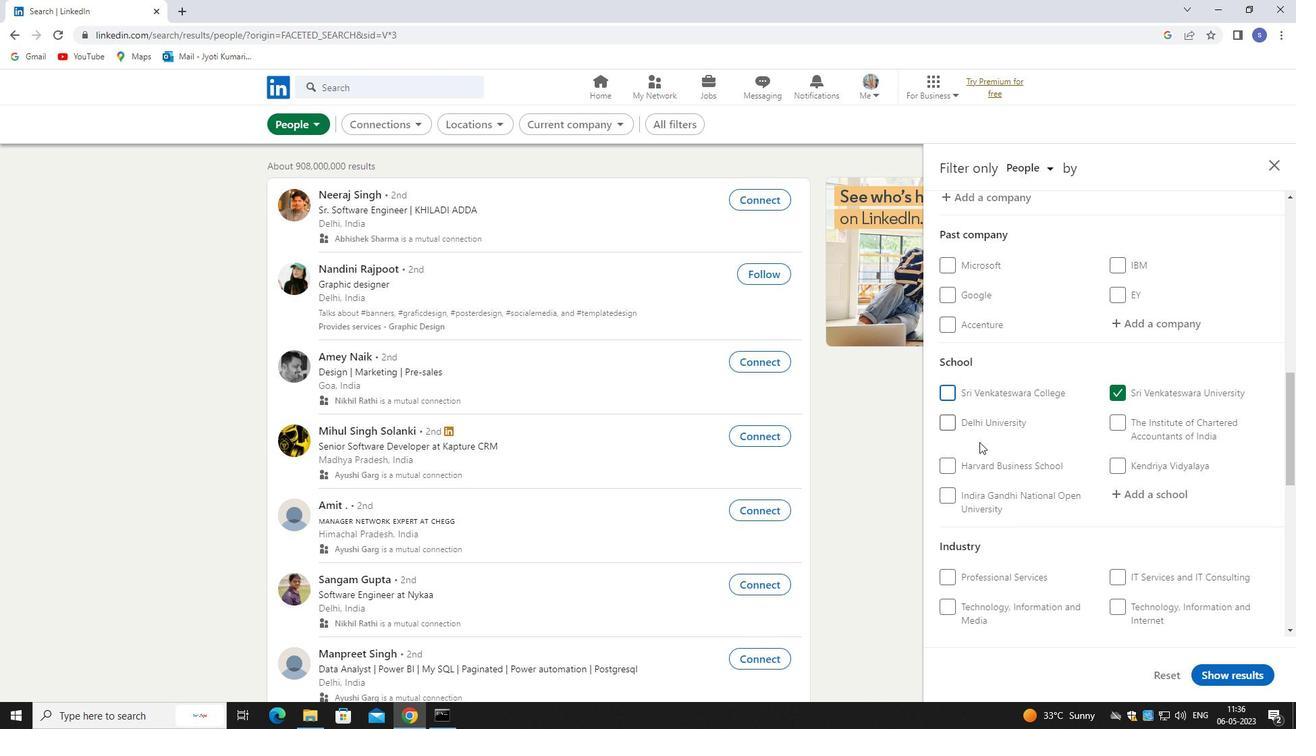 
Action: Mouse scrolled (982, 449) with delta (0, 0)
Screenshot: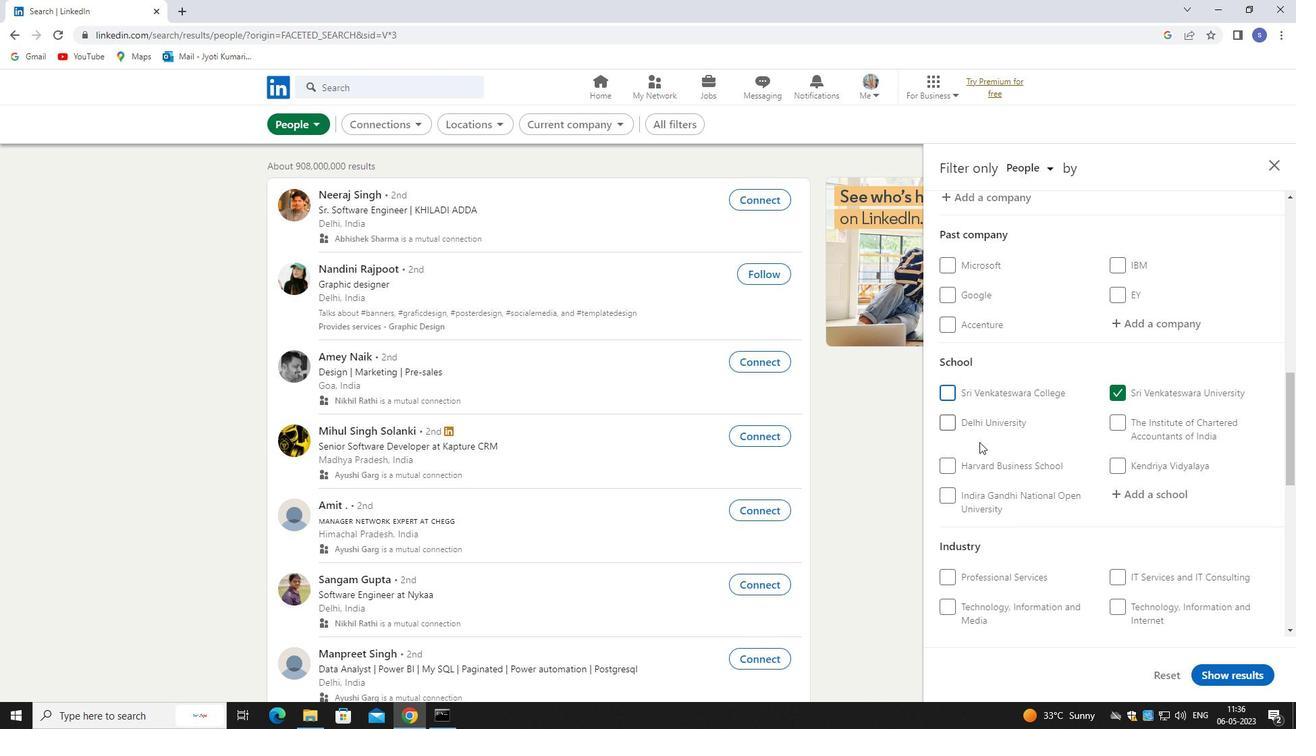
Action: Mouse moved to (984, 452)
Screenshot: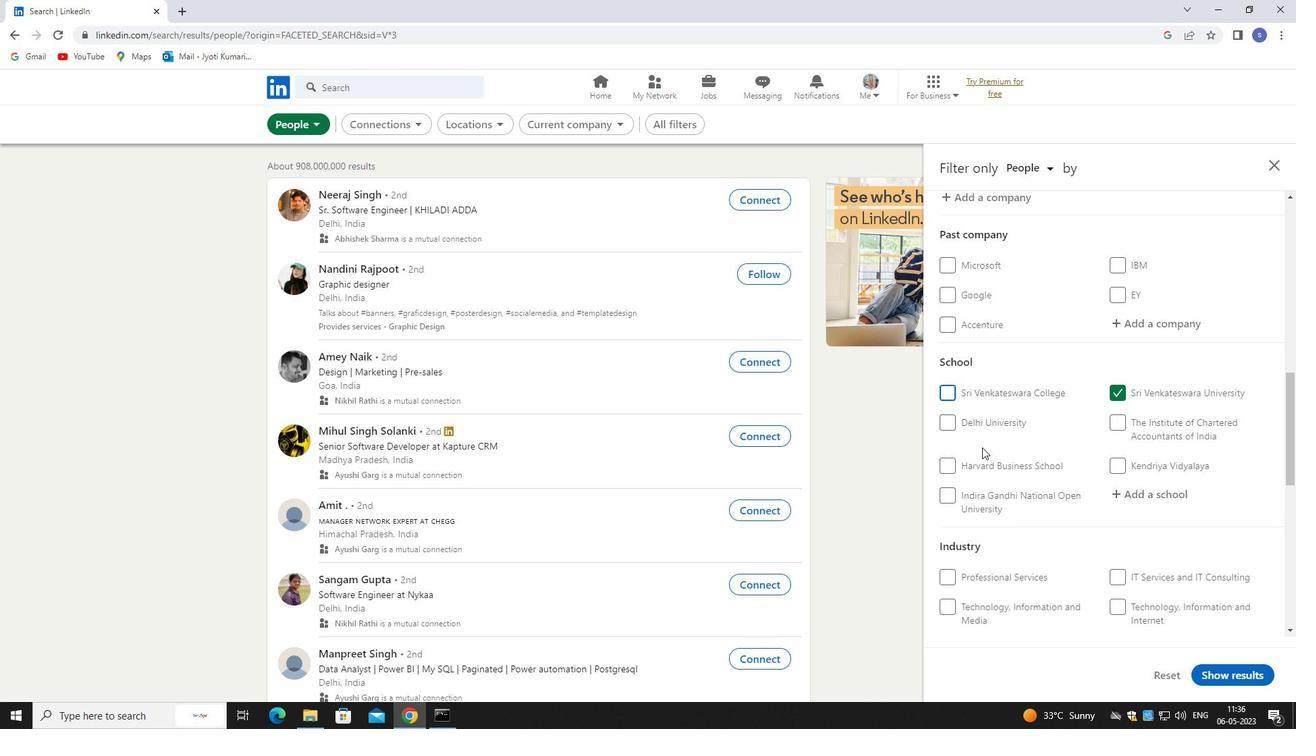 
Action: Mouse scrolled (984, 451) with delta (0, 0)
Screenshot: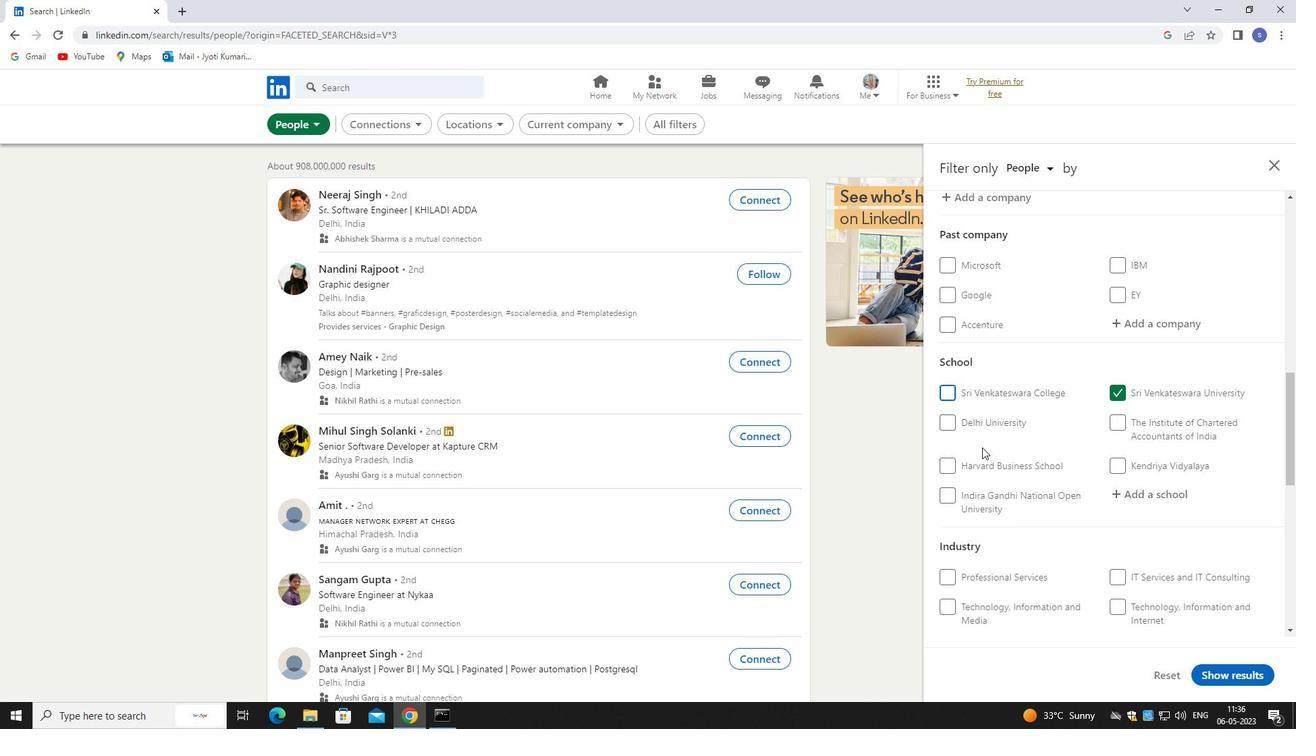 
Action: Mouse moved to (984, 452)
Screenshot: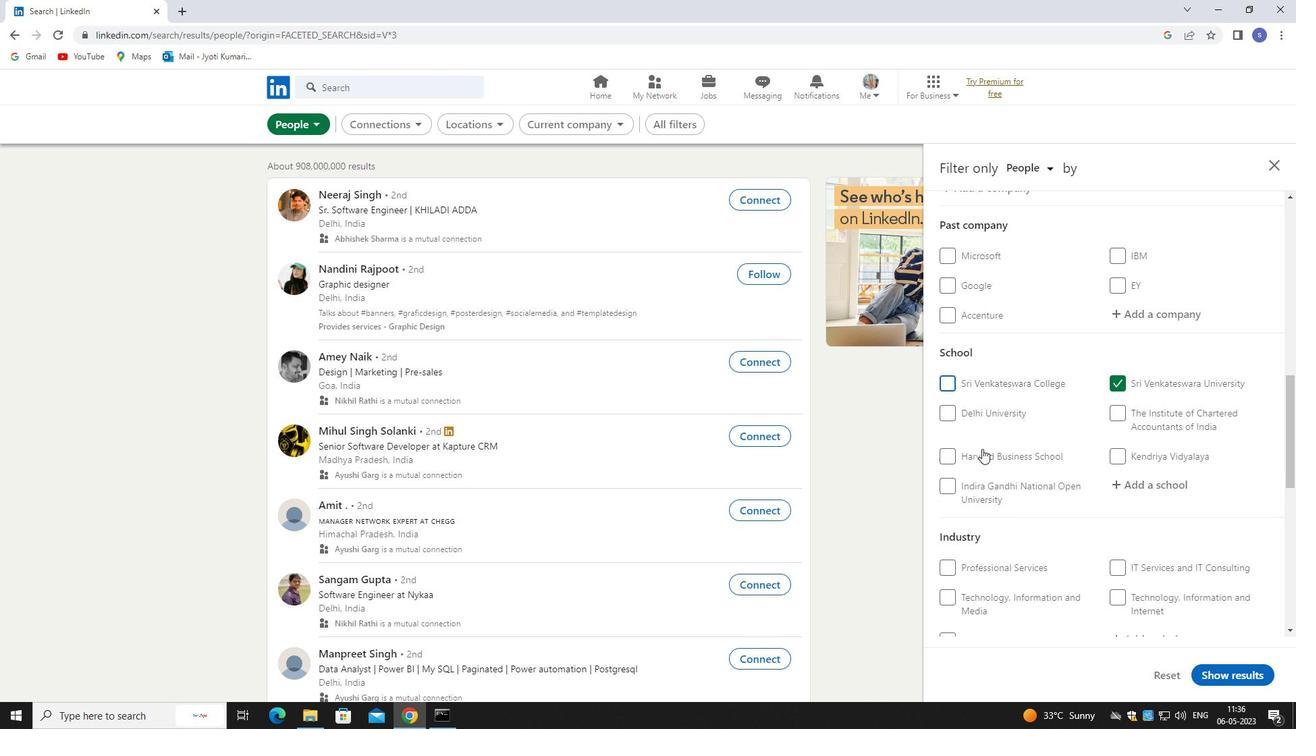 
Action: Mouse scrolled (984, 452) with delta (0, 0)
Screenshot: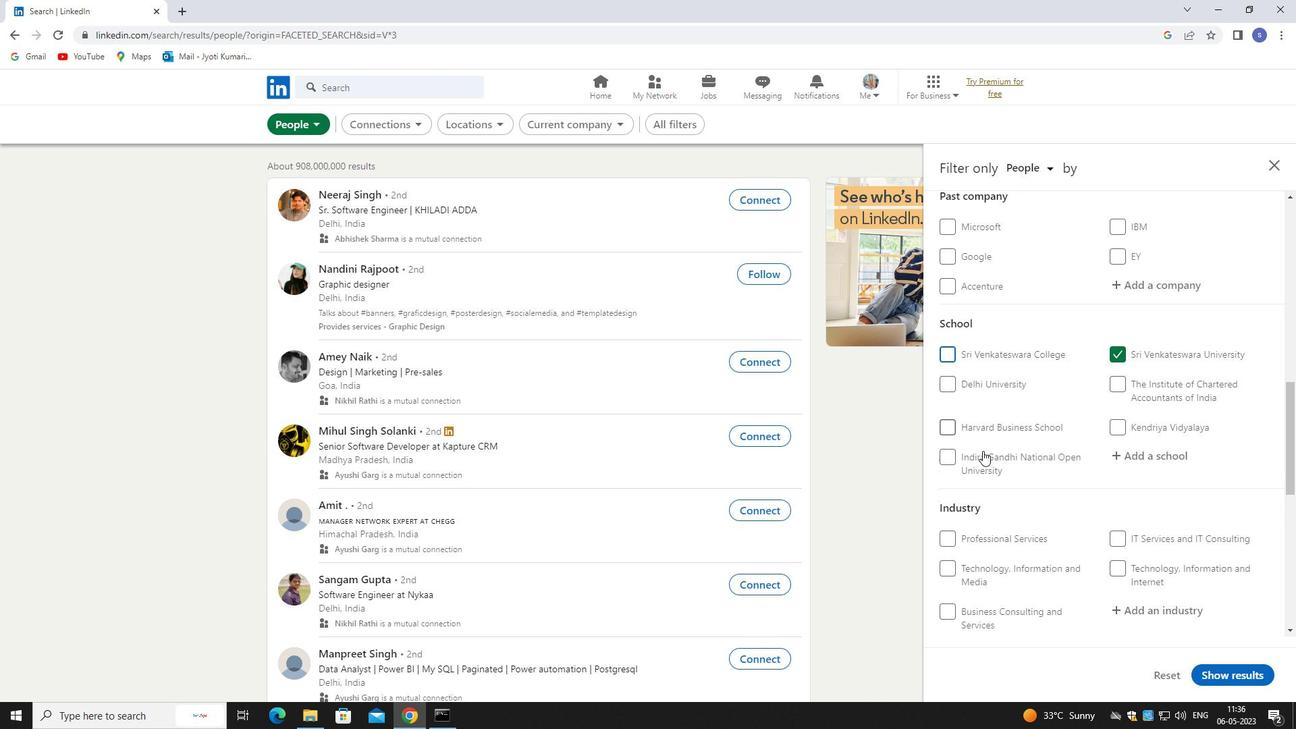 
Action: Mouse moved to (1167, 311)
Screenshot: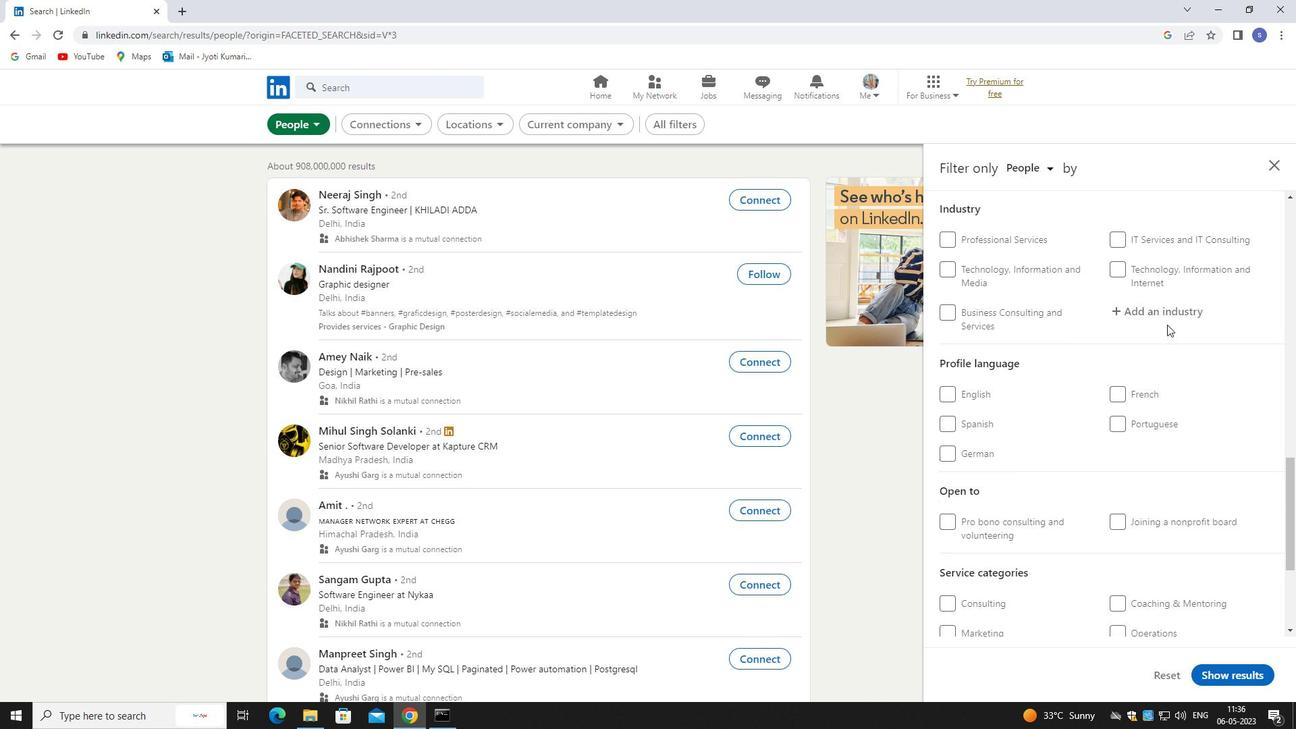 
Action: Mouse pressed left at (1167, 311)
Screenshot: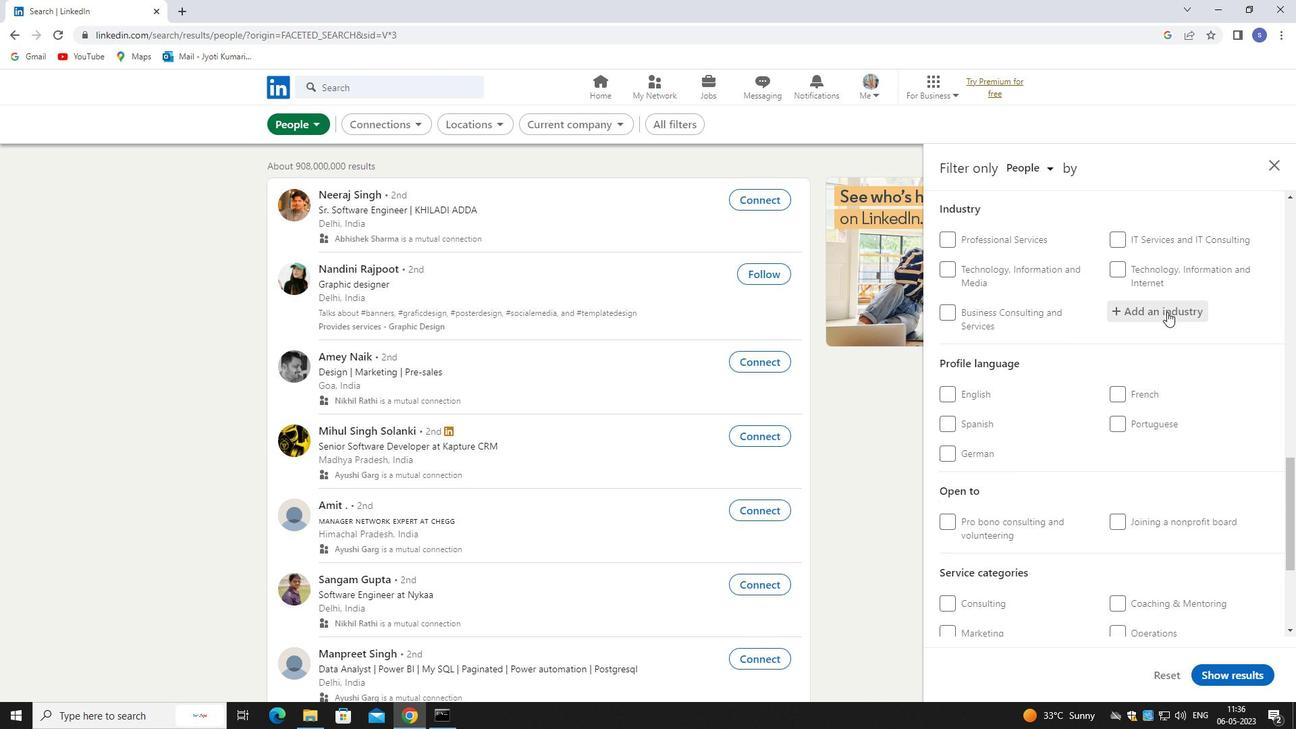 
Action: Key pressed <Key.shift>RETAIL<Key.space>GRO
Screenshot: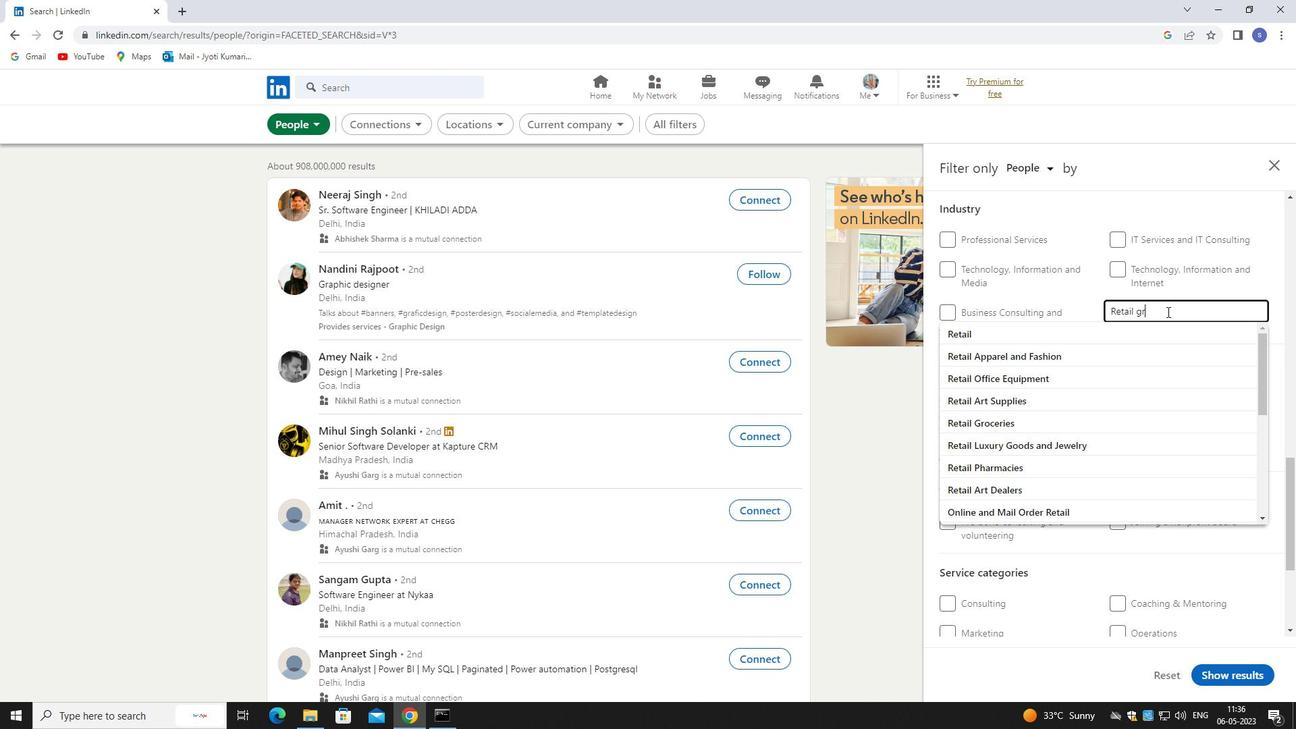
Action: Mouse moved to (1167, 328)
Screenshot: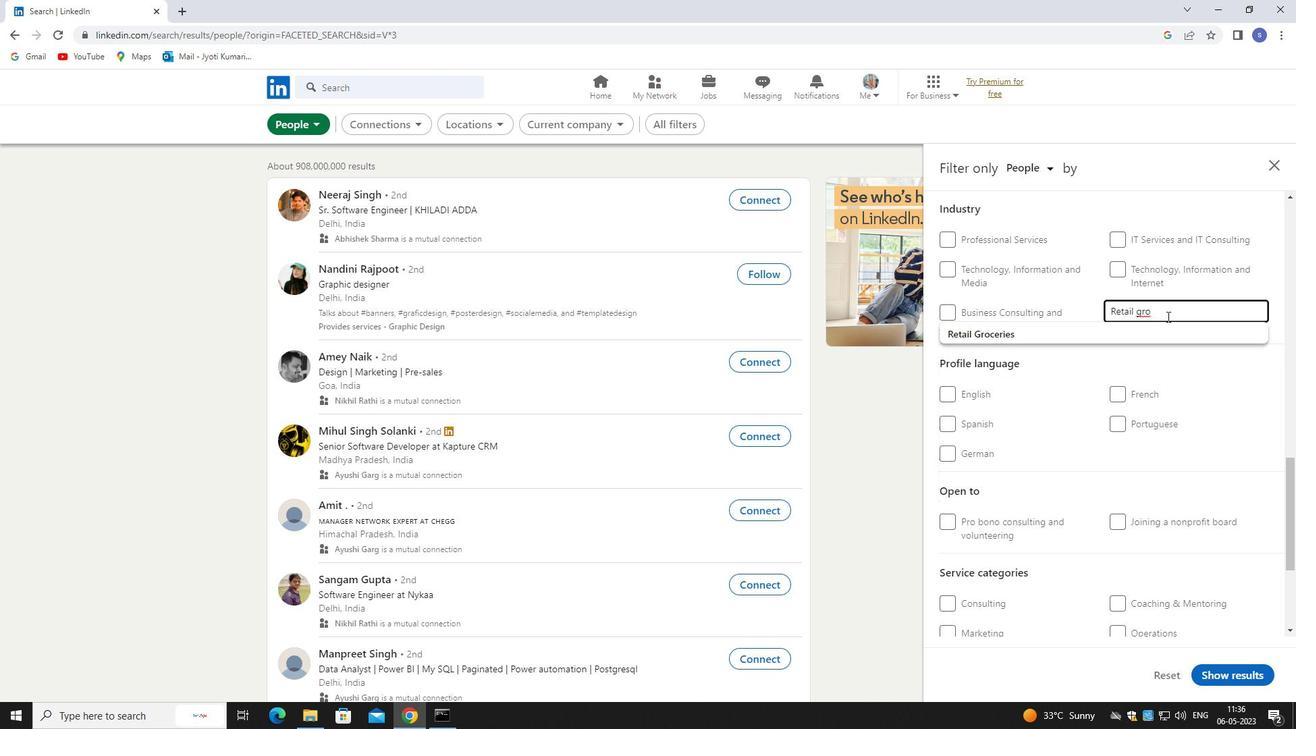 
Action: Mouse pressed left at (1167, 328)
Screenshot: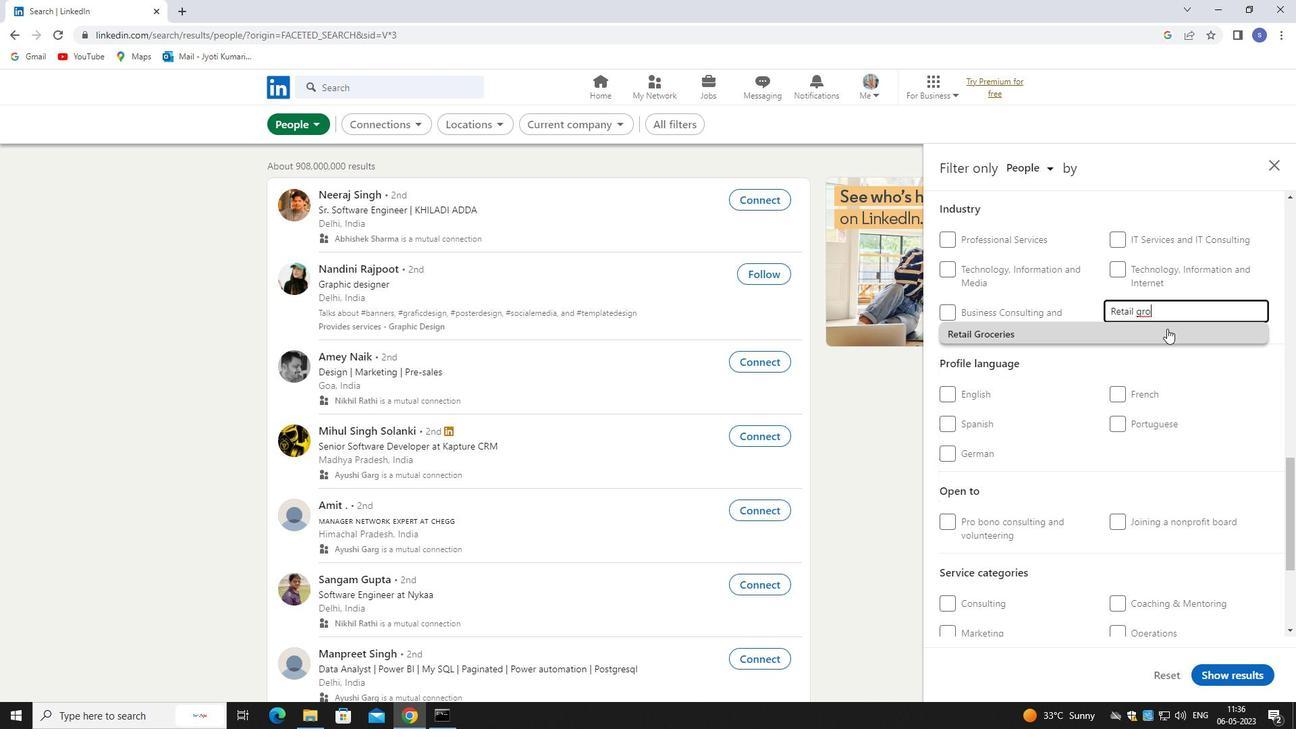 
Action: Mouse moved to (1170, 351)
Screenshot: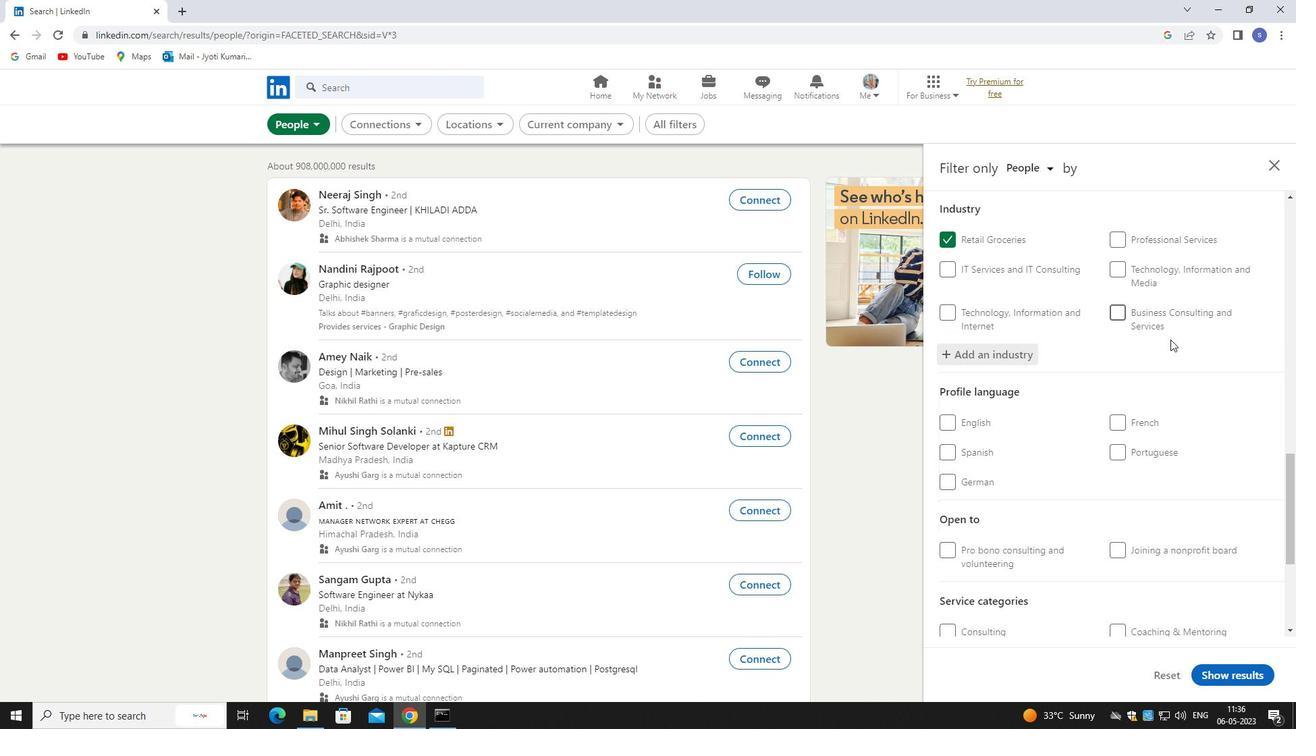 
Action: Mouse scrolled (1170, 350) with delta (0, 0)
Screenshot: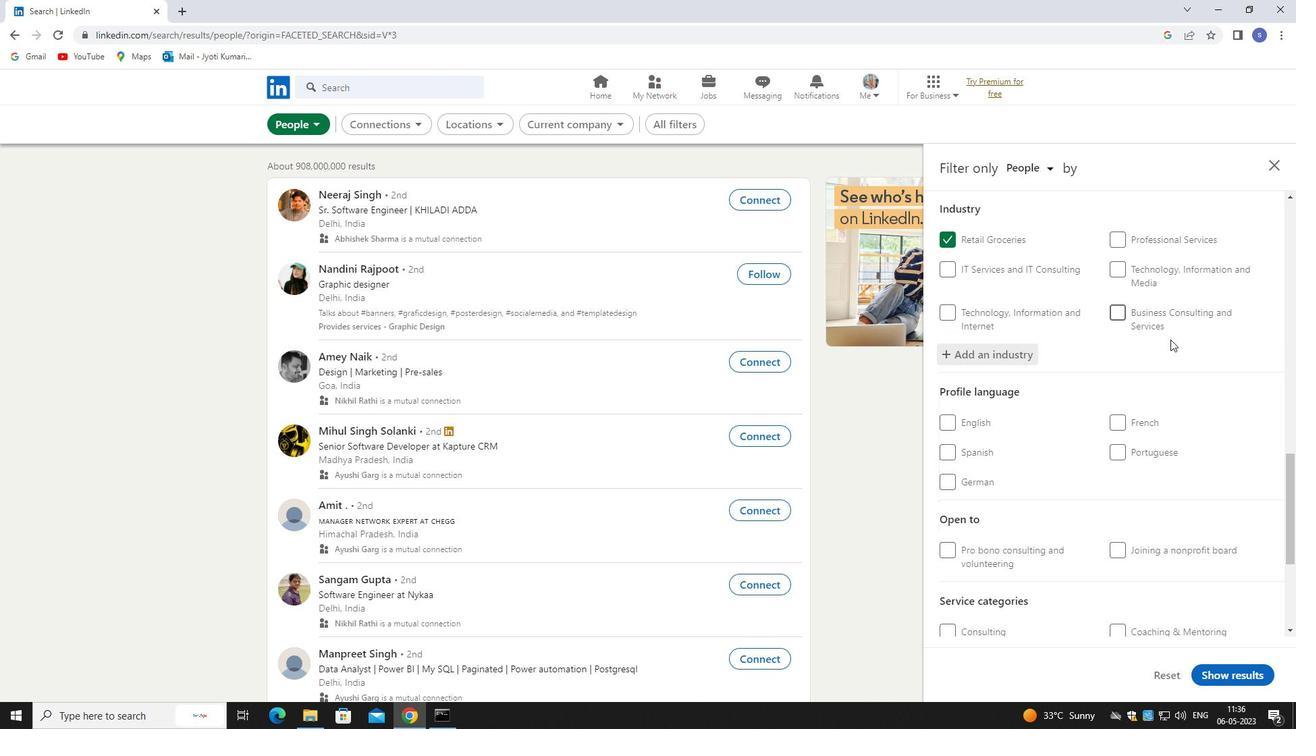 
Action: Mouse moved to (1170, 357)
Screenshot: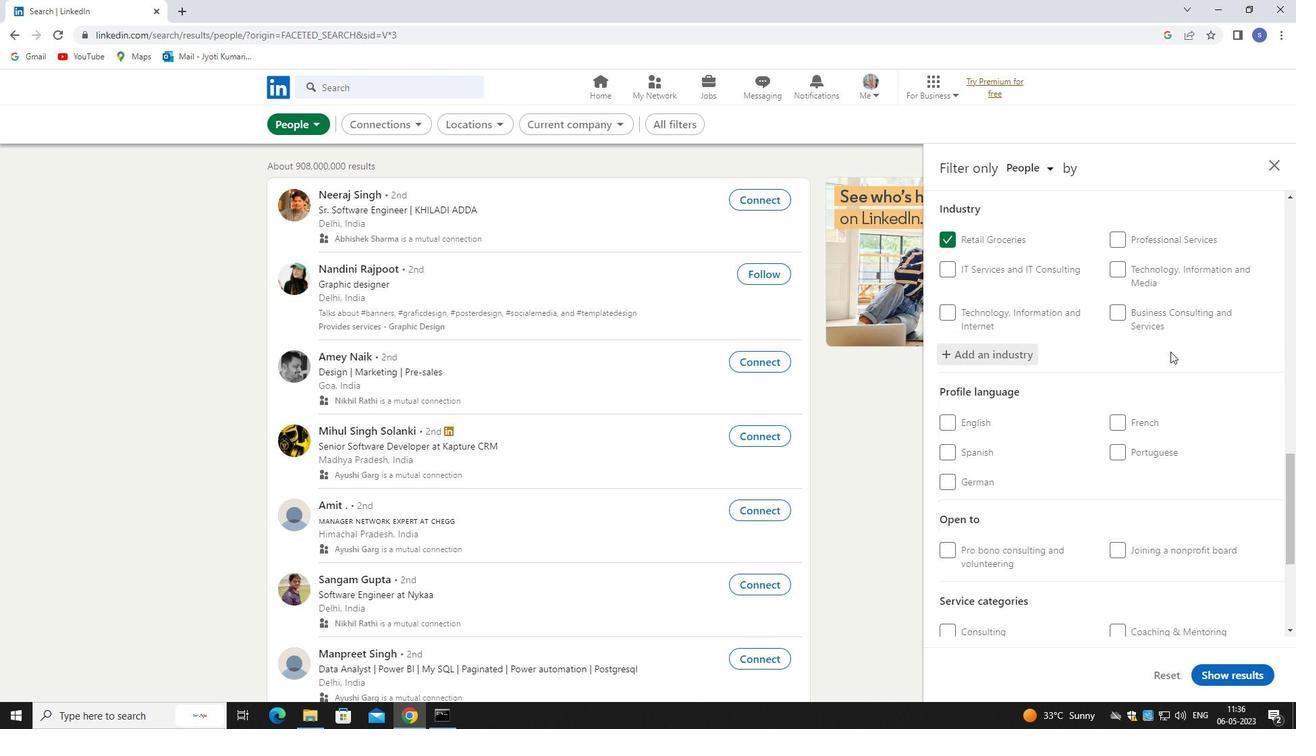 
Action: Mouse scrolled (1170, 357) with delta (0, 0)
Screenshot: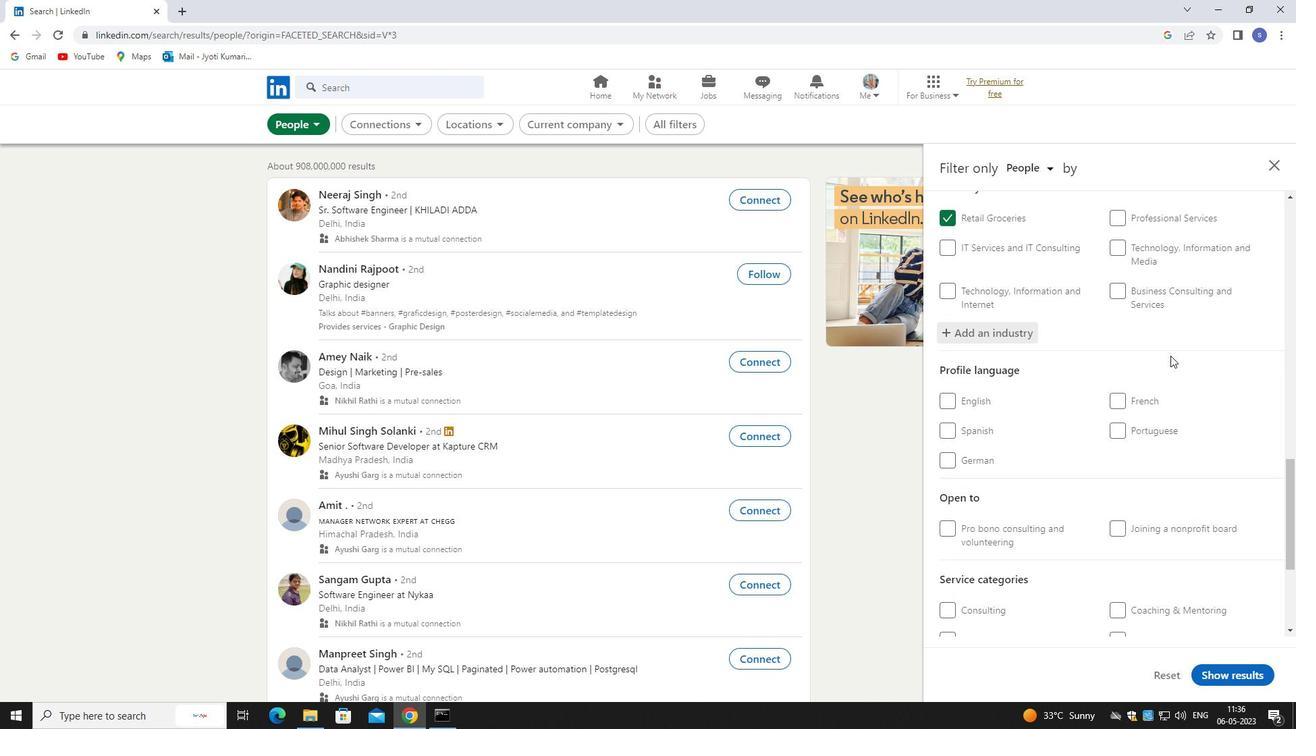 
Action: Mouse moved to (1170, 360)
Screenshot: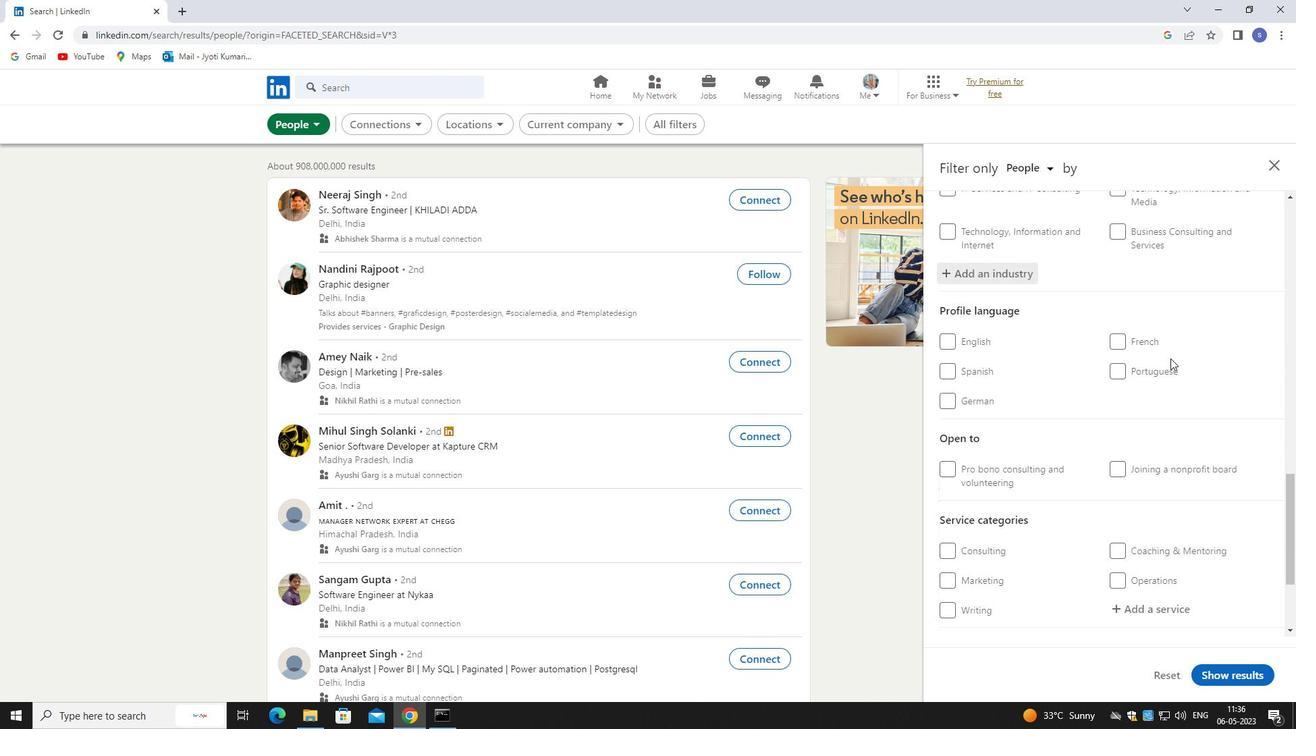 
Action: Mouse scrolled (1170, 359) with delta (0, 0)
Screenshot: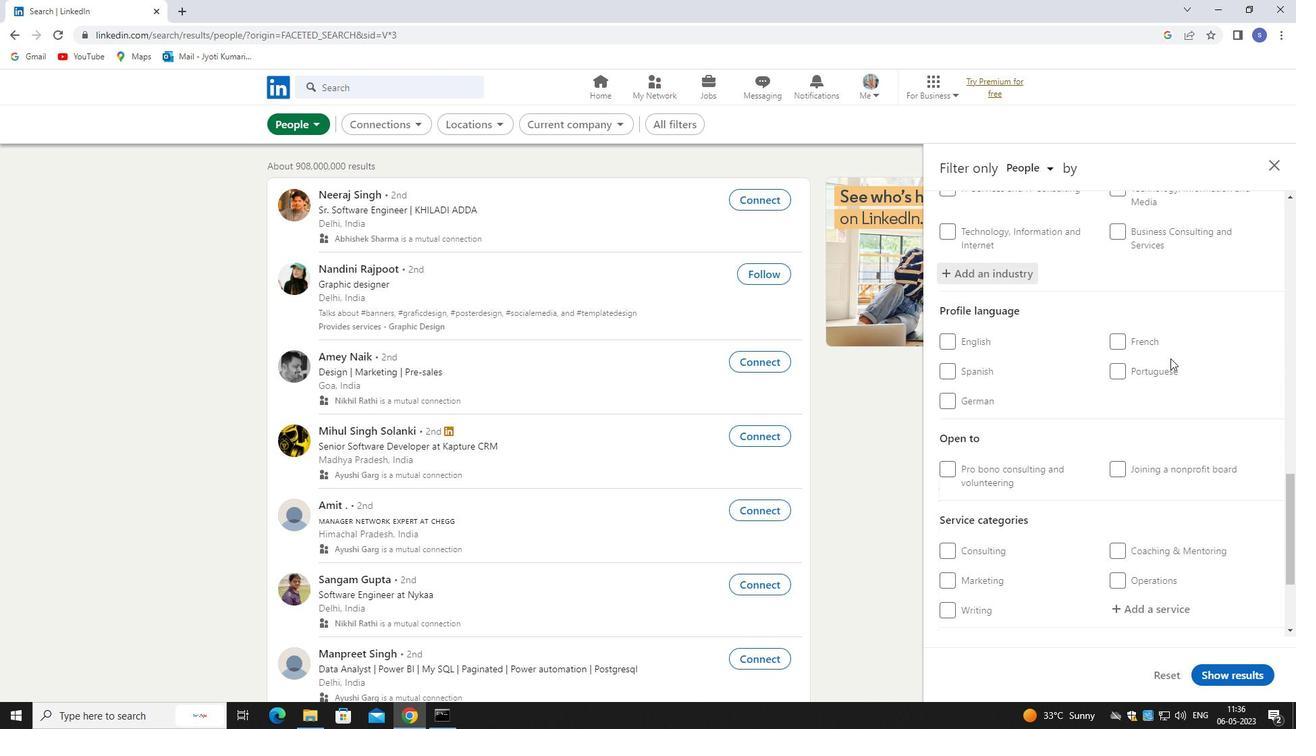 
Action: Mouse moved to (1170, 361)
Screenshot: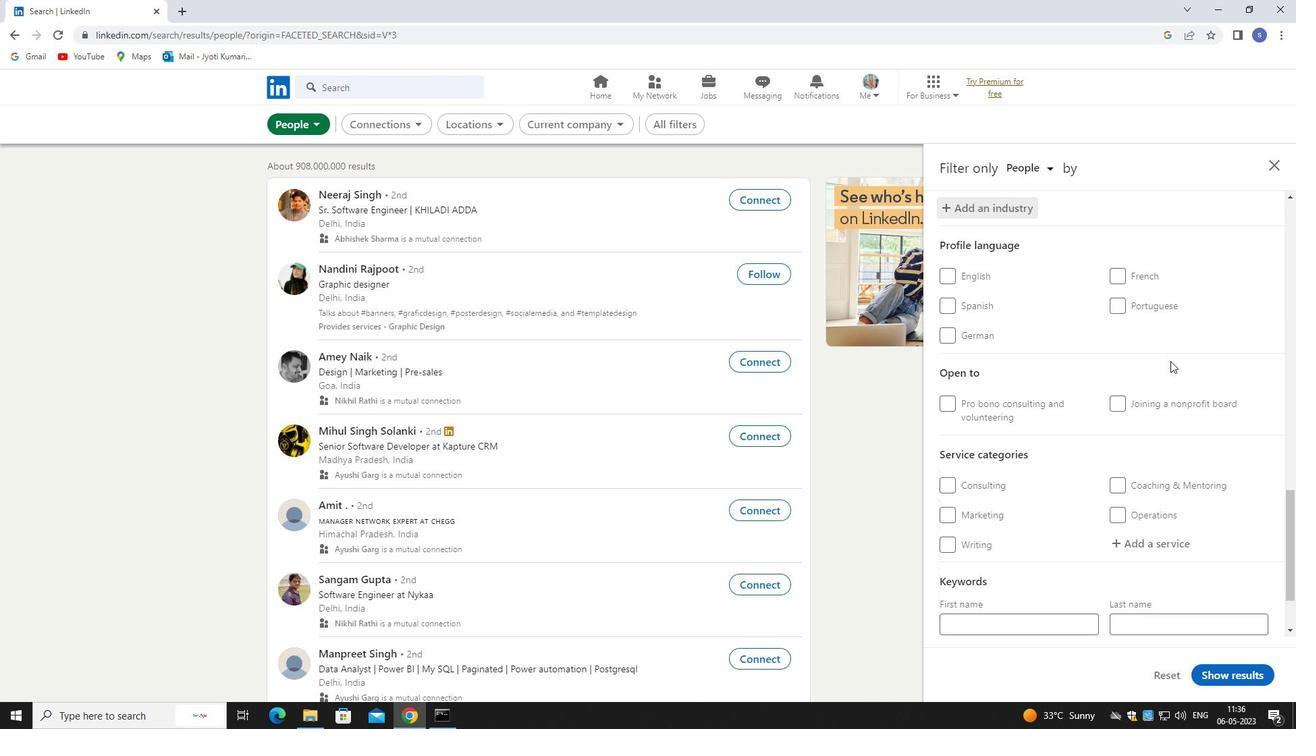 
Action: Mouse scrolled (1170, 360) with delta (0, 0)
Screenshot: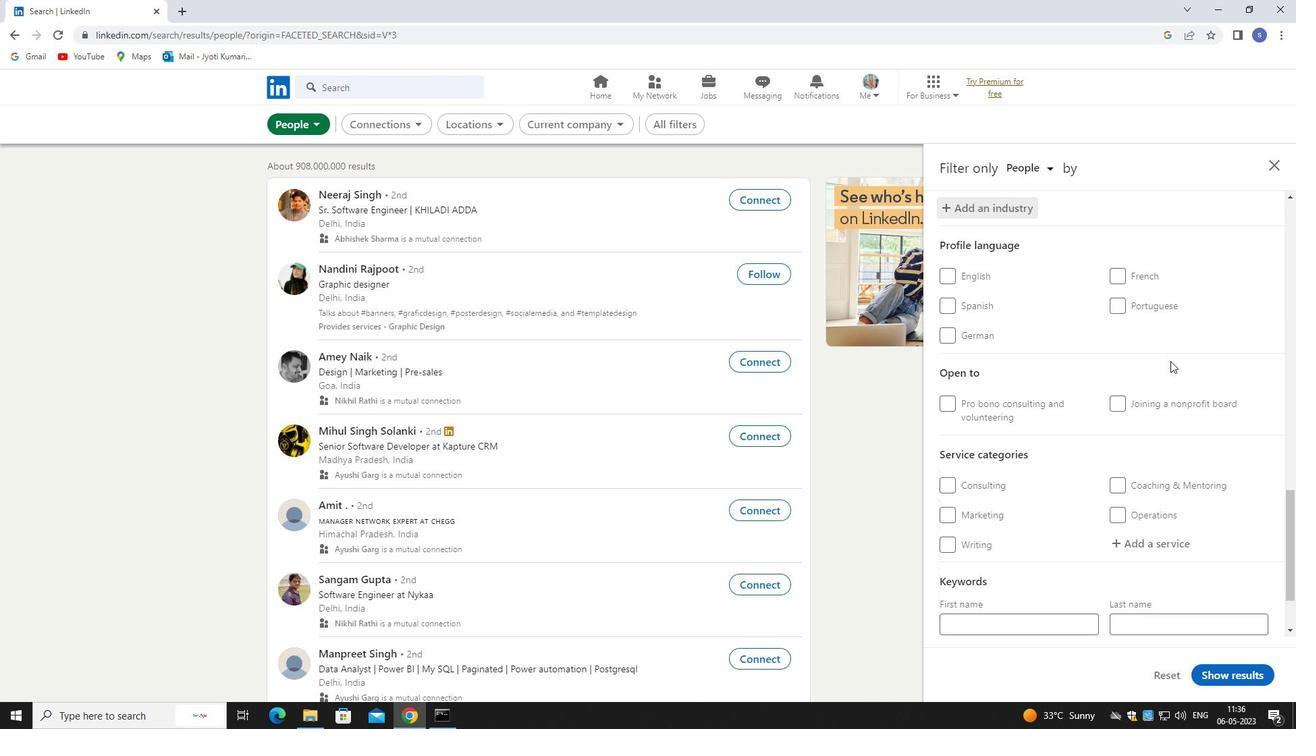 
Action: Mouse moved to (1161, 446)
Screenshot: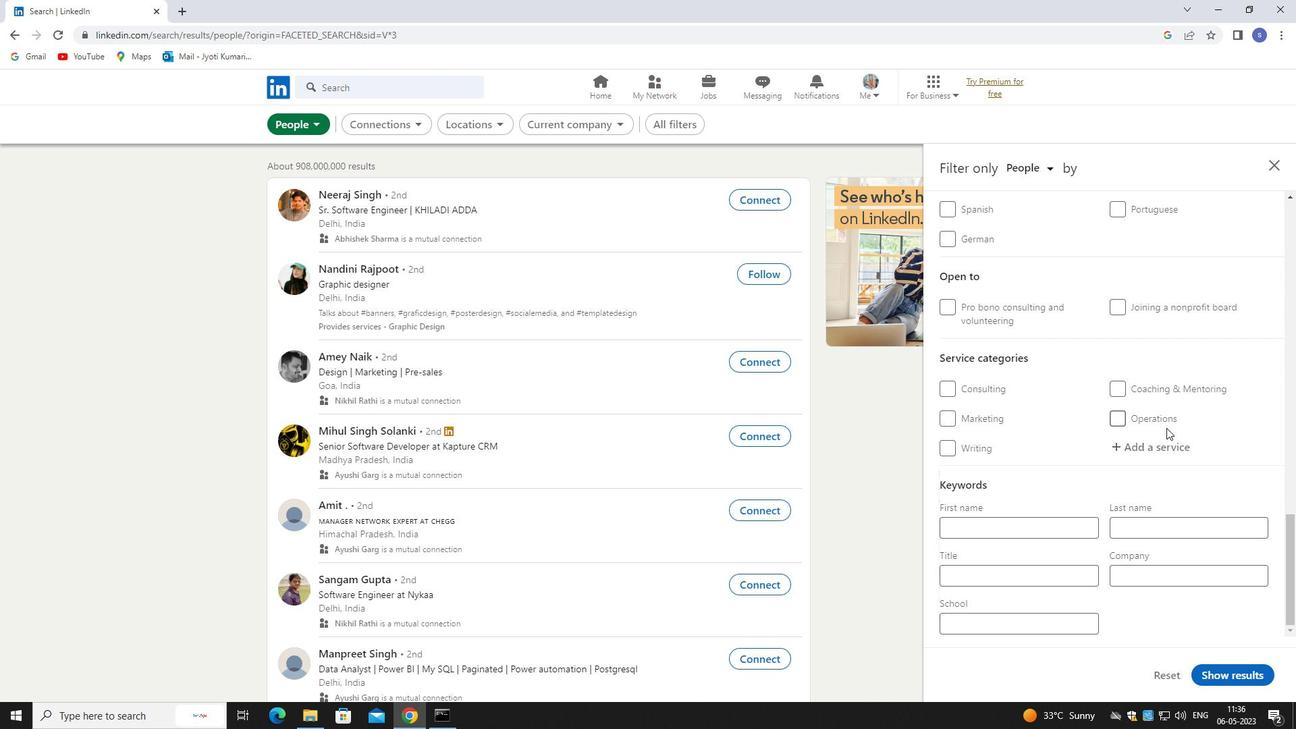 
Action: Mouse pressed left at (1161, 446)
Screenshot: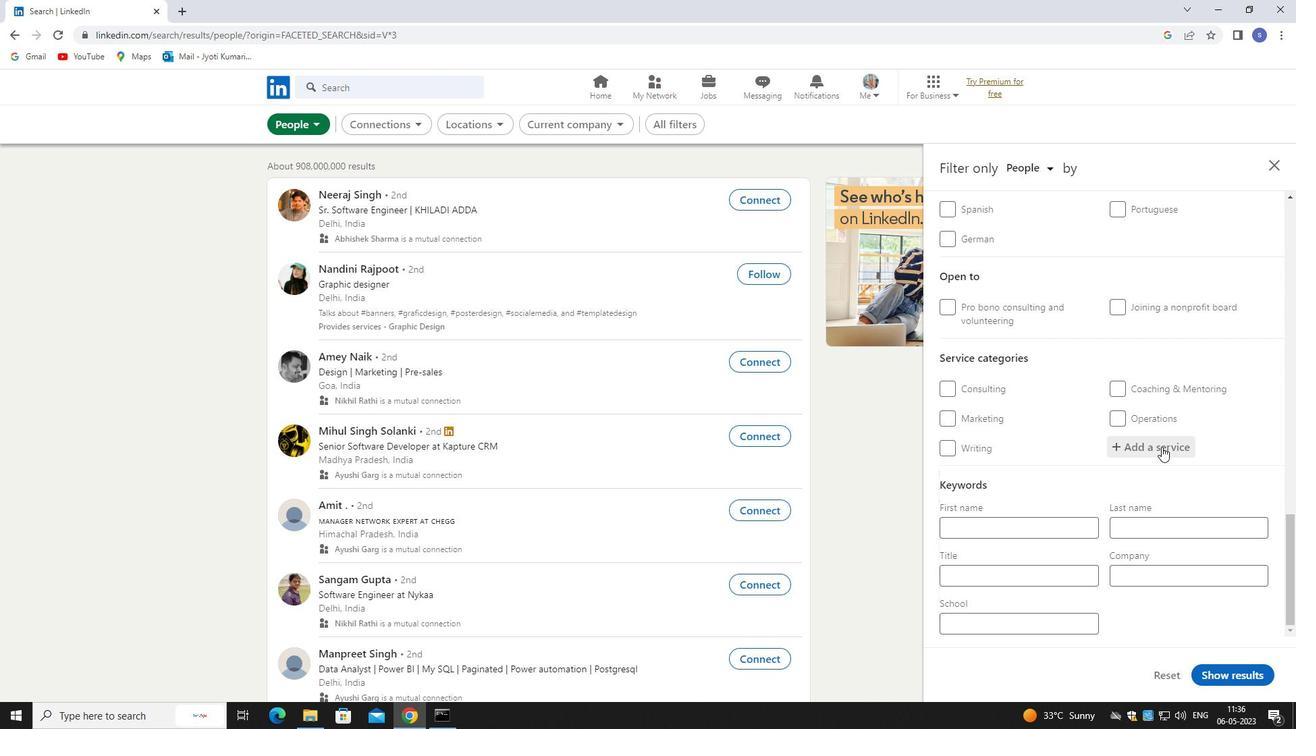 
Action: Mouse moved to (1148, 469)
Screenshot: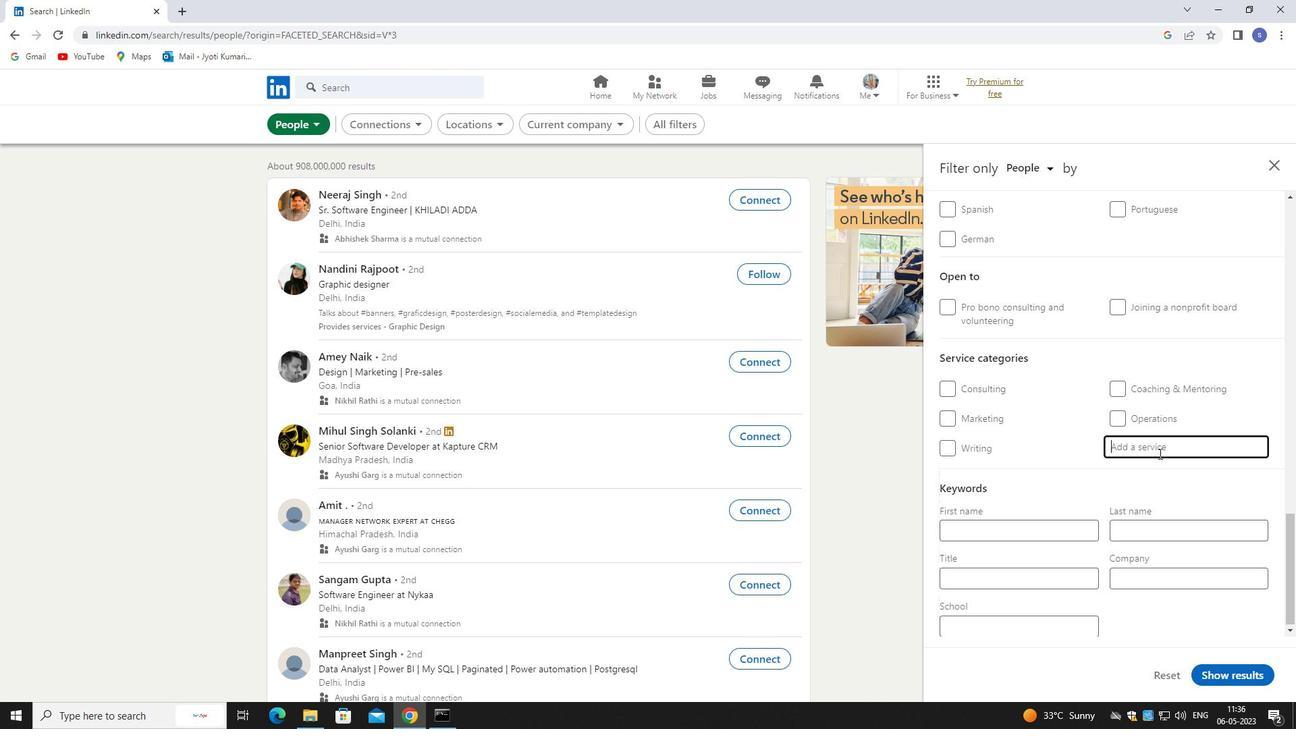 
Action: Key pressed <Key.shift>REAL<Key.space><Key.shift>ESTA
Screenshot: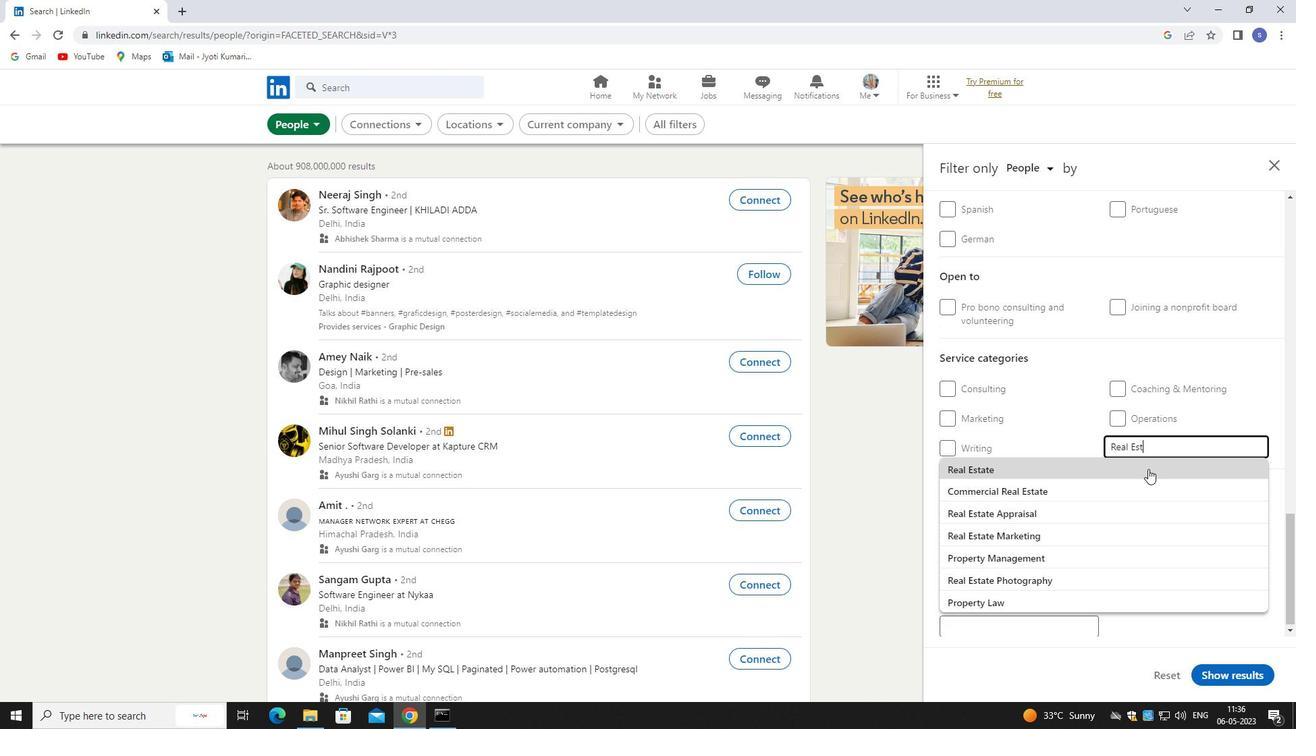 
Action: Mouse moved to (1153, 506)
Screenshot: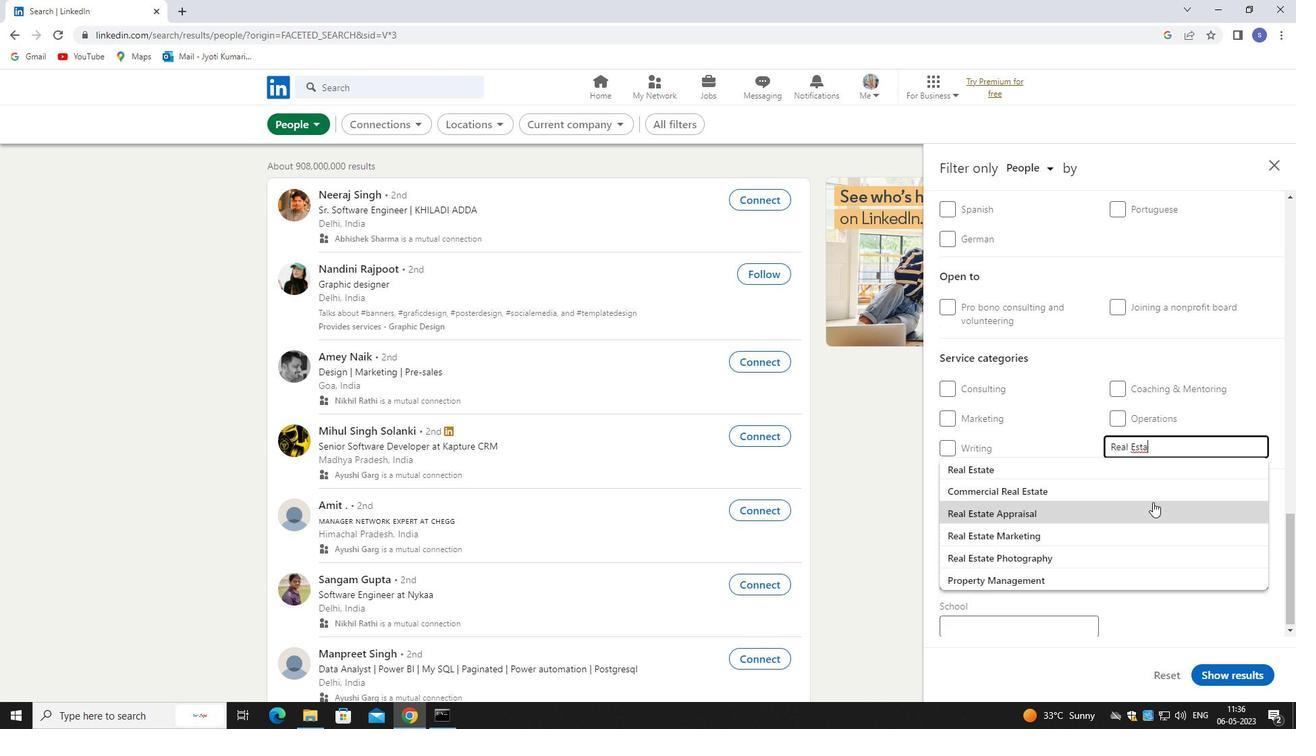 
Action: Mouse pressed left at (1153, 506)
Screenshot: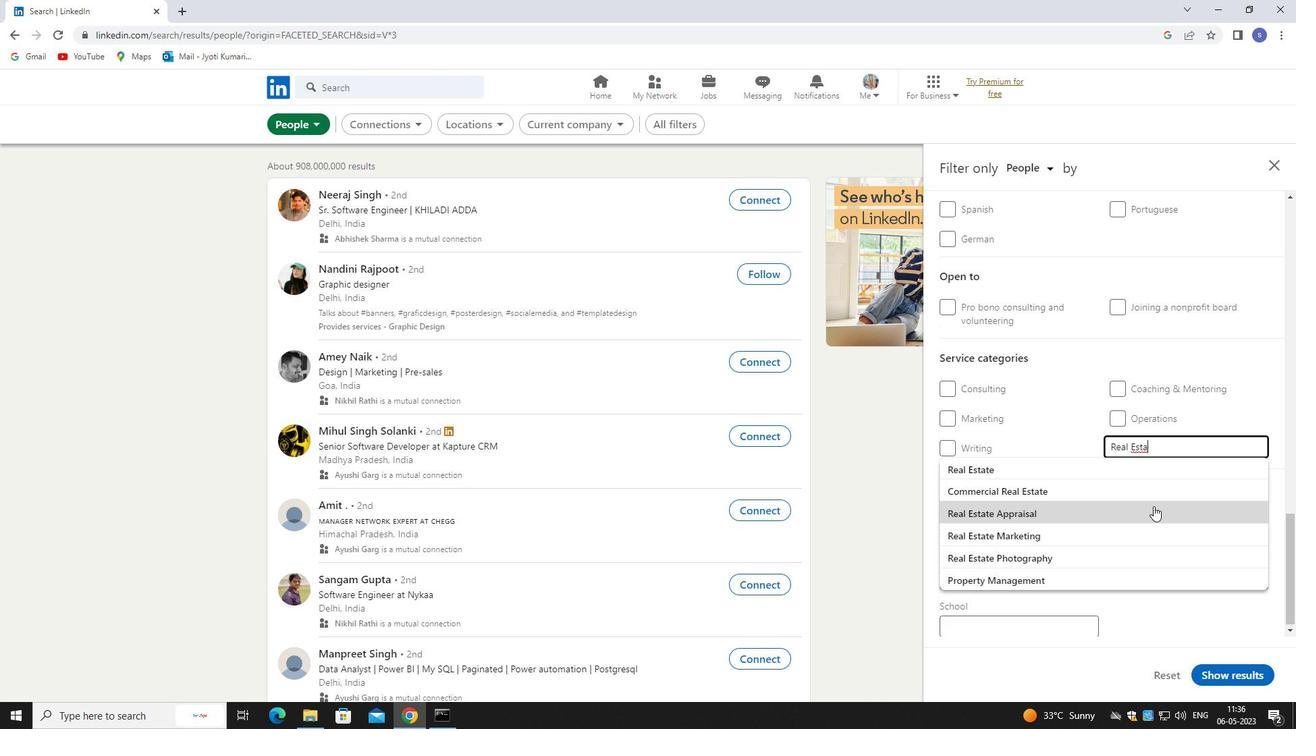 
Action: Mouse moved to (1154, 506)
Screenshot: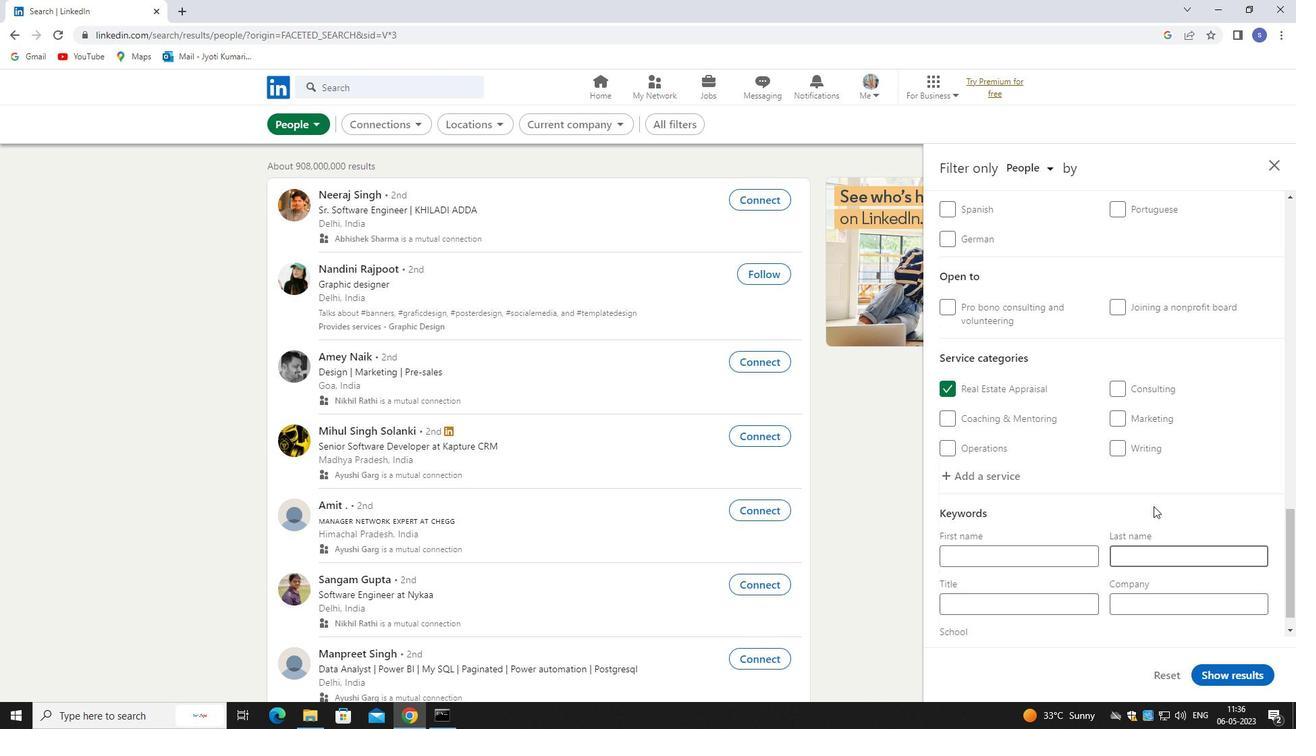 
Action: Mouse scrolled (1154, 506) with delta (0, 0)
Screenshot: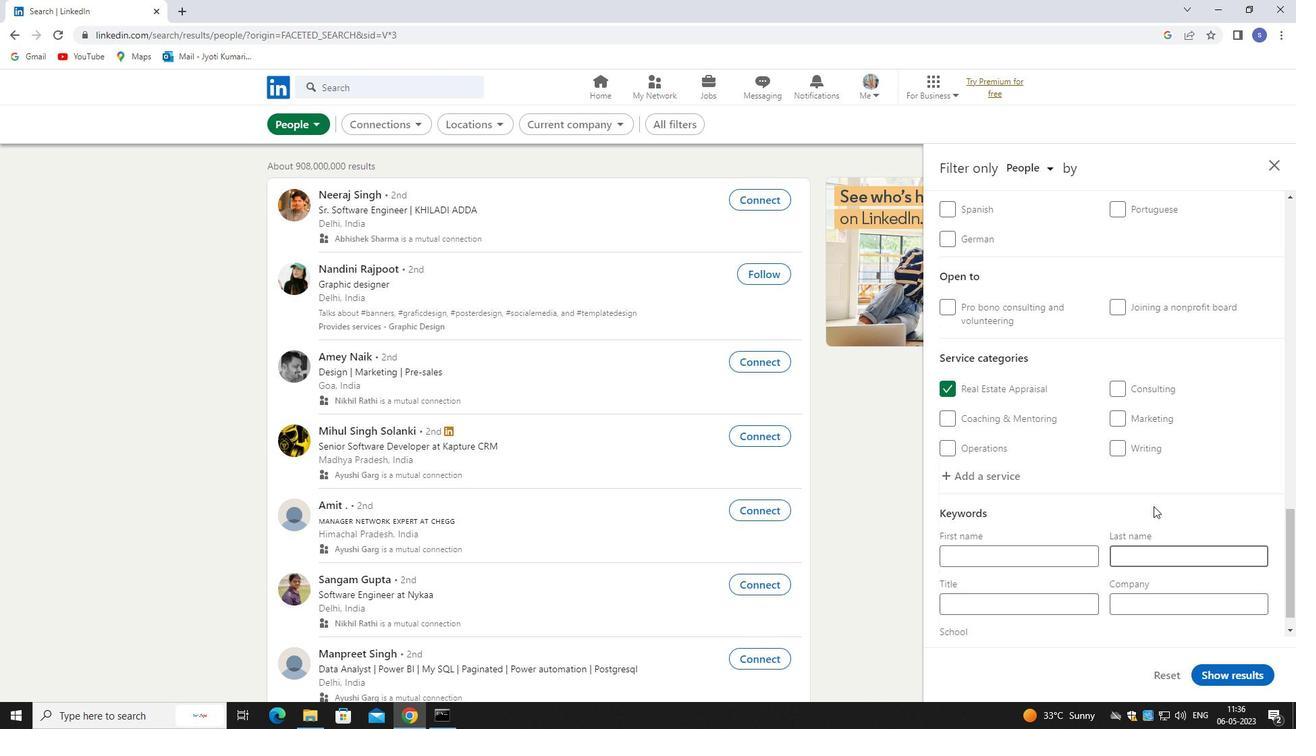 
Action: Mouse moved to (1155, 507)
Screenshot: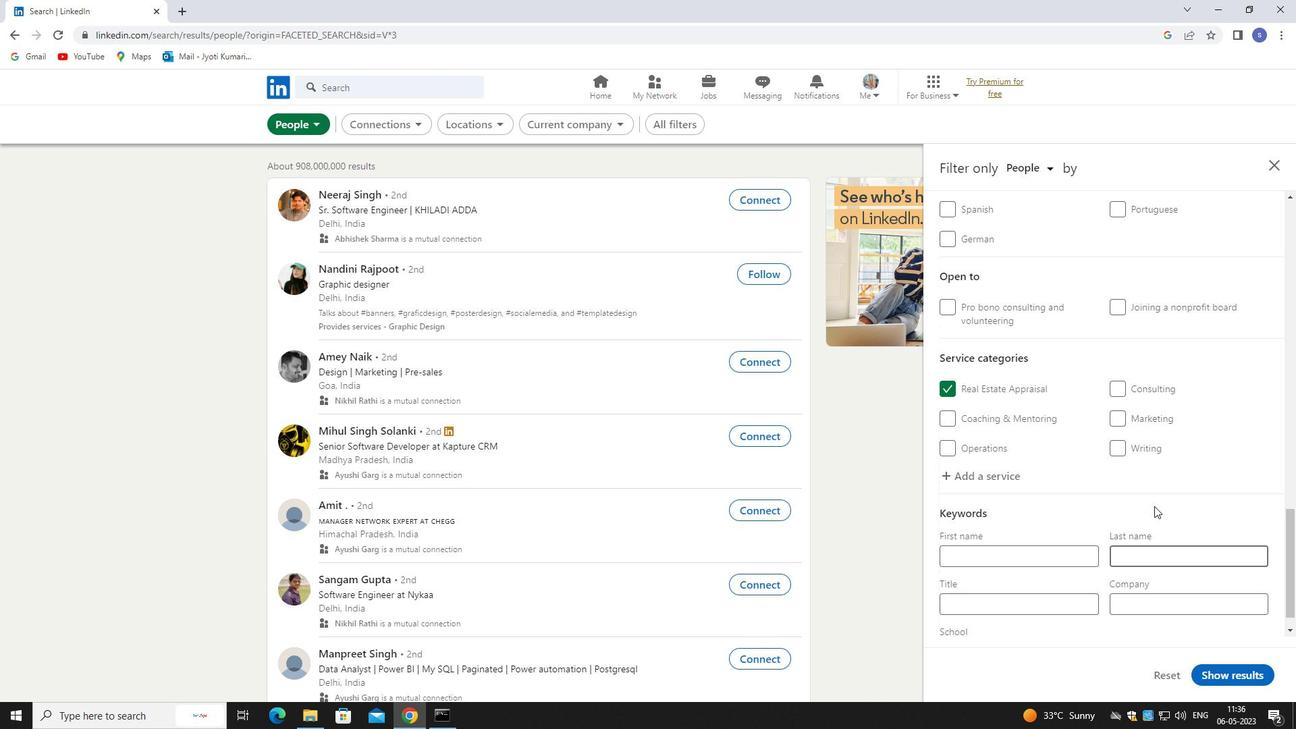 
Action: Mouse scrolled (1155, 506) with delta (0, 0)
Screenshot: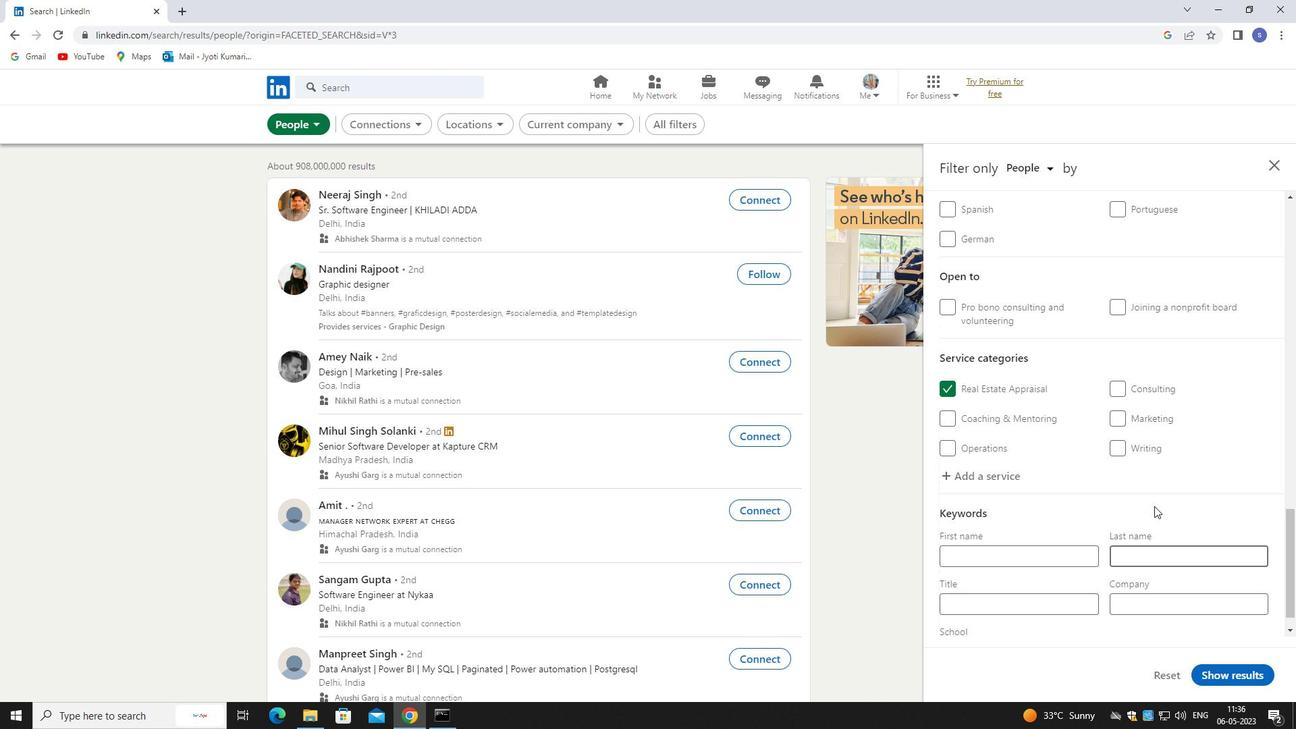 
Action: Mouse moved to (1155, 507)
Screenshot: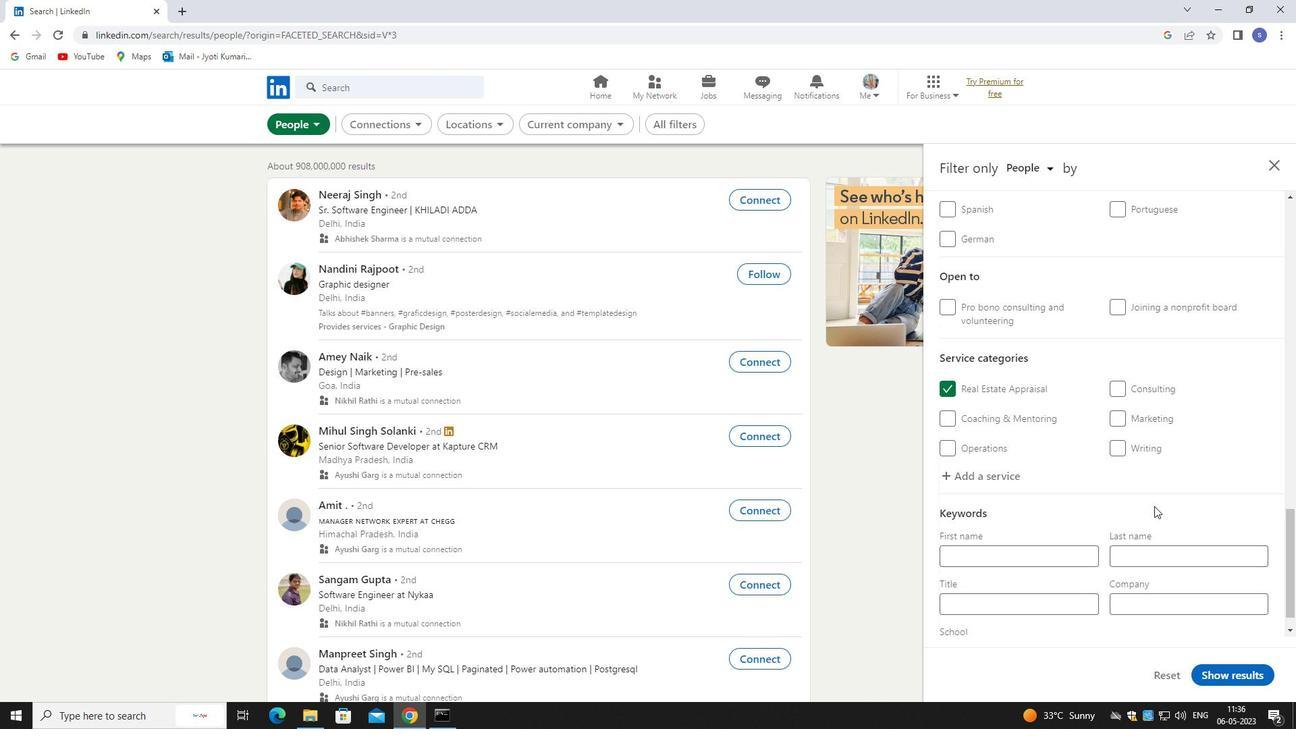 
Action: Mouse scrolled (1155, 506) with delta (0, 0)
Screenshot: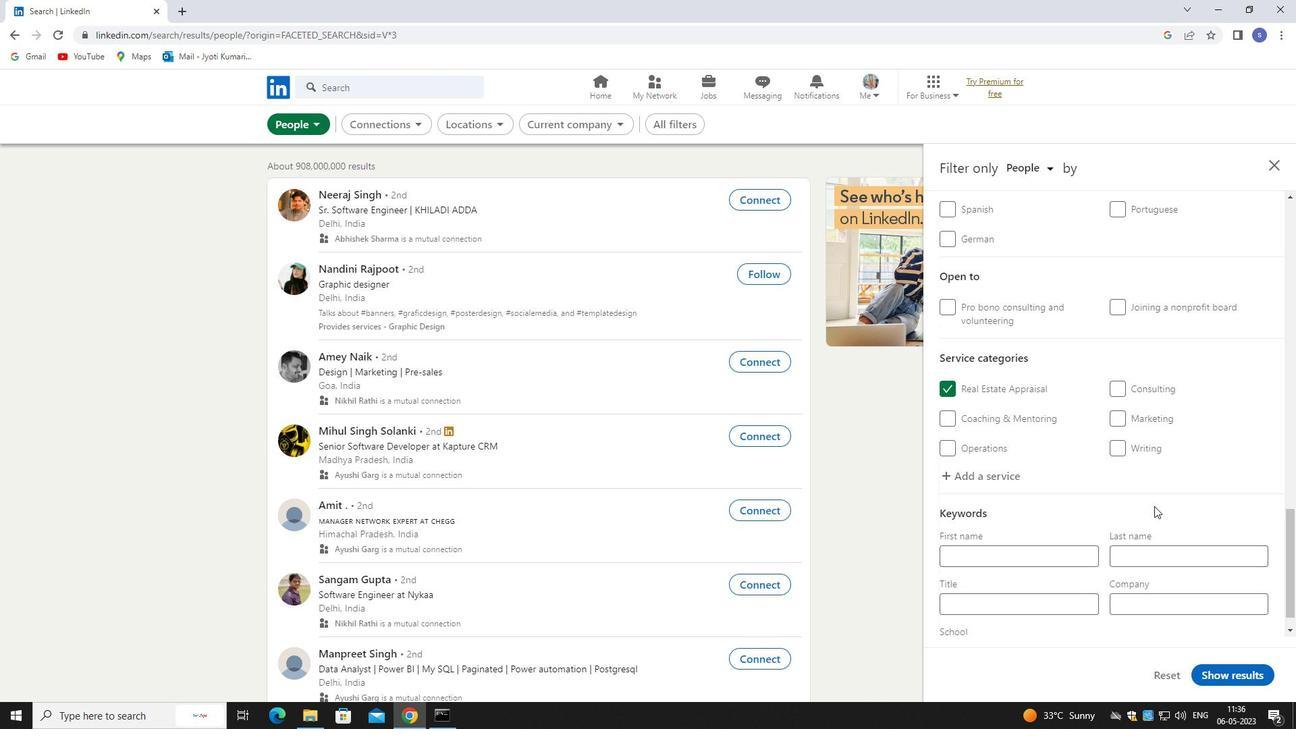 
Action: Mouse moved to (1053, 575)
Screenshot: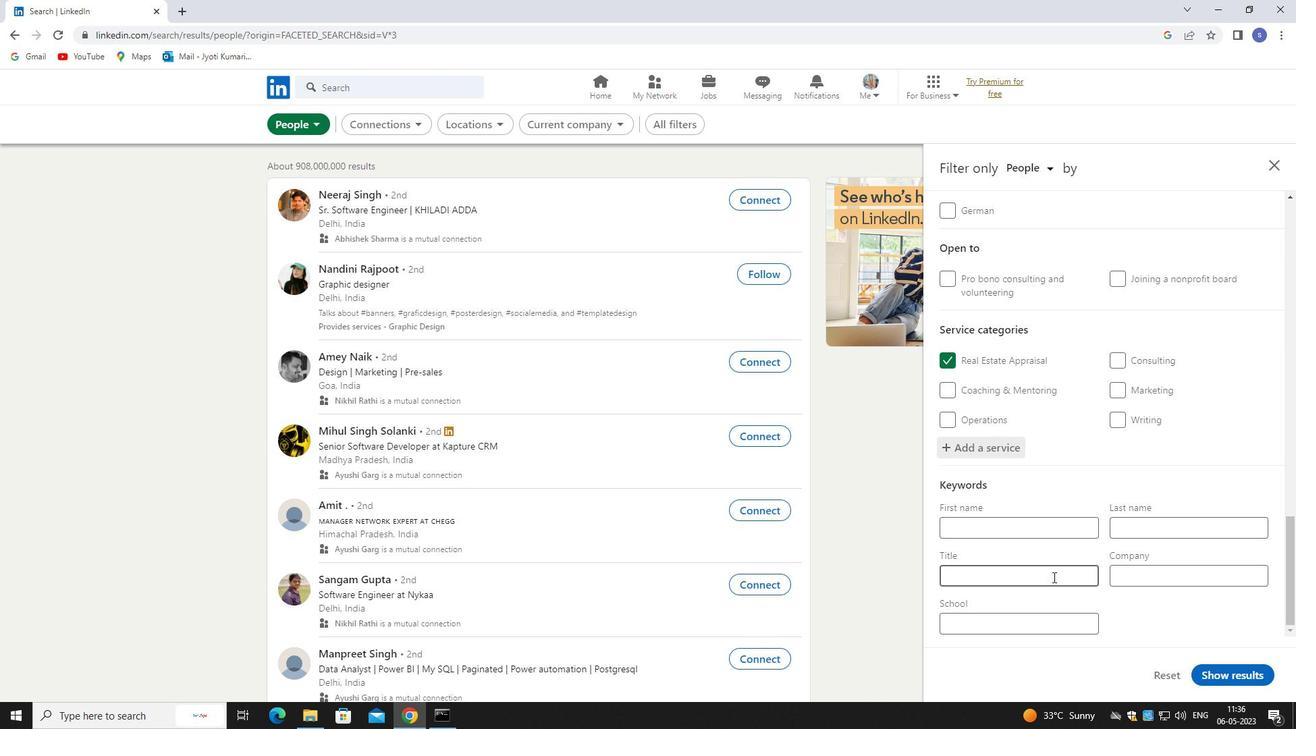 
Action: Mouse pressed left at (1053, 575)
Screenshot: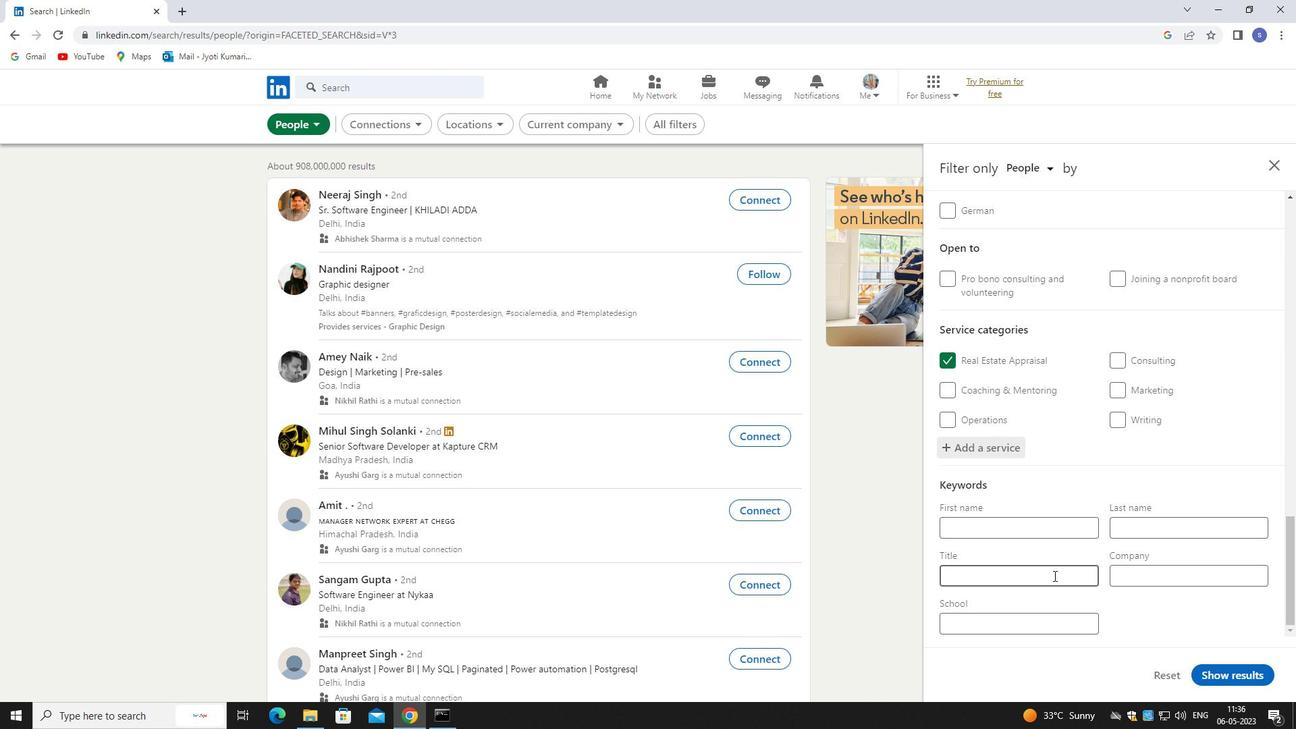 
Action: Mouse moved to (1055, 575)
Screenshot: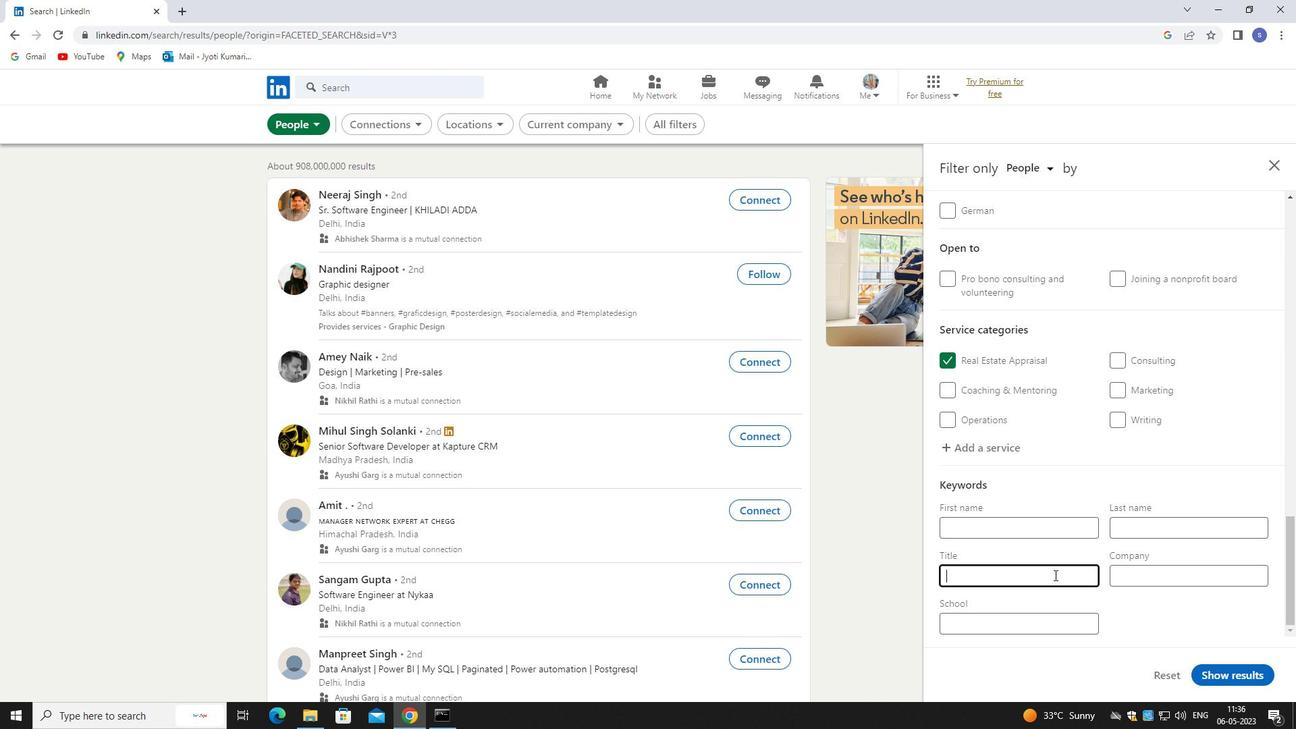 
Action: Key pressed <Key.shift>BELLHOP
Screenshot: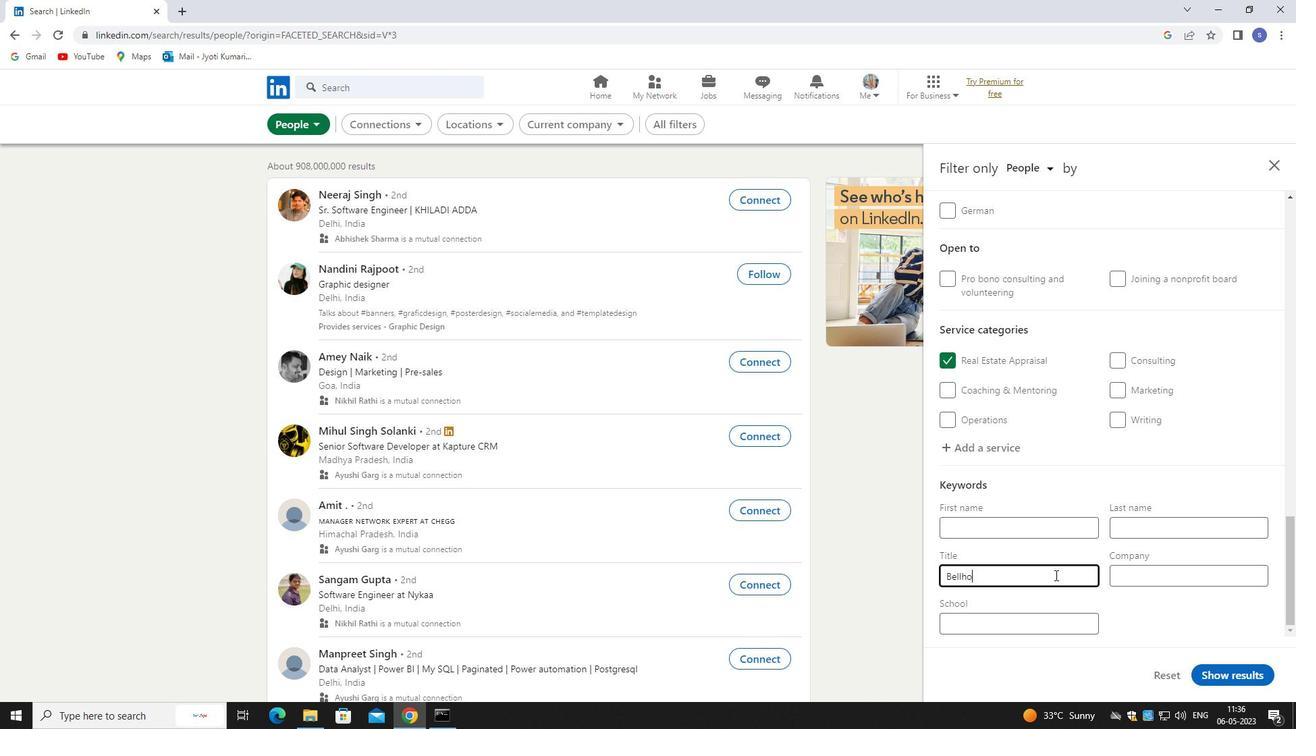 
Action: Mouse moved to (1210, 672)
Screenshot: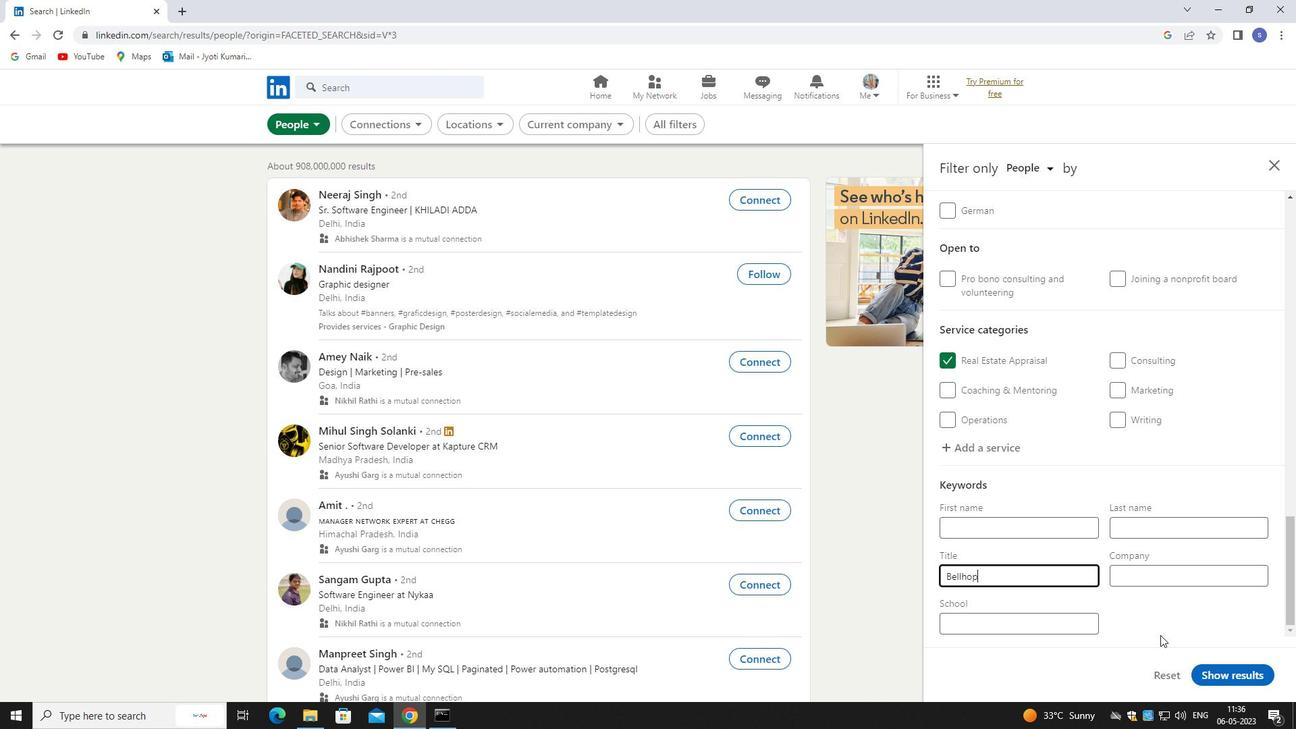 
Action: Mouse pressed left at (1210, 672)
Screenshot: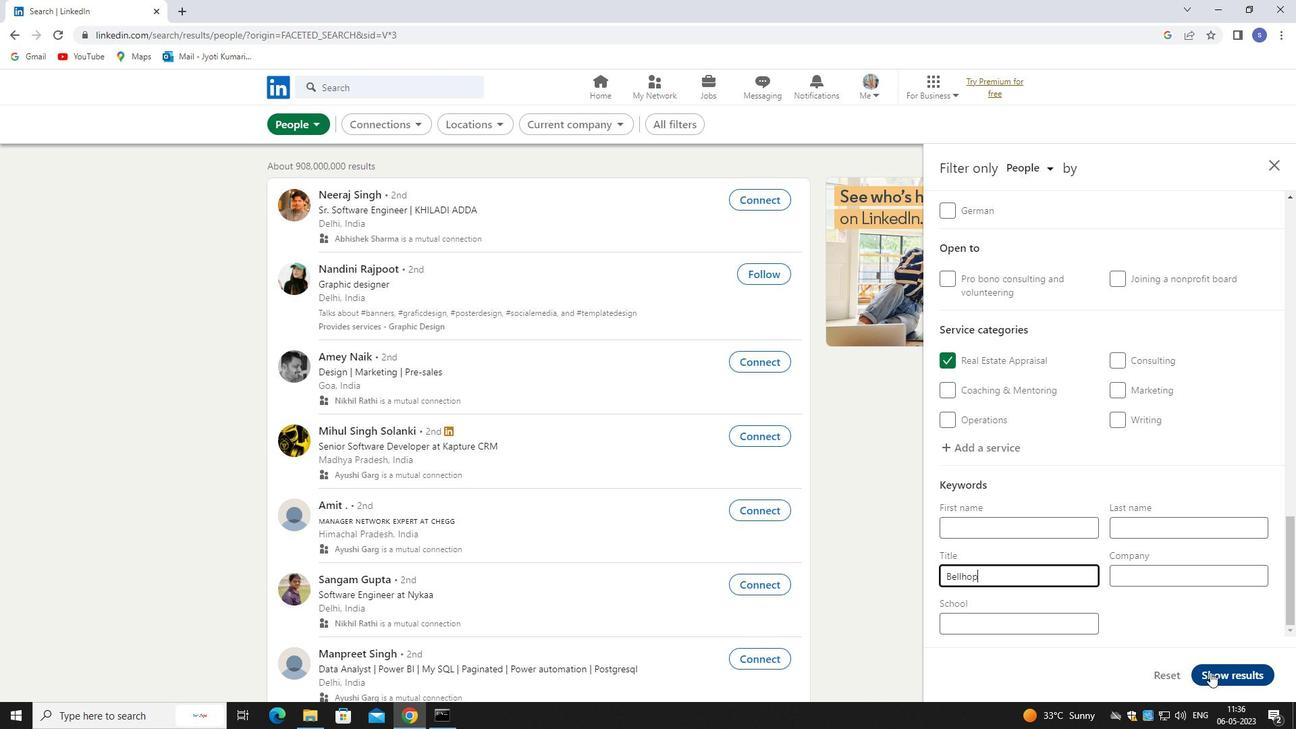 
Action: Mouse moved to (1213, 668)
Screenshot: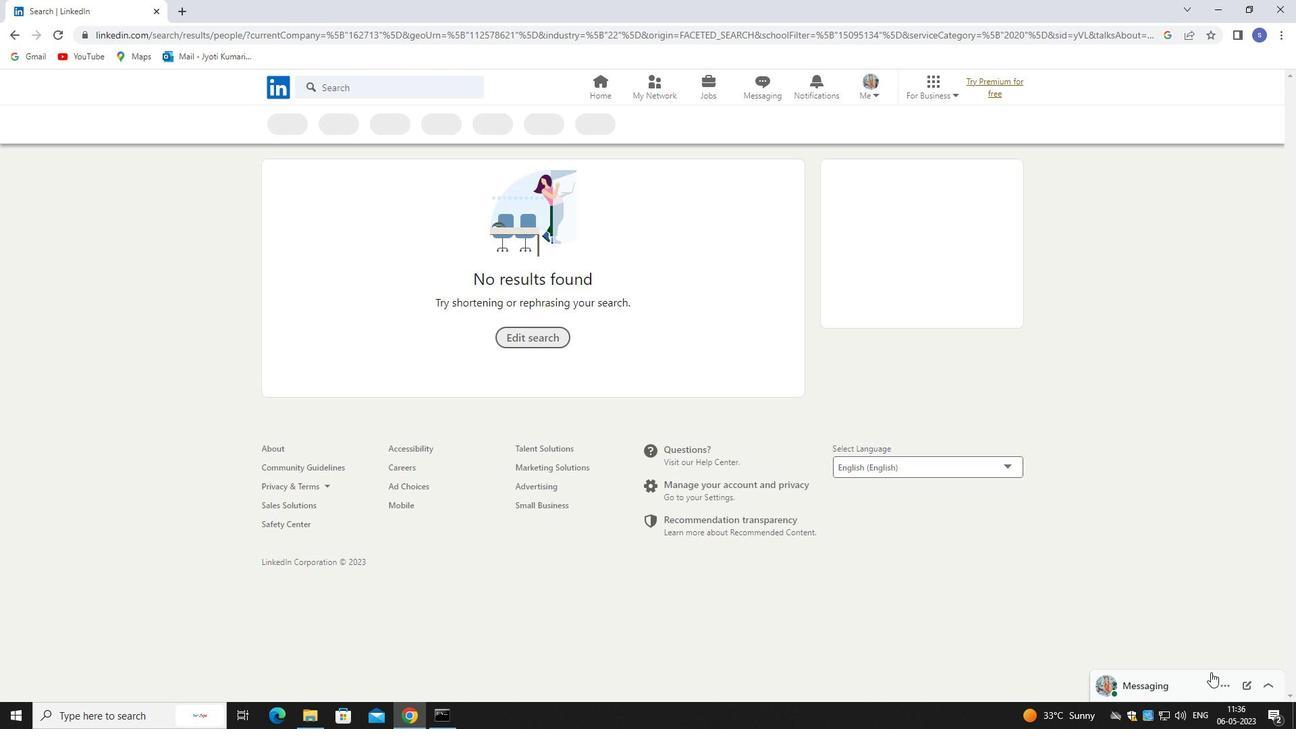 
